 Task: Find connections with filter location Chã Grande with filter topic #homes with filter profile language English with filter current company Punjab National Bank with filter school Indian Institute of Management, Lucknow with filter industry Staffing and Recruiting with filter service category Trade Shows with filter keywords title Hospital Volunteer
Action: Mouse moved to (523, 94)
Screenshot: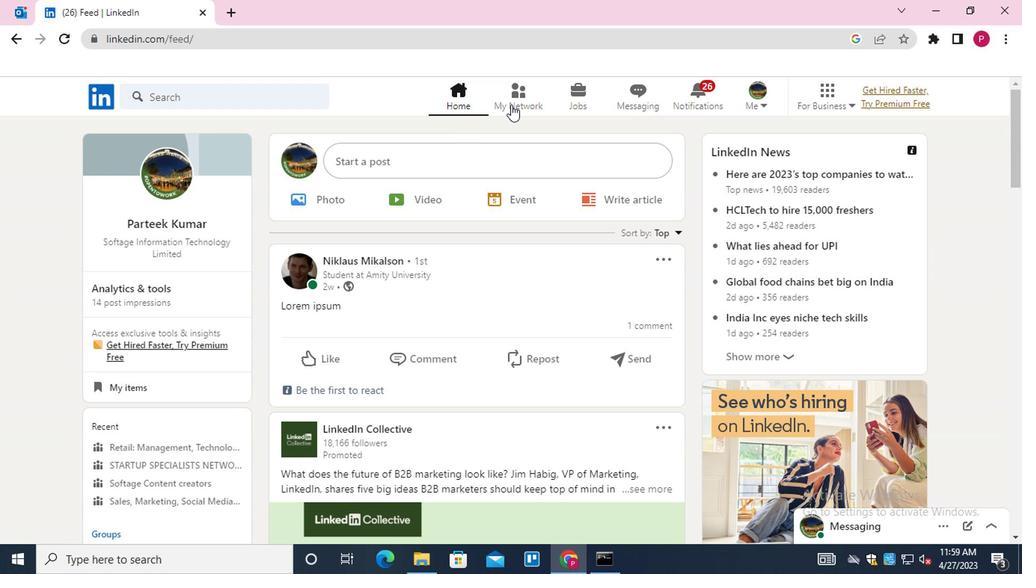 
Action: Mouse pressed left at (523, 94)
Screenshot: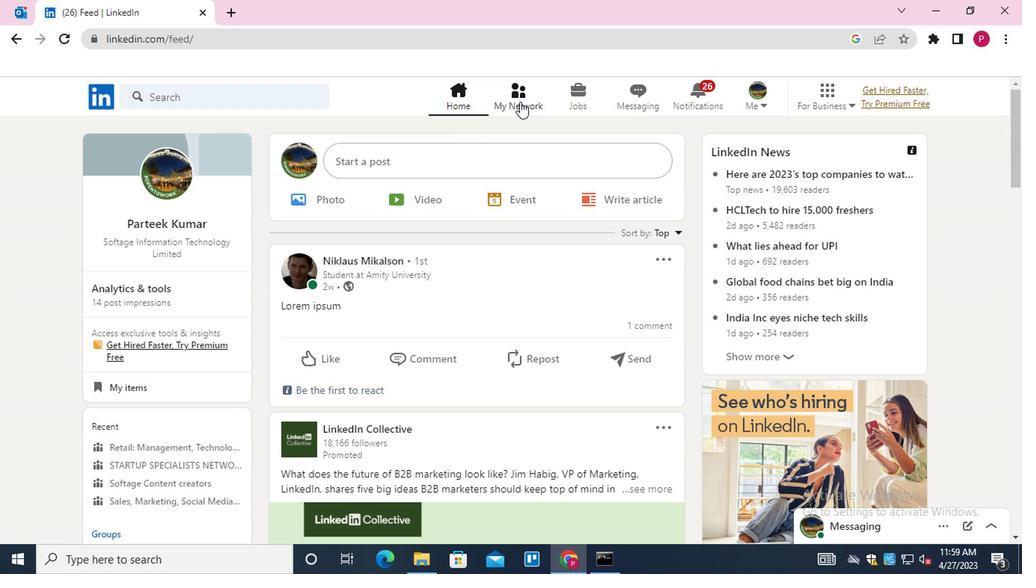 
Action: Mouse moved to (231, 173)
Screenshot: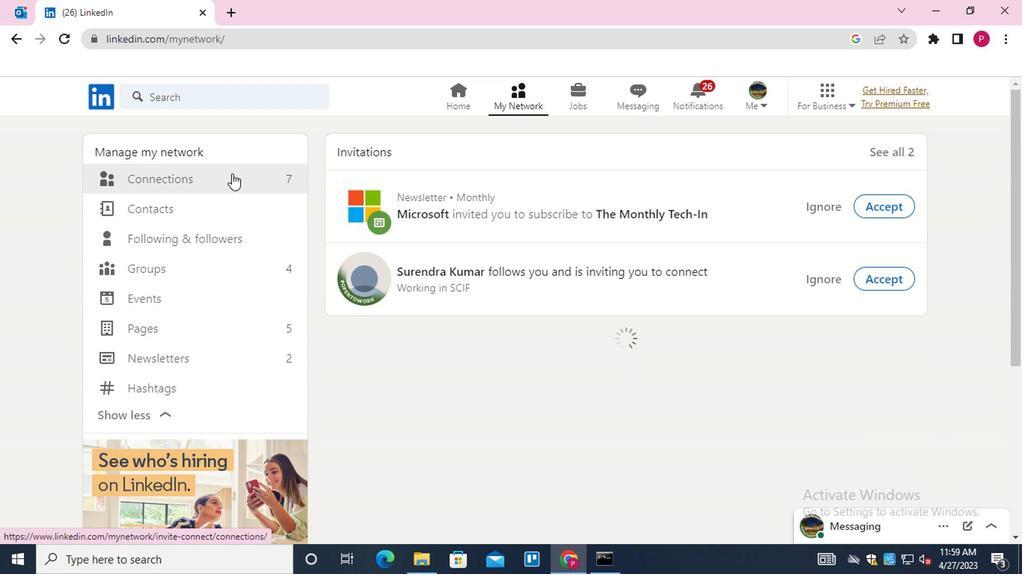 
Action: Mouse pressed left at (231, 173)
Screenshot: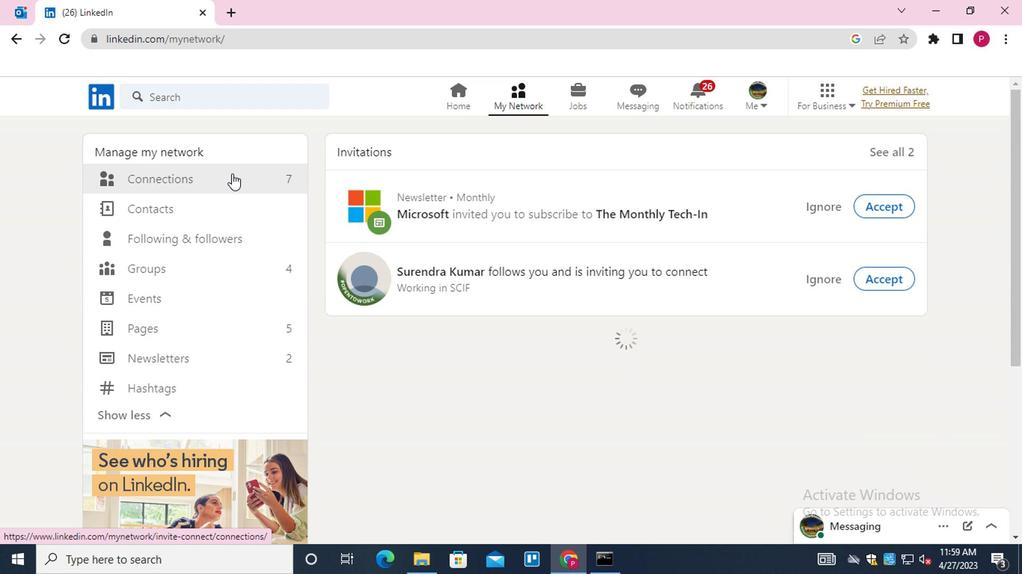 
Action: Mouse moved to (605, 182)
Screenshot: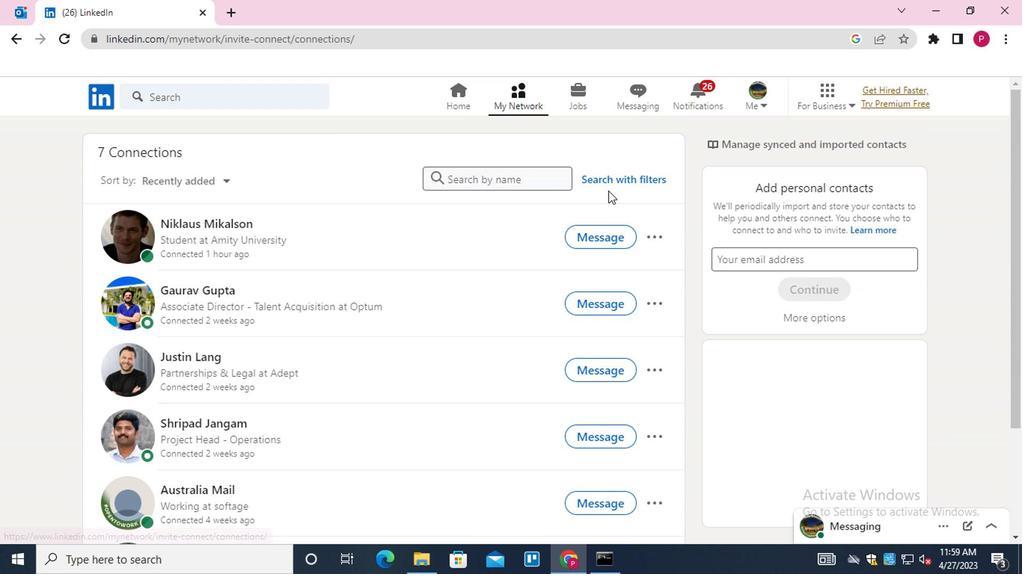 
Action: Mouse pressed left at (605, 182)
Screenshot: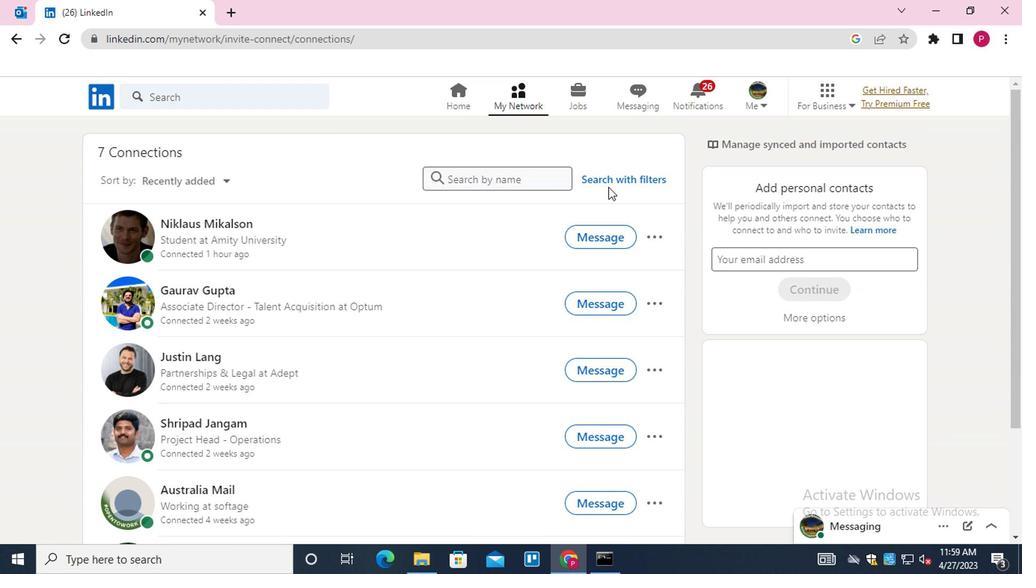 
Action: Mouse moved to (542, 139)
Screenshot: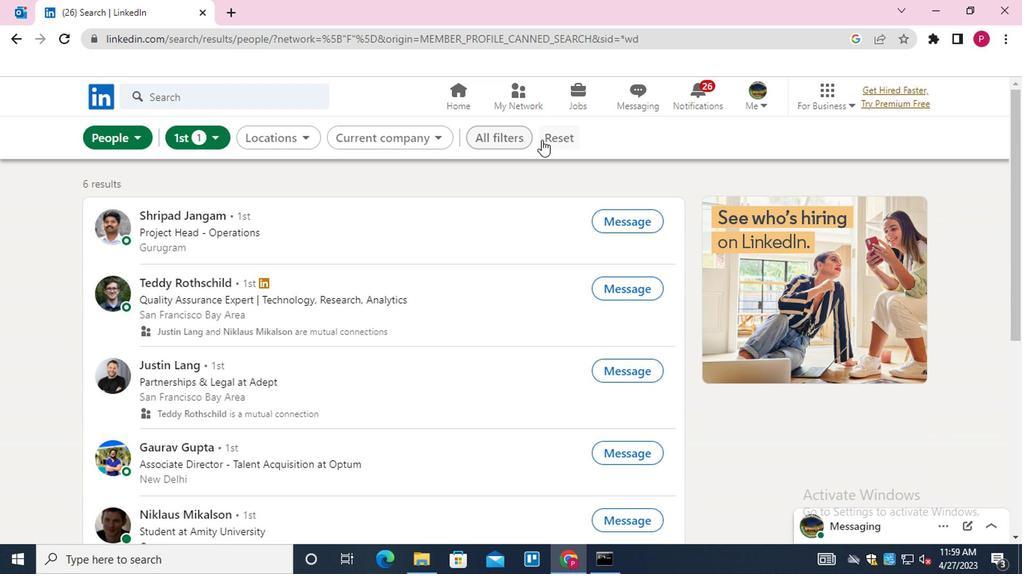 
Action: Mouse pressed left at (542, 139)
Screenshot: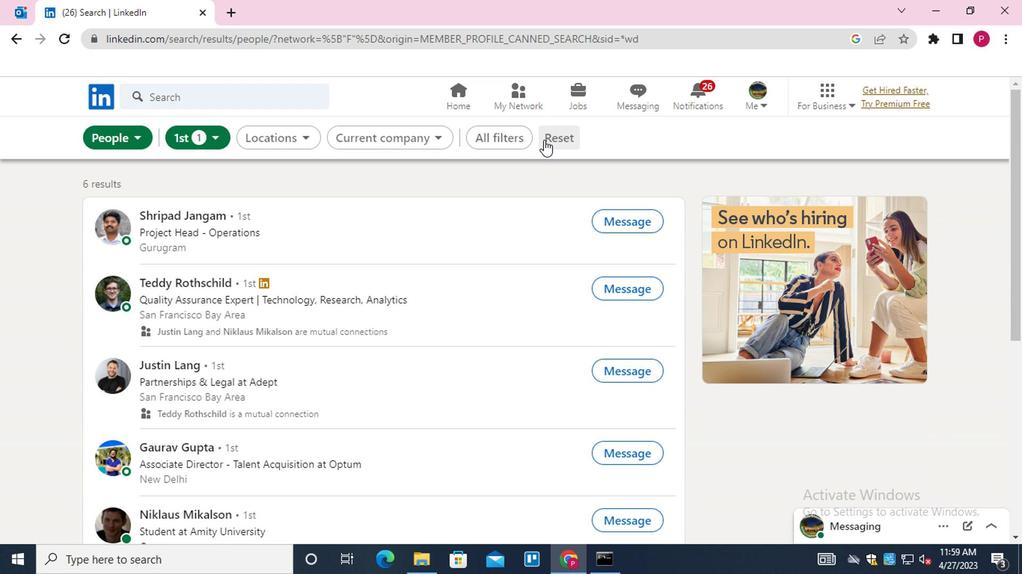 
Action: Mouse moved to (516, 137)
Screenshot: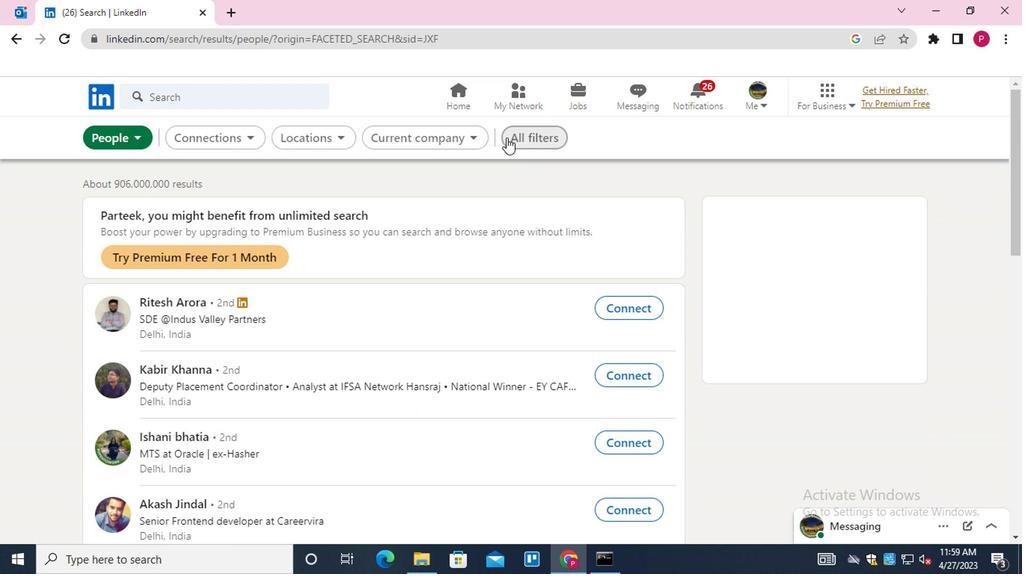 
Action: Mouse pressed left at (516, 137)
Screenshot: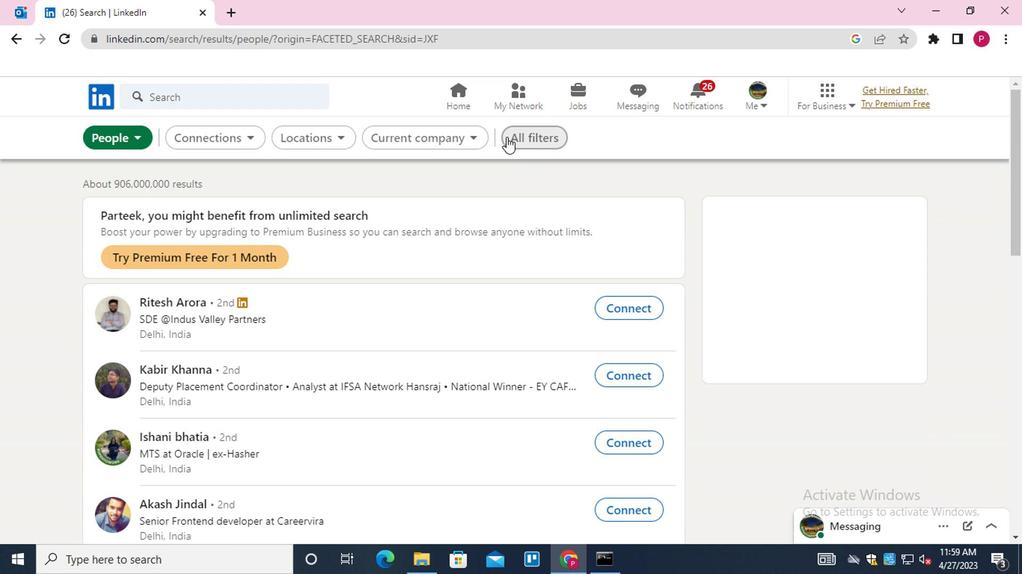 
Action: Mouse moved to (825, 371)
Screenshot: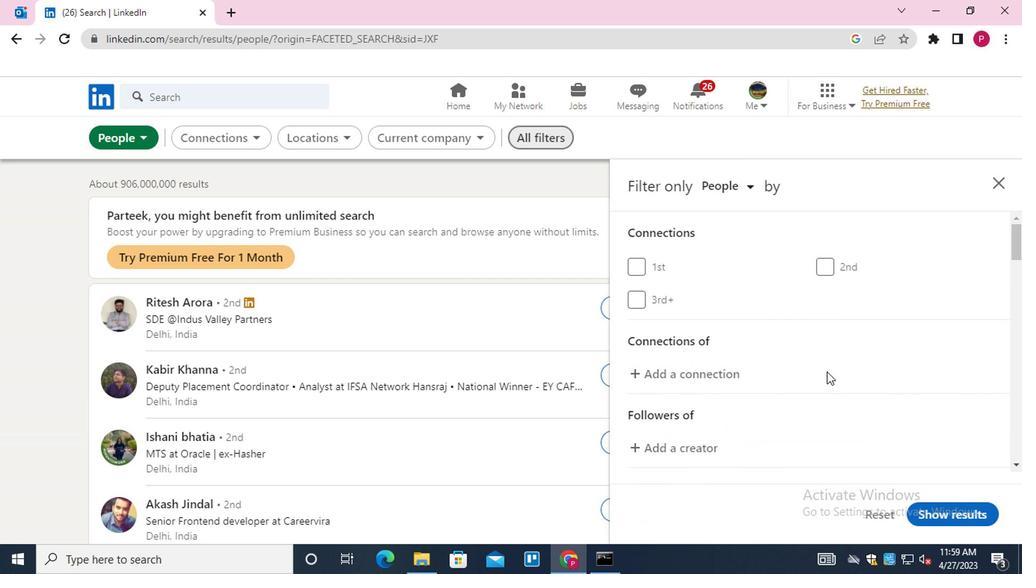 
Action: Mouse scrolled (825, 370) with delta (0, -1)
Screenshot: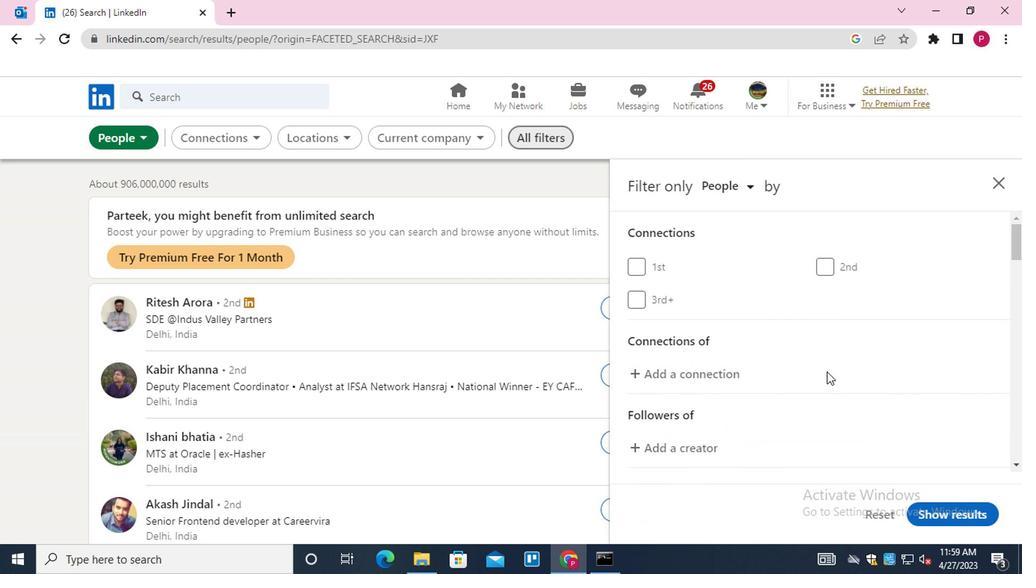 
Action: Mouse scrolled (825, 370) with delta (0, -1)
Screenshot: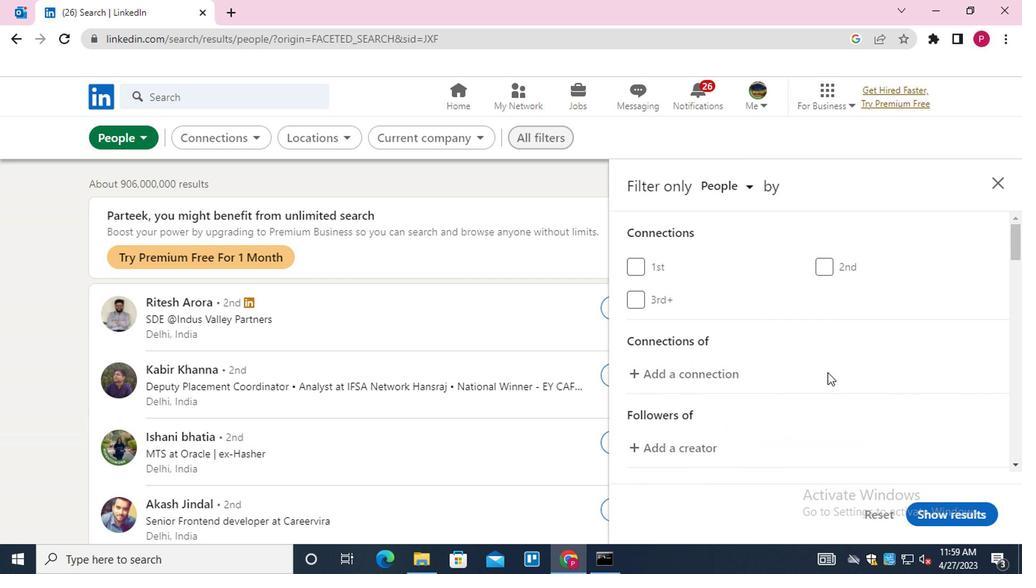 
Action: Mouse scrolled (825, 370) with delta (0, -1)
Screenshot: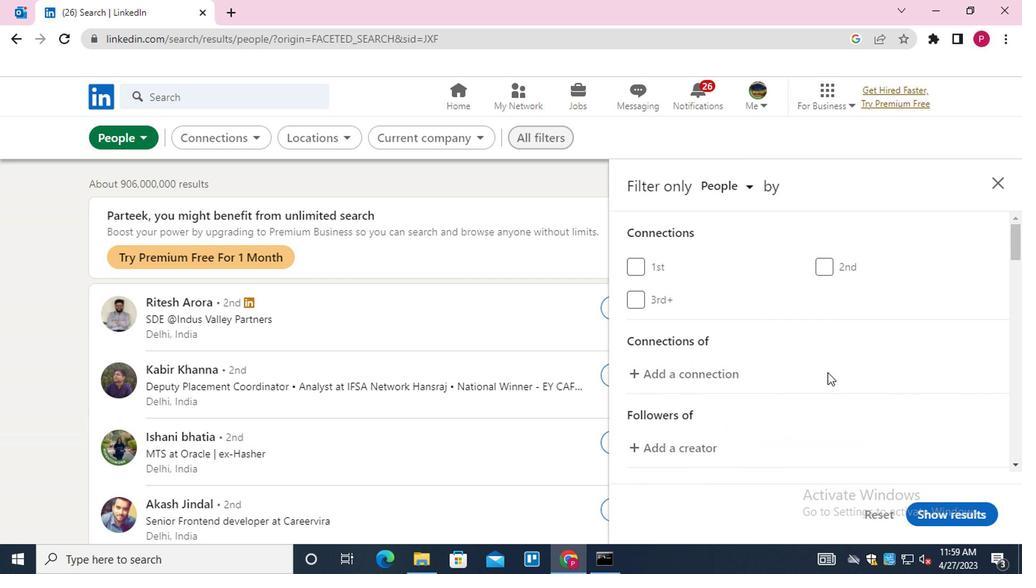 
Action: Mouse moved to (826, 374)
Screenshot: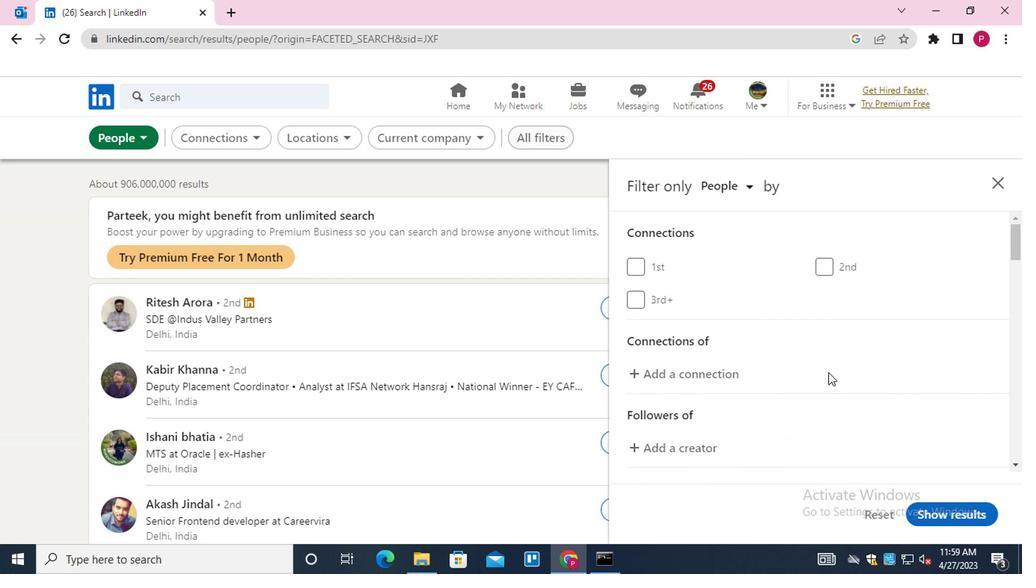 
Action: Mouse scrolled (826, 373) with delta (0, 0)
Screenshot: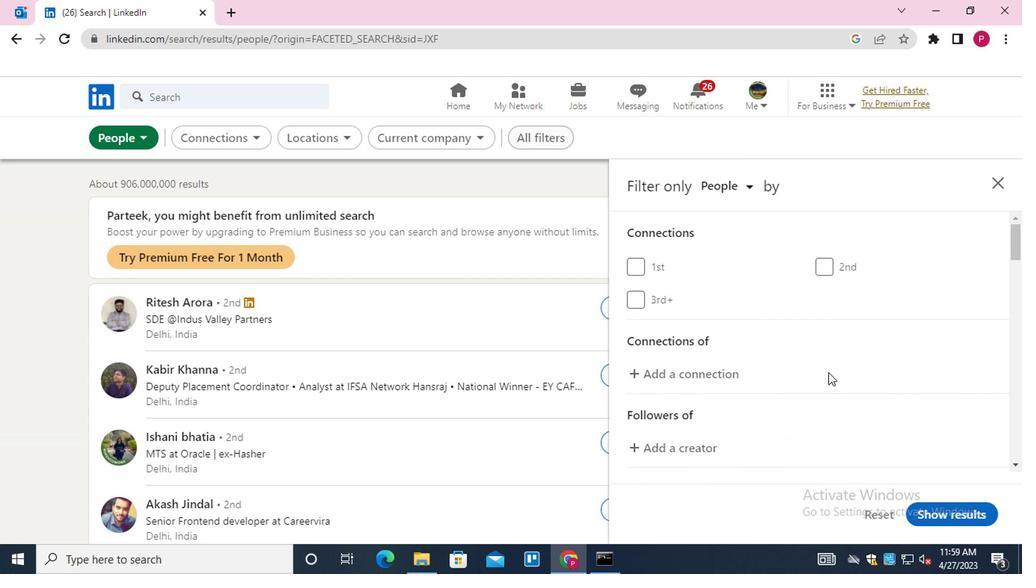 
Action: Mouse moved to (878, 286)
Screenshot: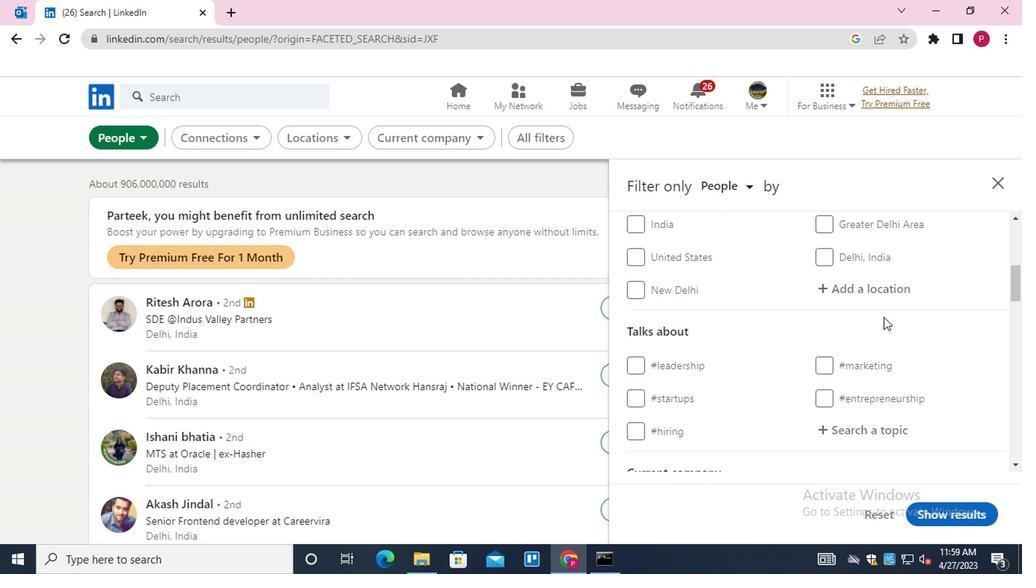 
Action: Mouse pressed left at (878, 286)
Screenshot: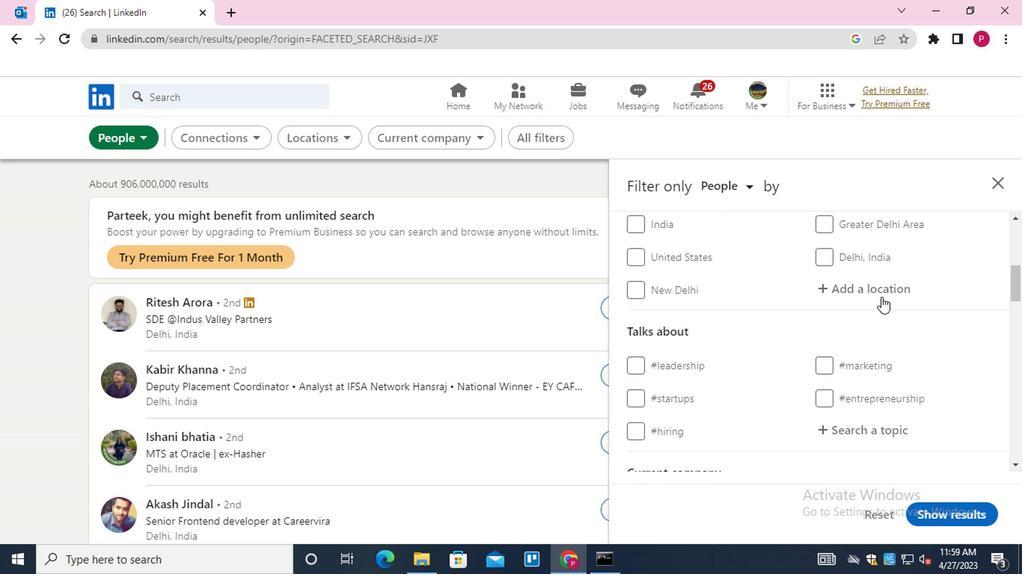 
Action: Mouse moved to (876, 285)
Screenshot: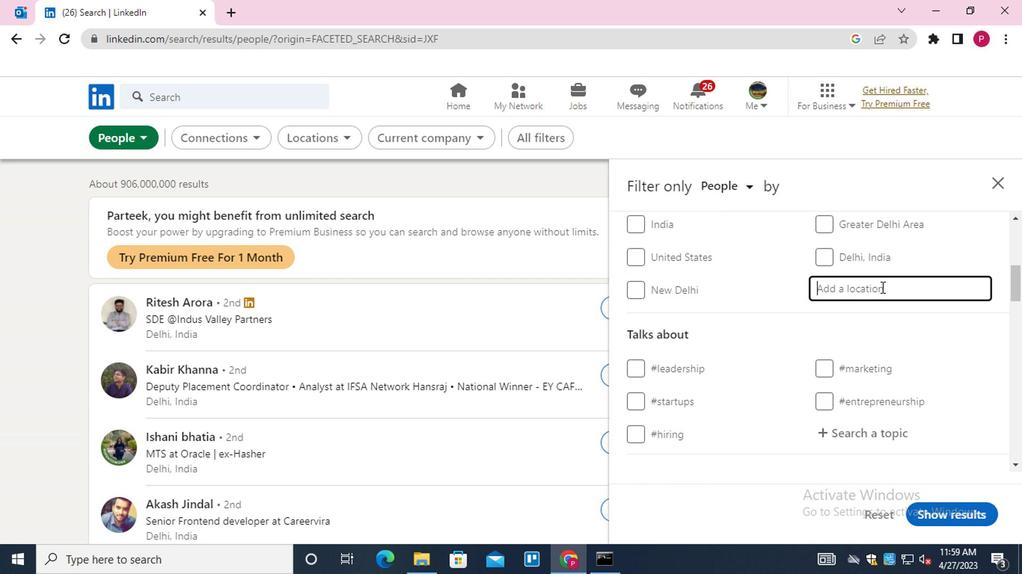 
Action: Key pressed <Key.shift><Key.shift><Key.shift><Key.shift><Key.shift>CHA<Key.space><Key.shift><Key.shift><Key.shift><Key.shift><Key.shift>GRANDE<Key.down><Key.enter>
Screenshot: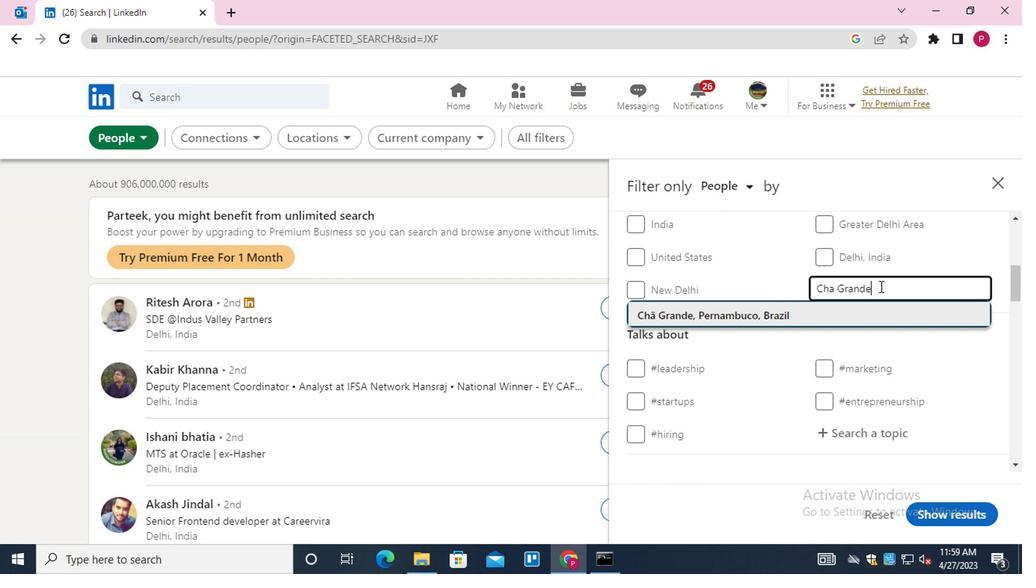 
Action: Mouse moved to (785, 315)
Screenshot: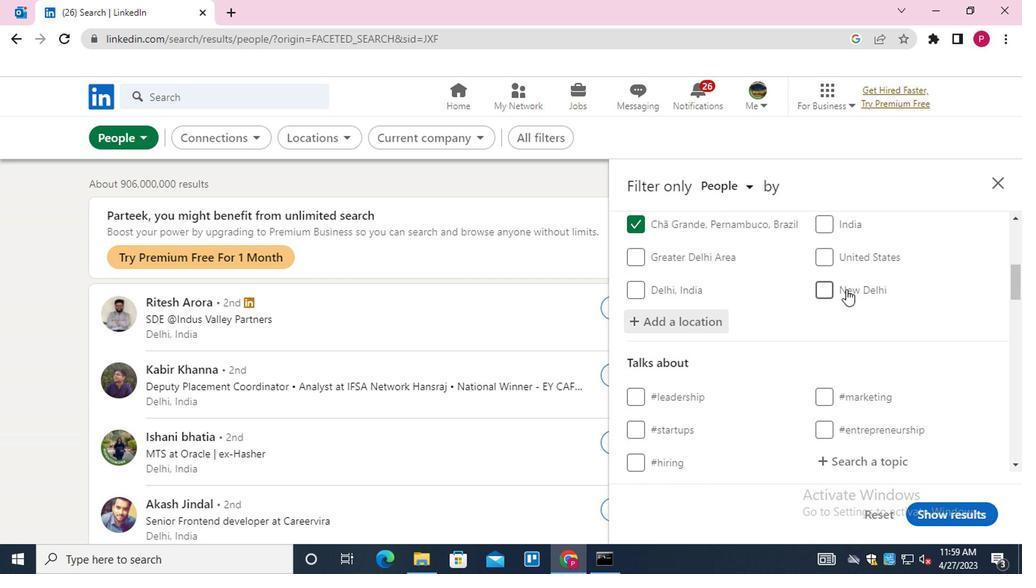 
Action: Mouse scrolled (785, 314) with delta (0, 0)
Screenshot: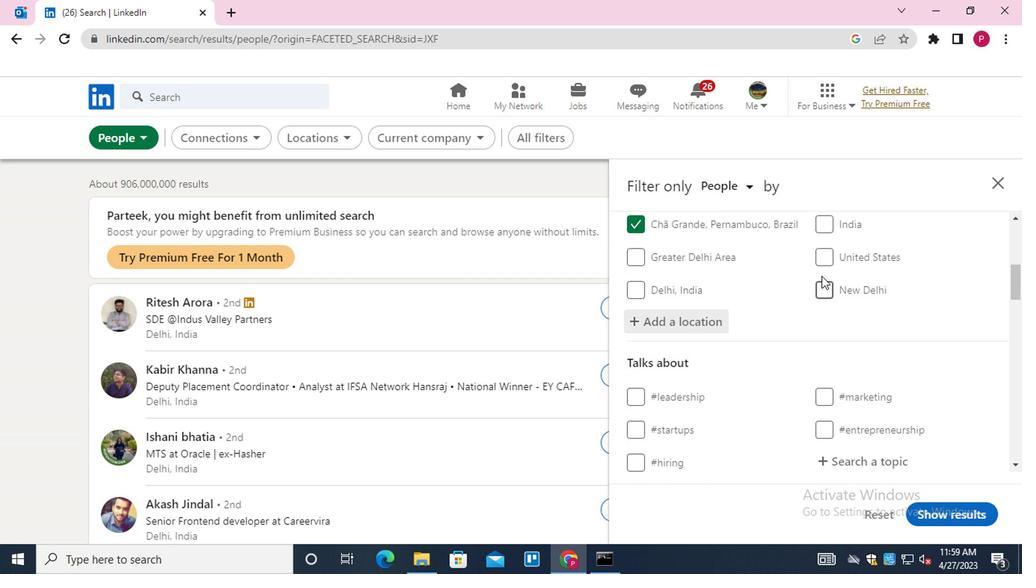 
Action: Mouse moved to (785, 318)
Screenshot: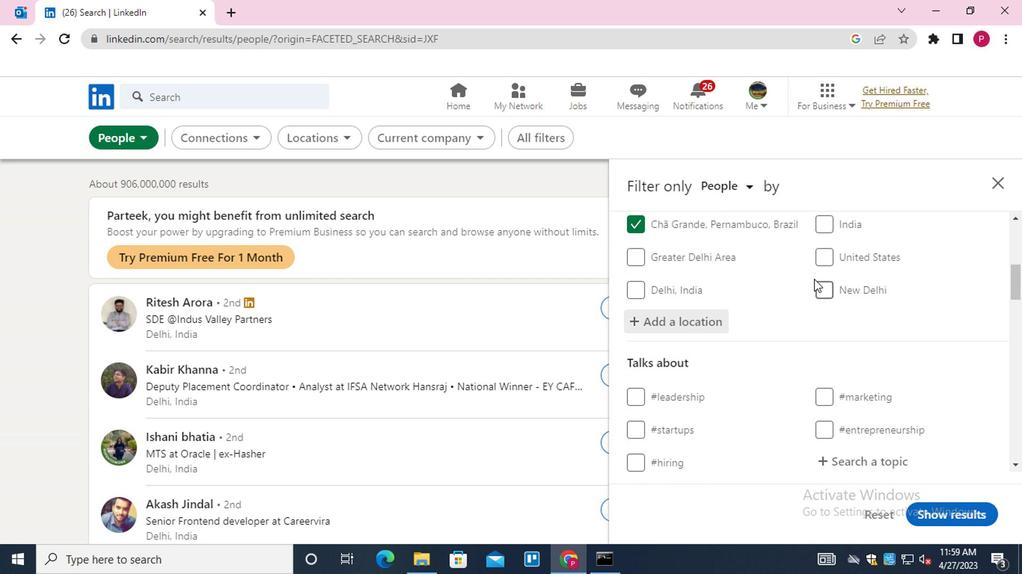 
Action: Mouse scrolled (785, 317) with delta (0, -1)
Screenshot: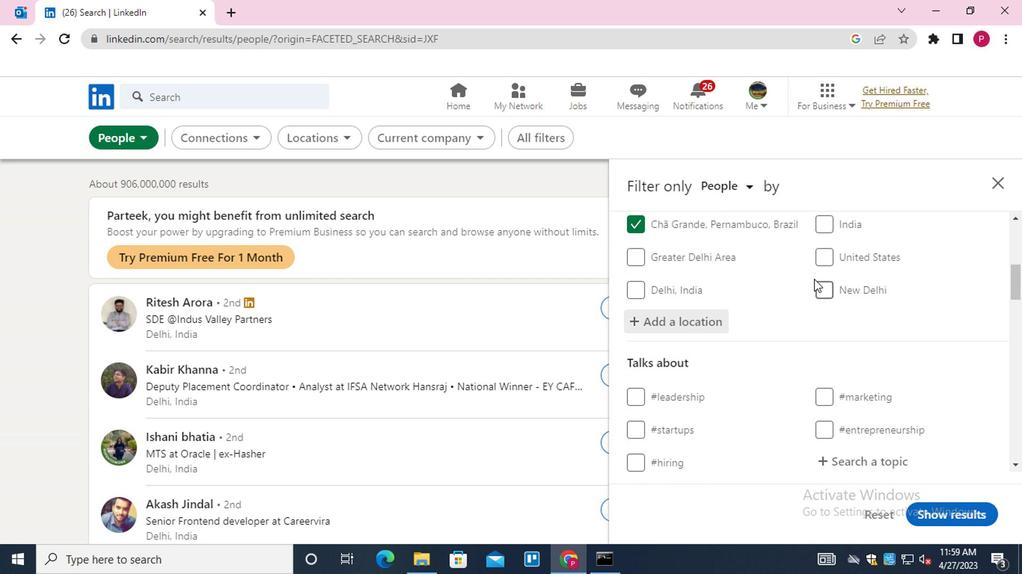 
Action: Mouse moved to (785, 320)
Screenshot: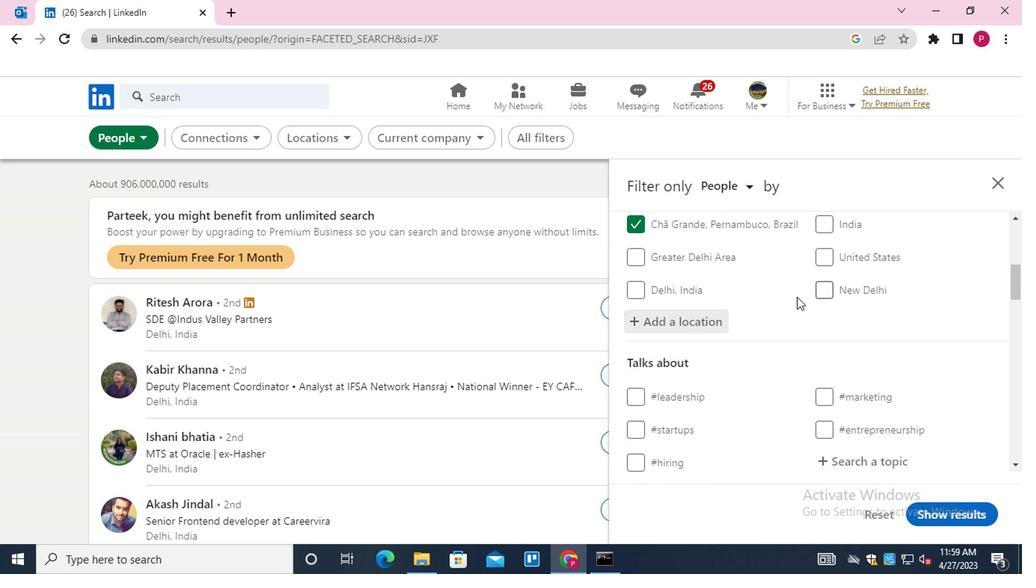 
Action: Mouse scrolled (785, 320) with delta (0, 0)
Screenshot: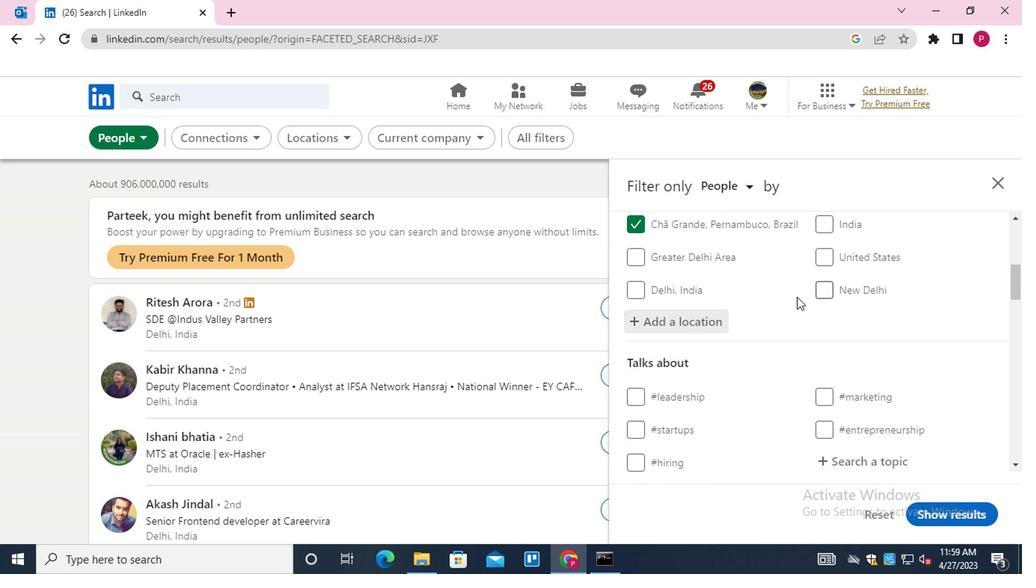 
Action: Mouse moved to (768, 338)
Screenshot: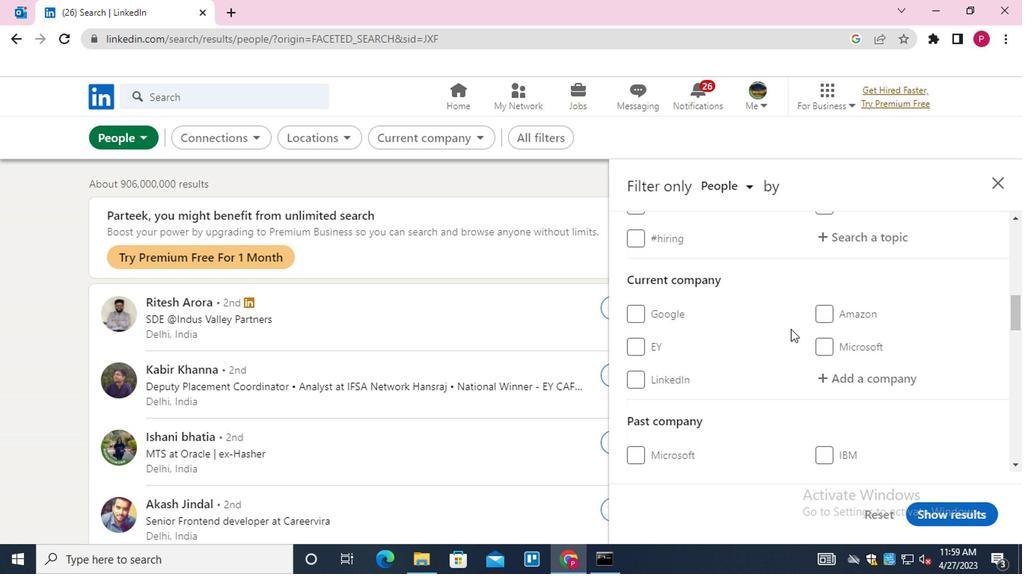 
Action: Mouse scrolled (768, 337) with delta (0, 0)
Screenshot: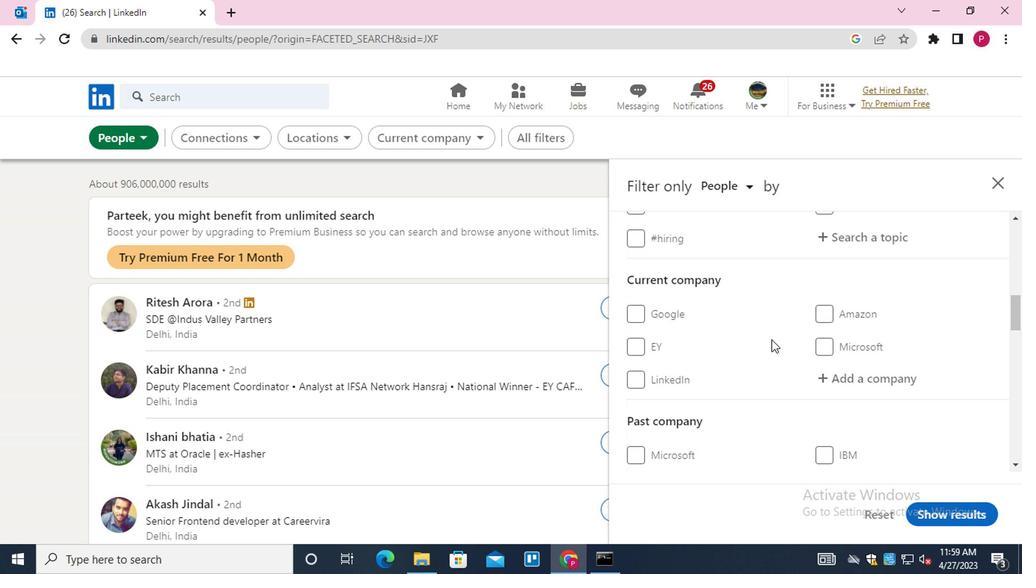 
Action: Mouse scrolled (768, 337) with delta (0, 0)
Screenshot: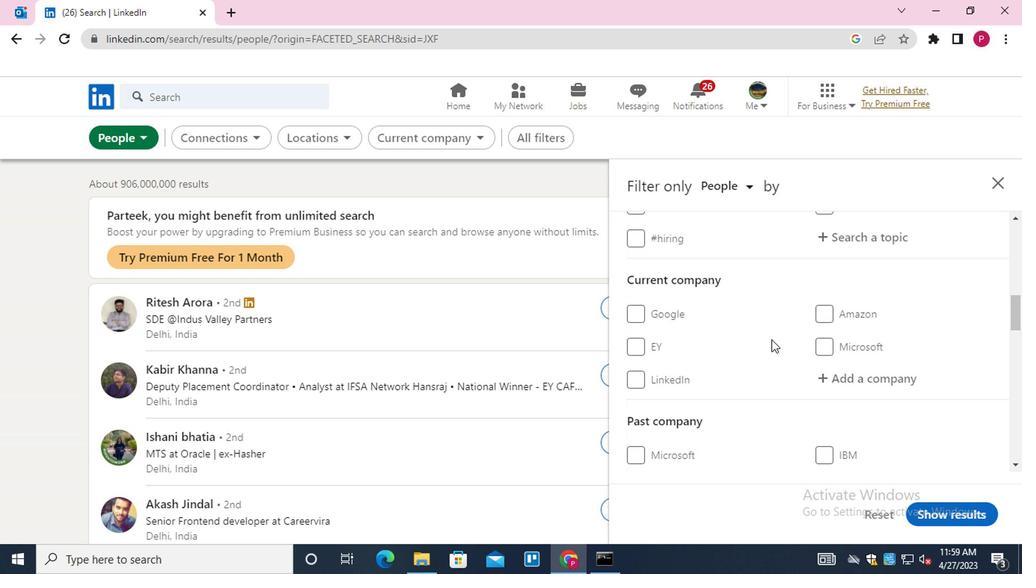 
Action: Mouse scrolled (768, 337) with delta (0, 0)
Screenshot: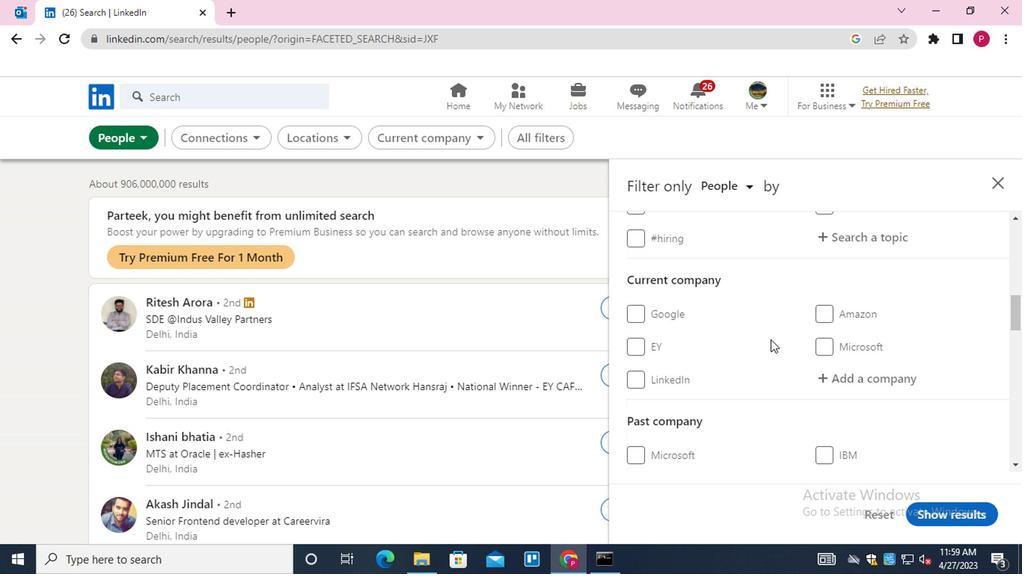 
Action: Mouse scrolled (768, 337) with delta (0, 0)
Screenshot: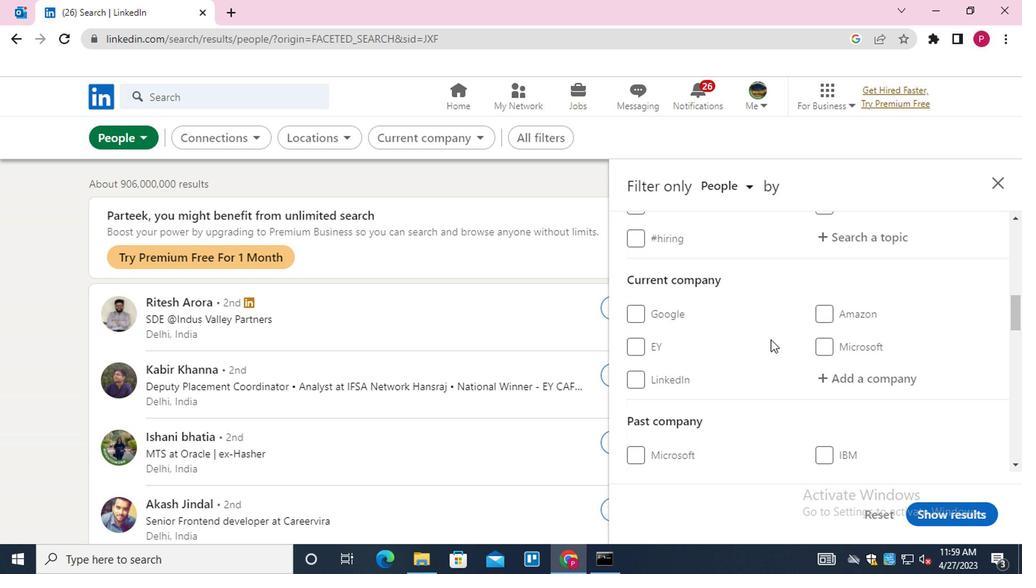 
Action: Mouse scrolled (768, 338) with delta (0, 0)
Screenshot: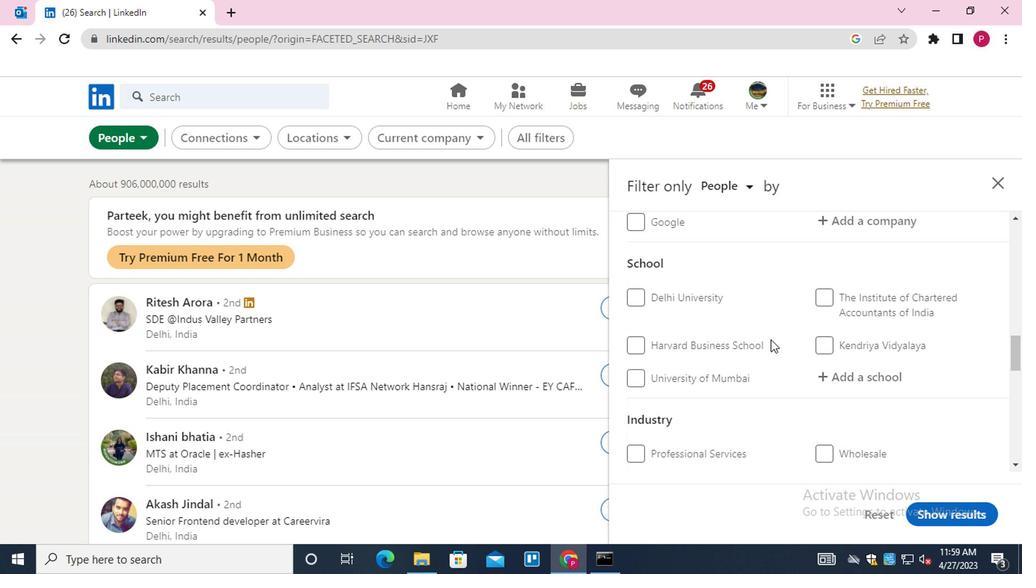 
Action: Mouse scrolled (768, 338) with delta (0, 0)
Screenshot: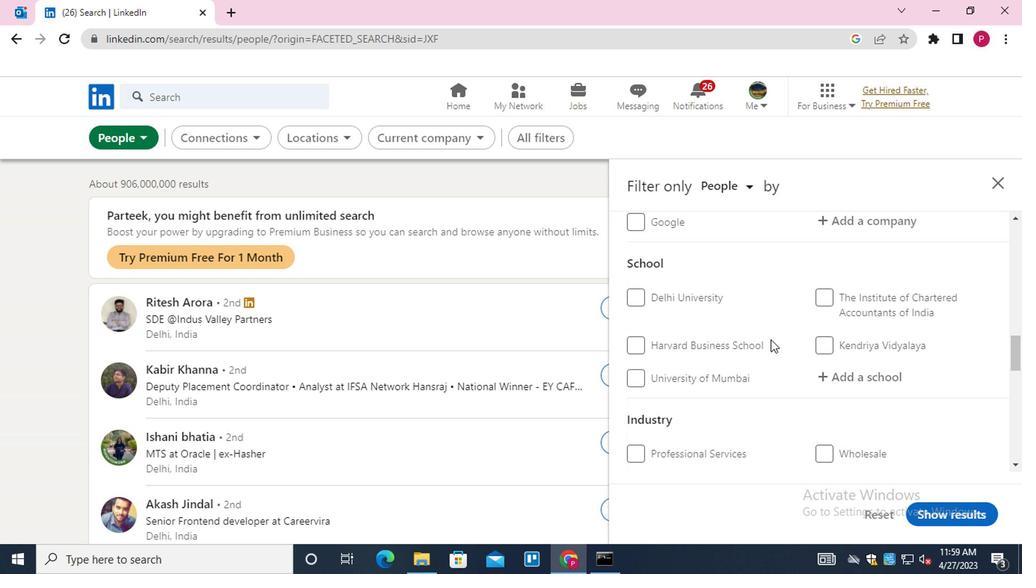 
Action: Mouse scrolled (768, 338) with delta (0, 0)
Screenshot: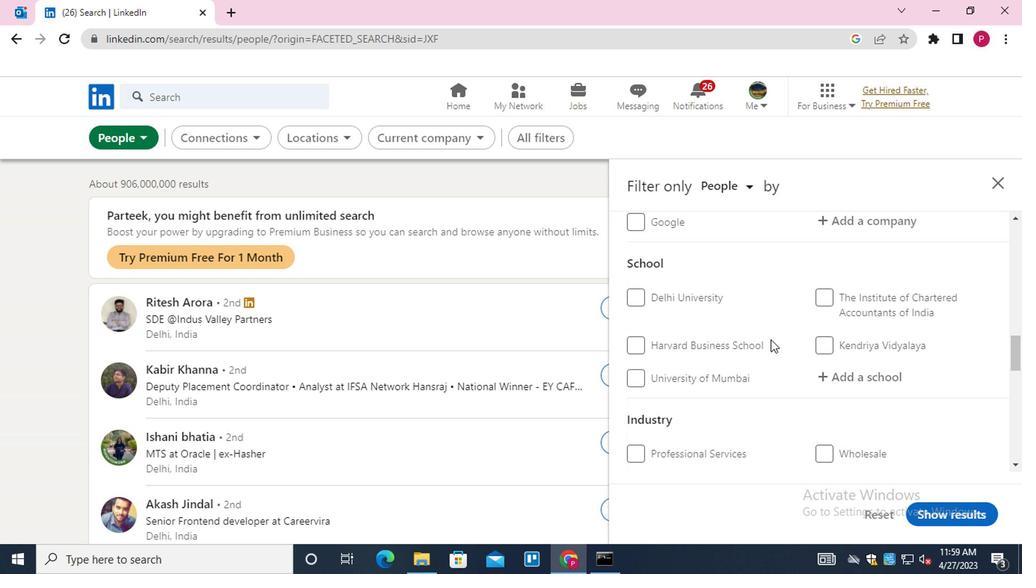 
Action: Mouse scrolled (768, 338) with delta (0, 0)
Screenshot: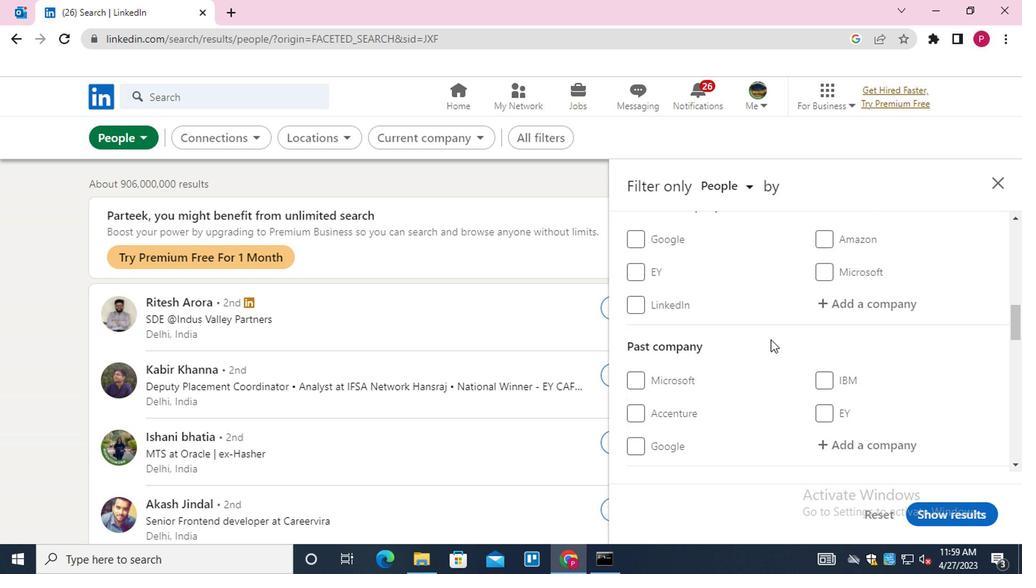 
Action: Mouse scrolled (768, 338) with delta (0, 0)
Screenshot: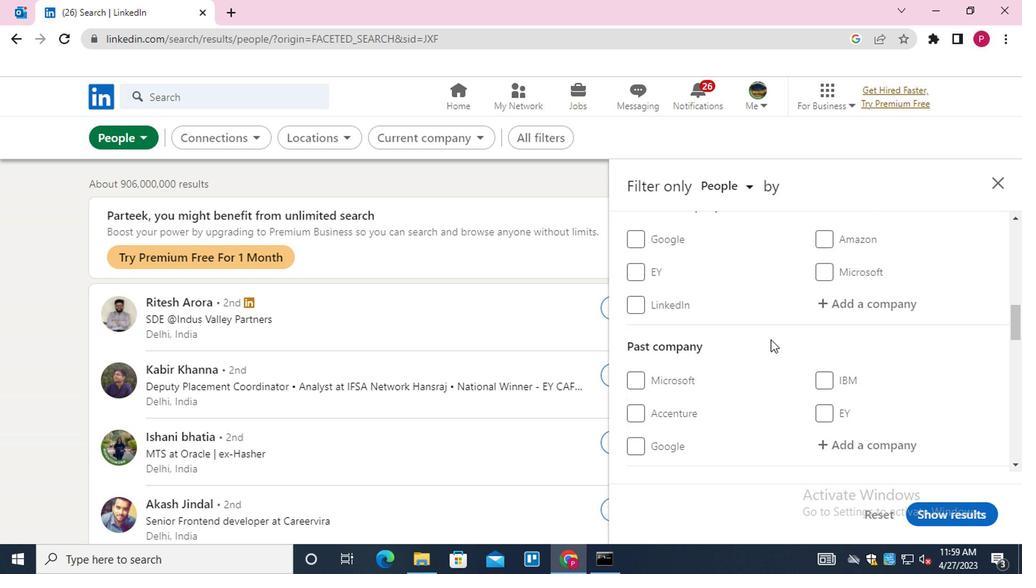 
Action: Mouse moved to (885, 309)
Screenshot: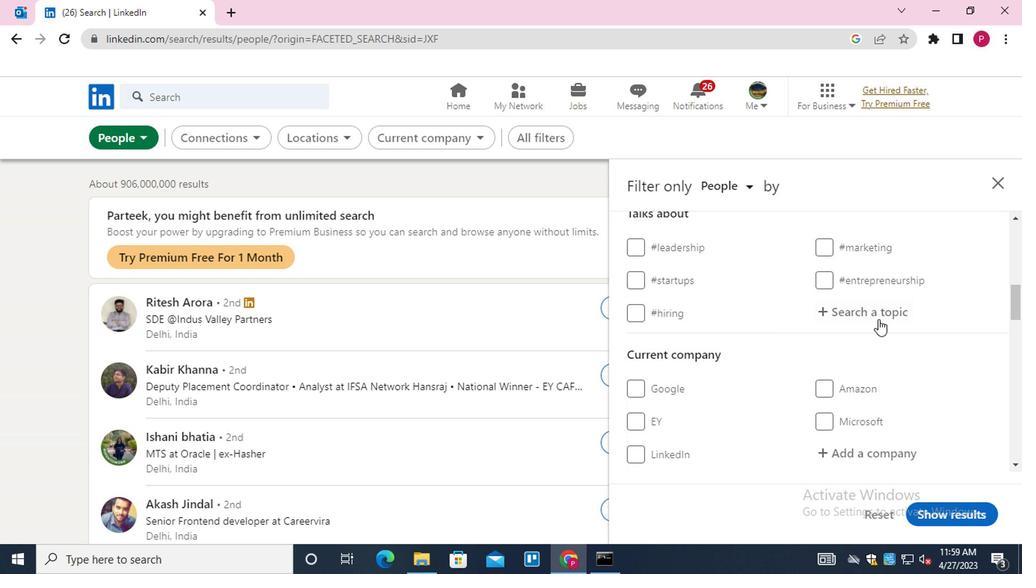 
Action: Mouse pressed left at (885, 309)
Screenshot: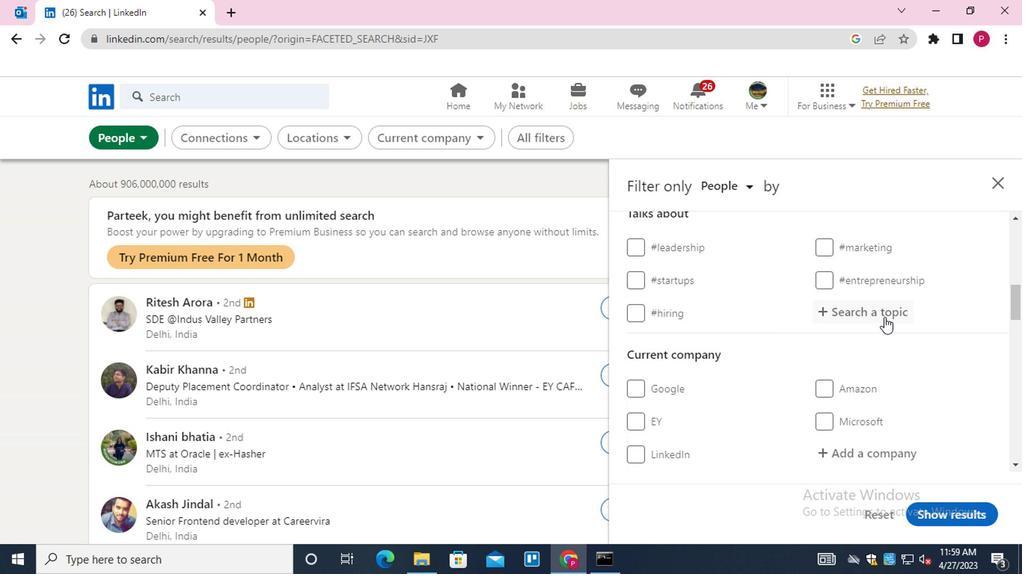 
Action: Key pressed HOMES<Key.down><Key.down><Key.down><Key.down><Key.down><Key.enter>
Screenshot: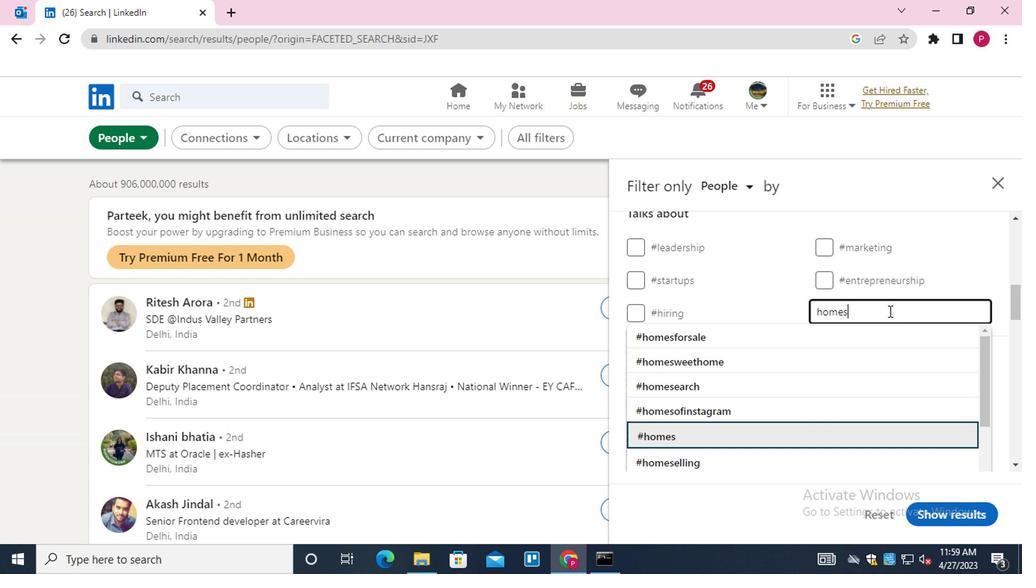 
Action: Mouse moved to (806, 206)
Screenshot: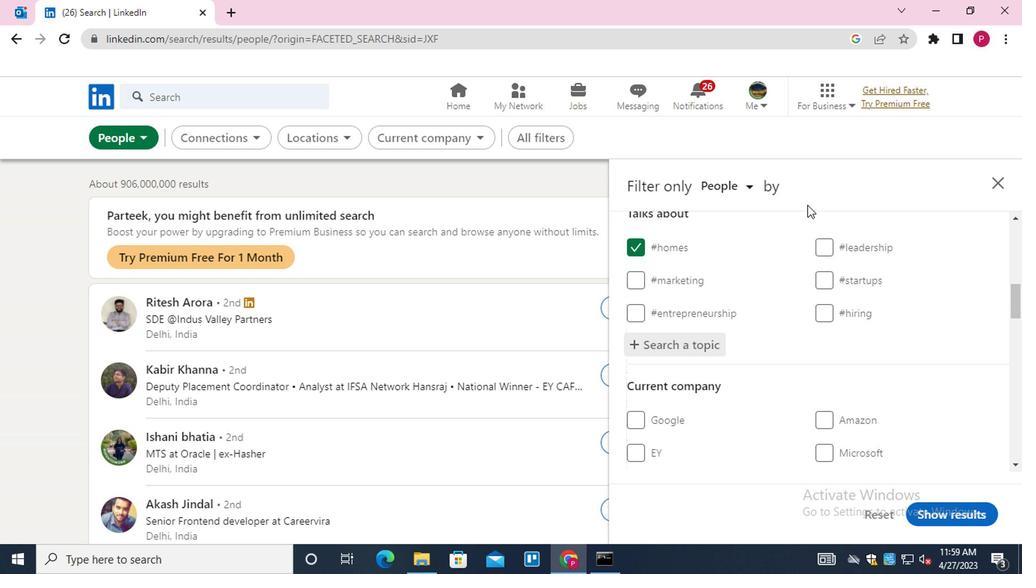 
Action: Mouse scrolled (806, 205) with delta (0, 0)
Screenshot: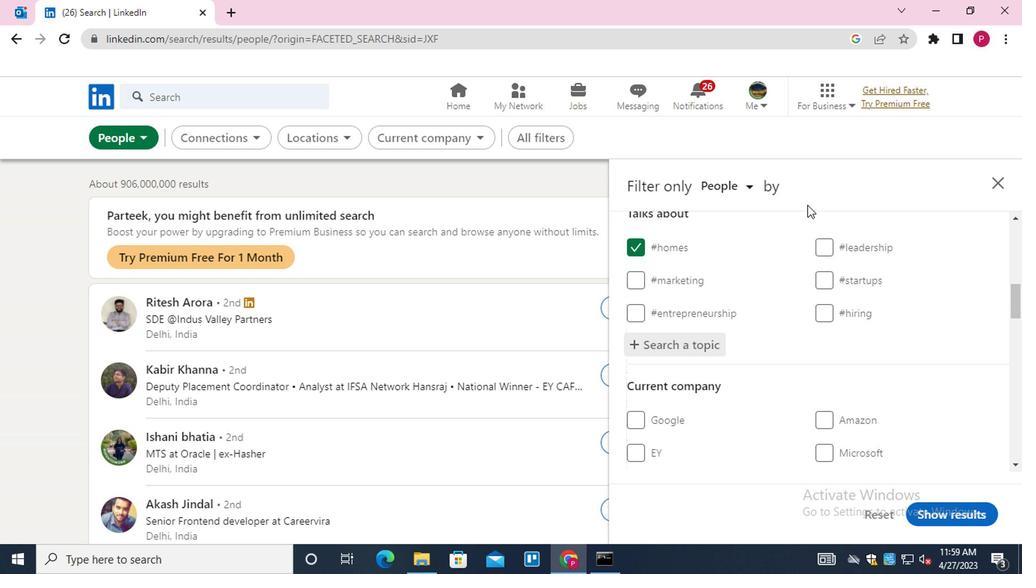 
Action: Mouse moved to (811, 218)
Screenshot: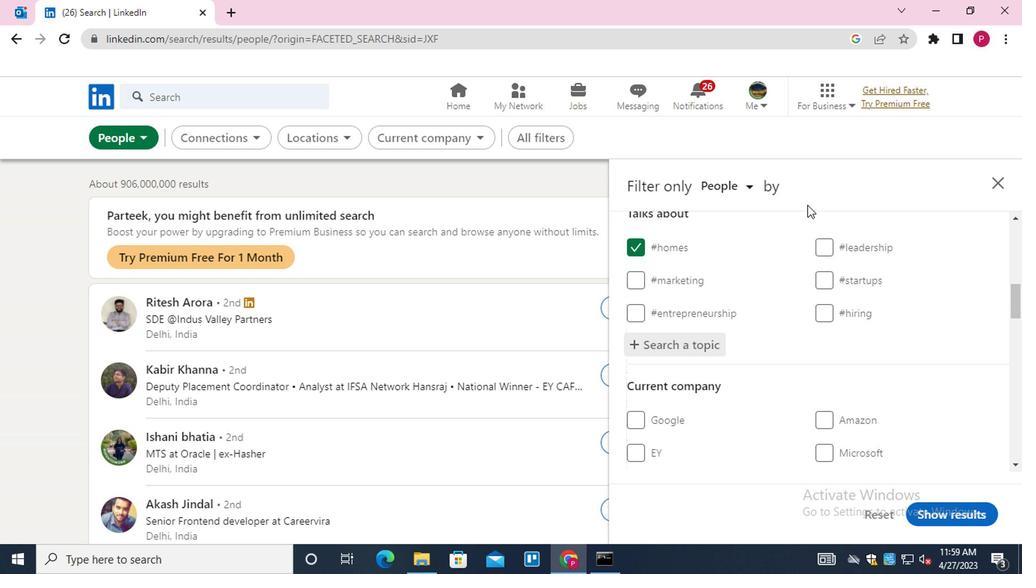 
Action: Mouse scrolled (811, 217) with delta (0, -1)
Screenshot: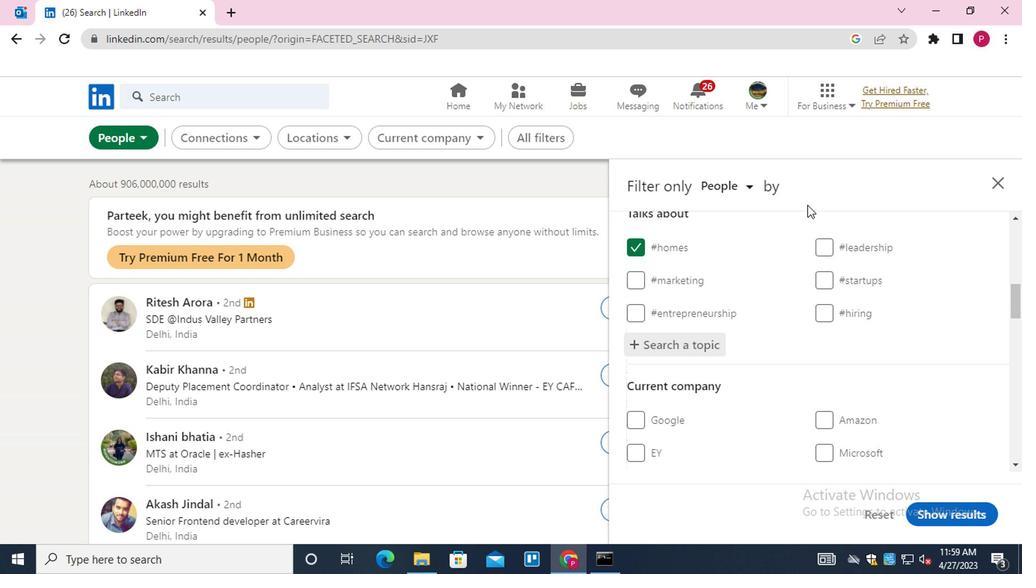 
Action: Mouse moved to (813, 222)
Screenshot: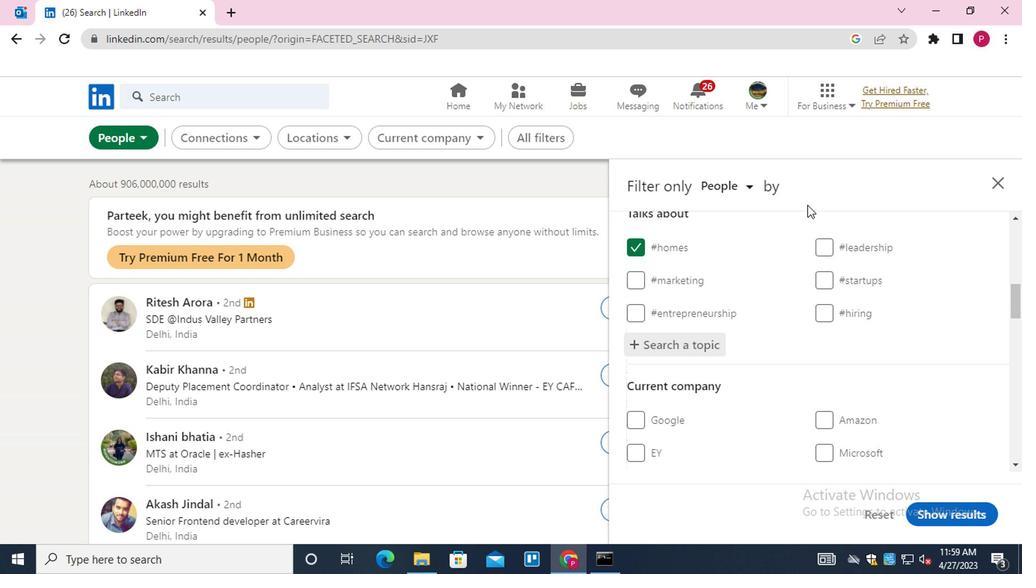 
Action: Mouse scrolled (813, 221) with delta (0, 0)
Screenshot: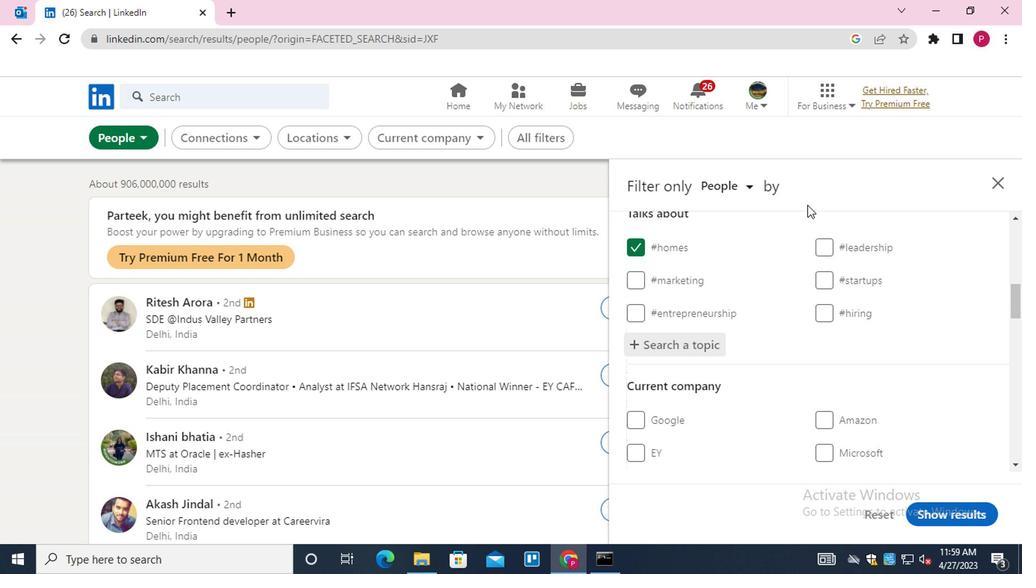 
Action: Mouse moved to (813, 222)
Screenshot: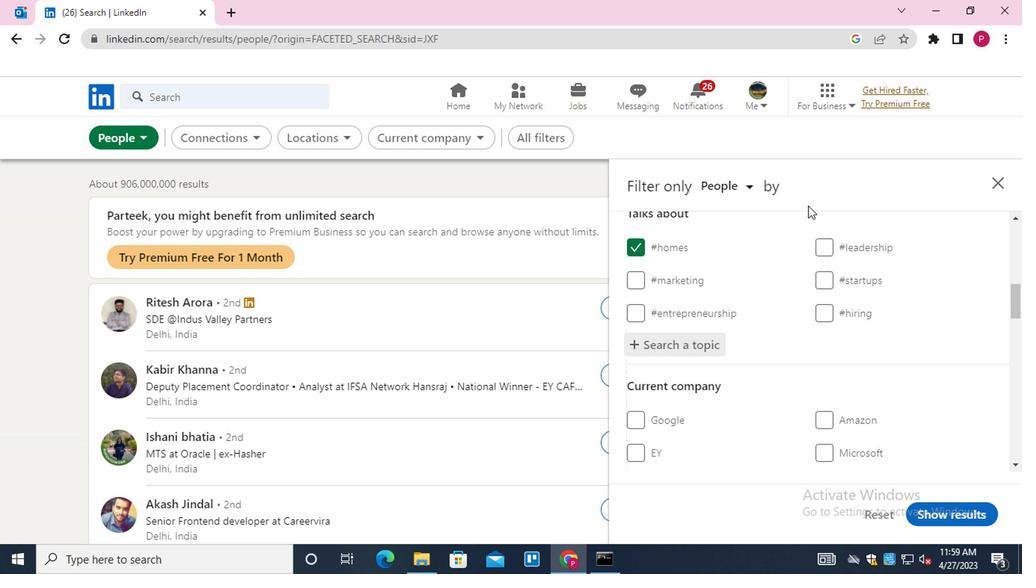 
Action: Mouse scrolled (813, 221) with delta (0, 0)
Screenshot: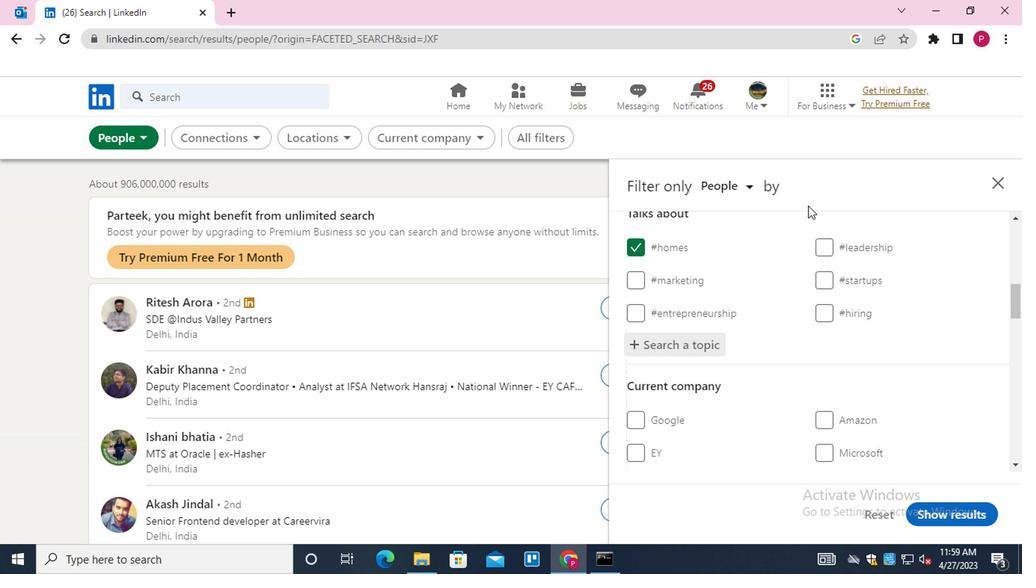
Action: Mouse scrolled (813, 221) with delta (0, 0)
Screenshot: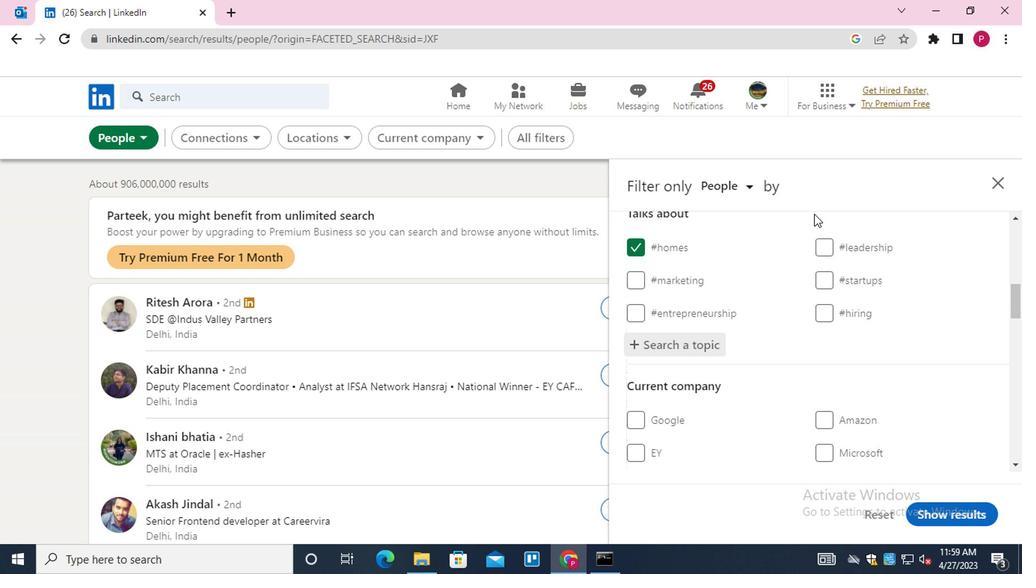 
Action: Mouse scrolled (813, 221) with delta (0, 0)
Screenshot: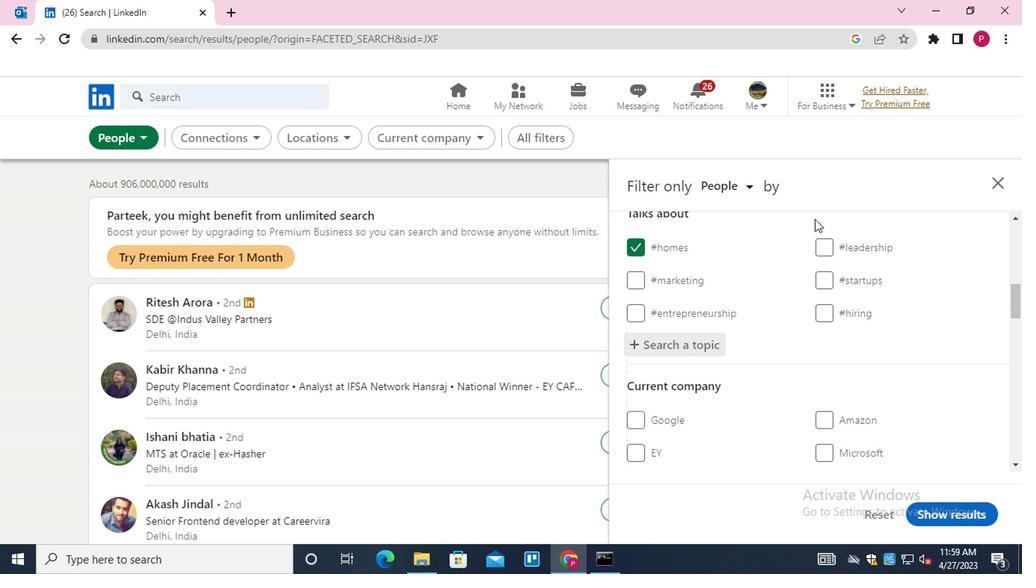 
Action: Mouse moved to (790, 309)
Screenshot: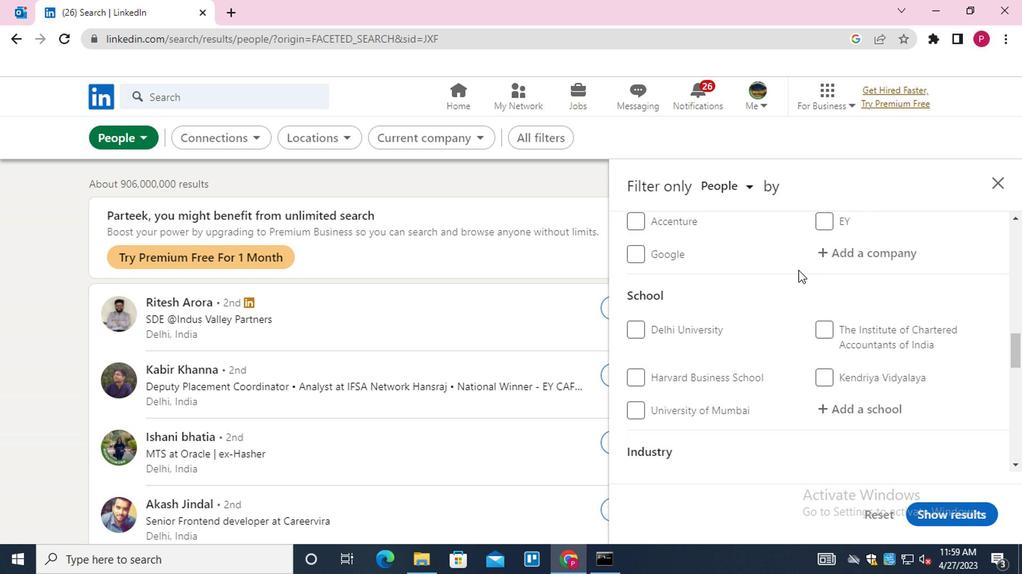 
Action: Mouse scrolled (790, 308) with delta (0, -1)
Screenshot: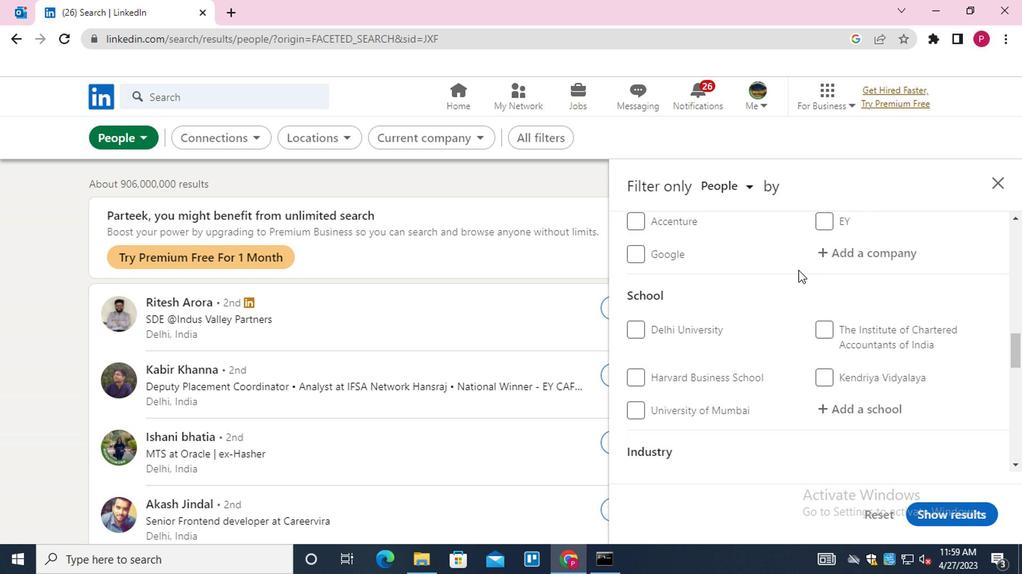 
Action: Mouse moved to (790, 311)
Screenshot: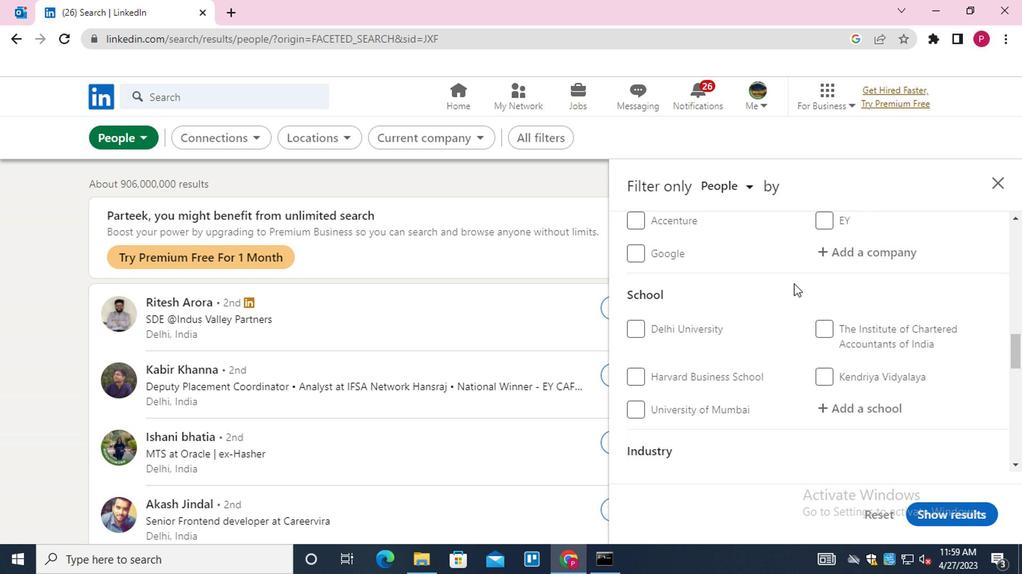 
Action: Mouse scrolled (790, 310) with delta (0, 0)
Screenshot: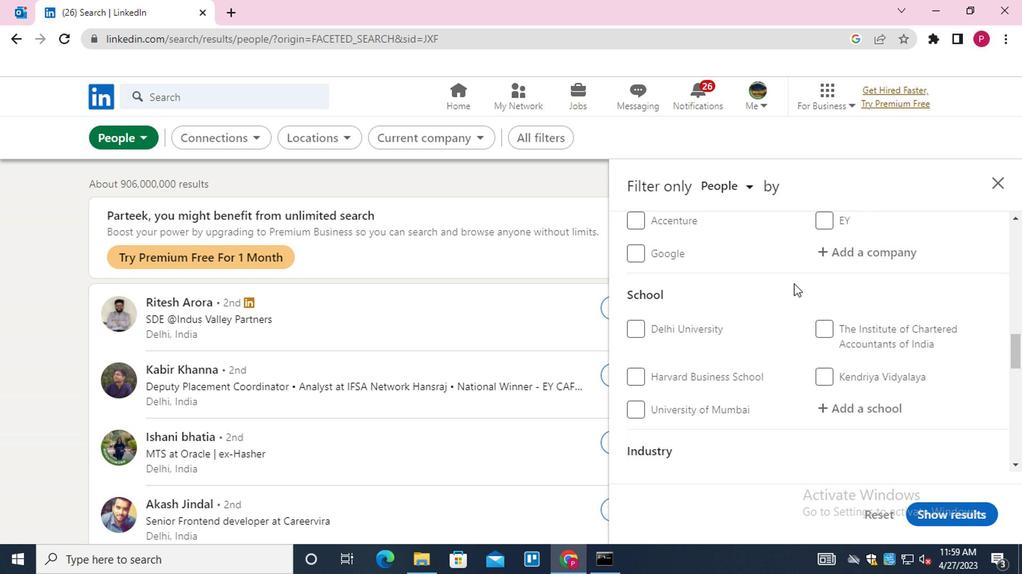 
Action: Mouse moved to (781, 317)
Screenshot: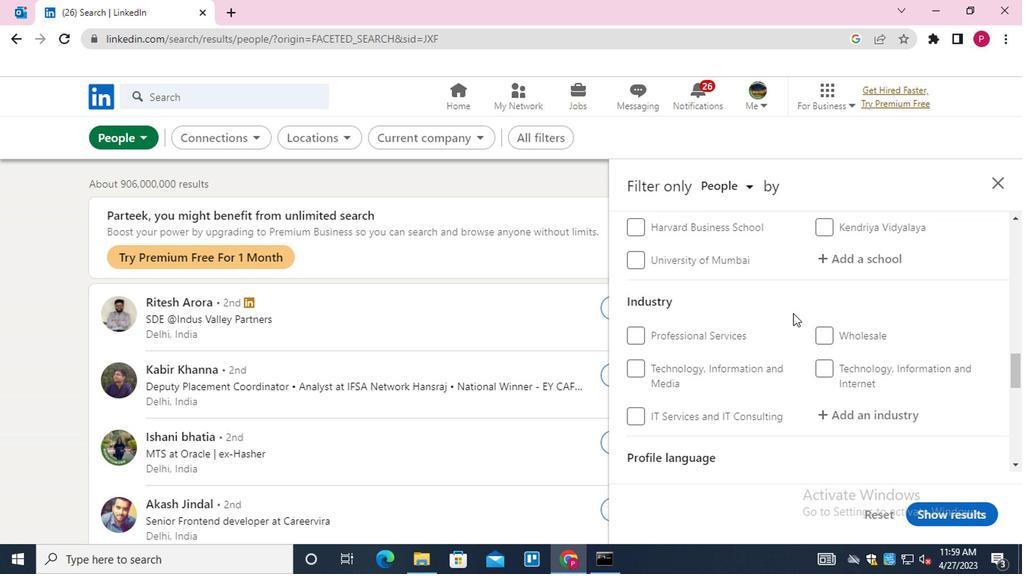
Action: Mouse scrolled (781, 316) with delta (0, 0)
Screenshot: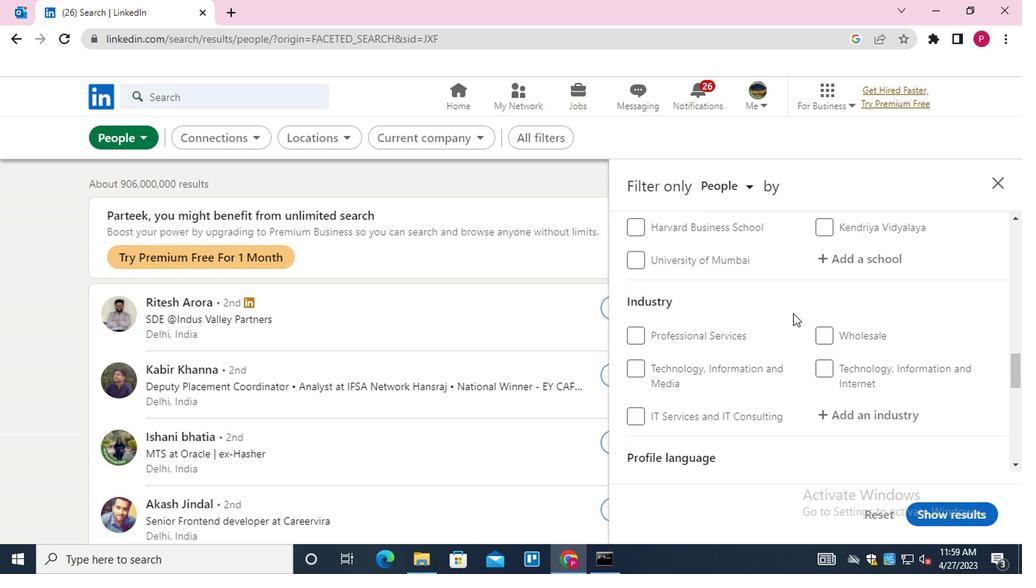 
Action: Mouse moved to (781, 317)
Screenshot: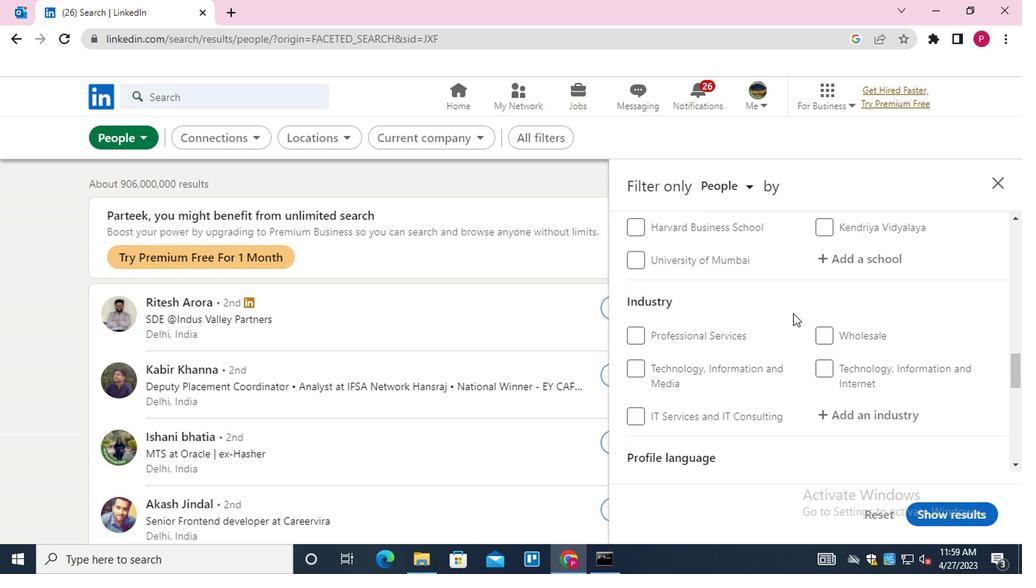 
Action: Mouse scrolled (781, 317) with delta (0, 0)
Screenshot: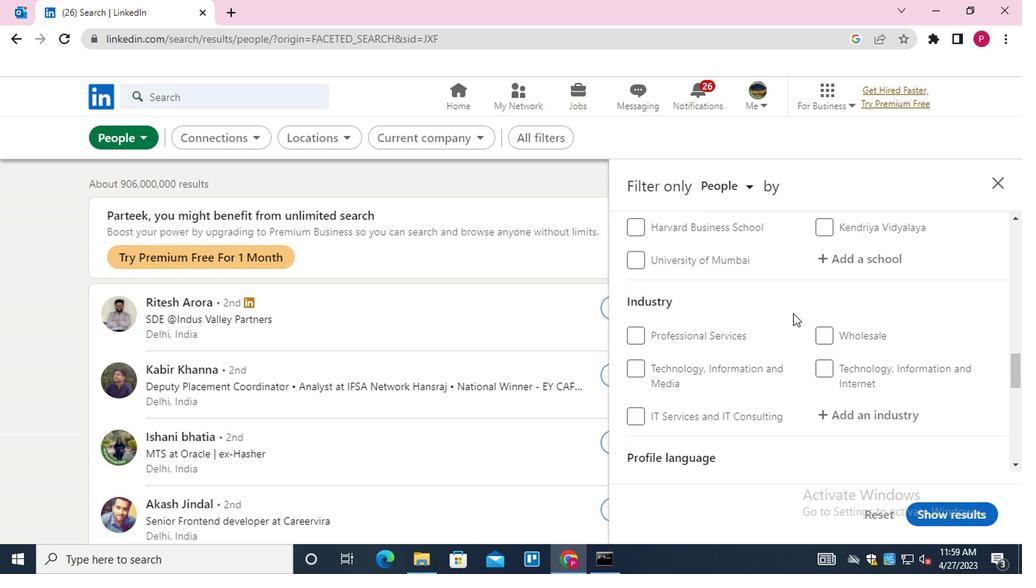 
Action: Mouse scrolled (781, 317) with delta (0, 0)
Screenshot: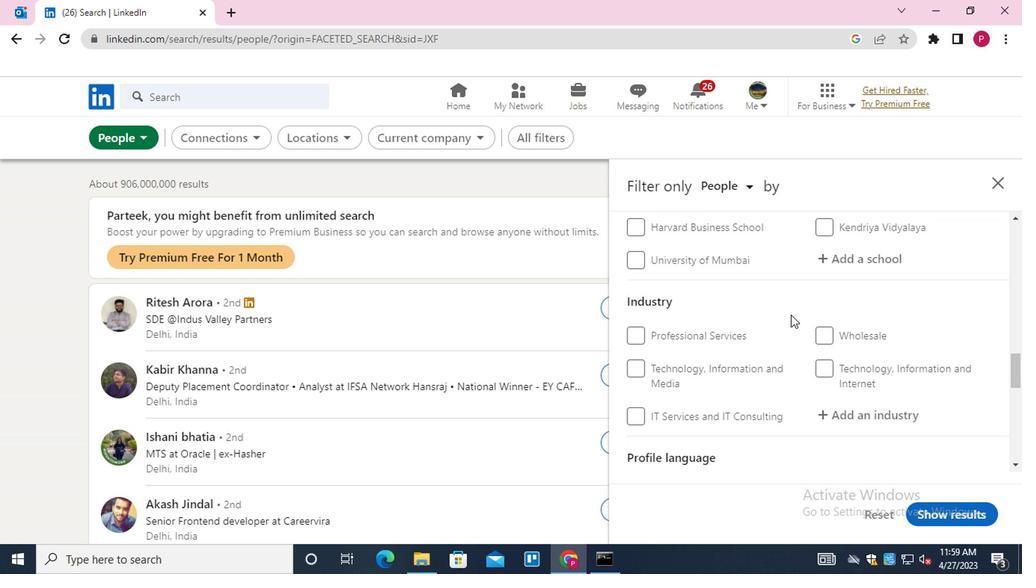 
Action: Mouse moved to (651, 274)
Screenshot: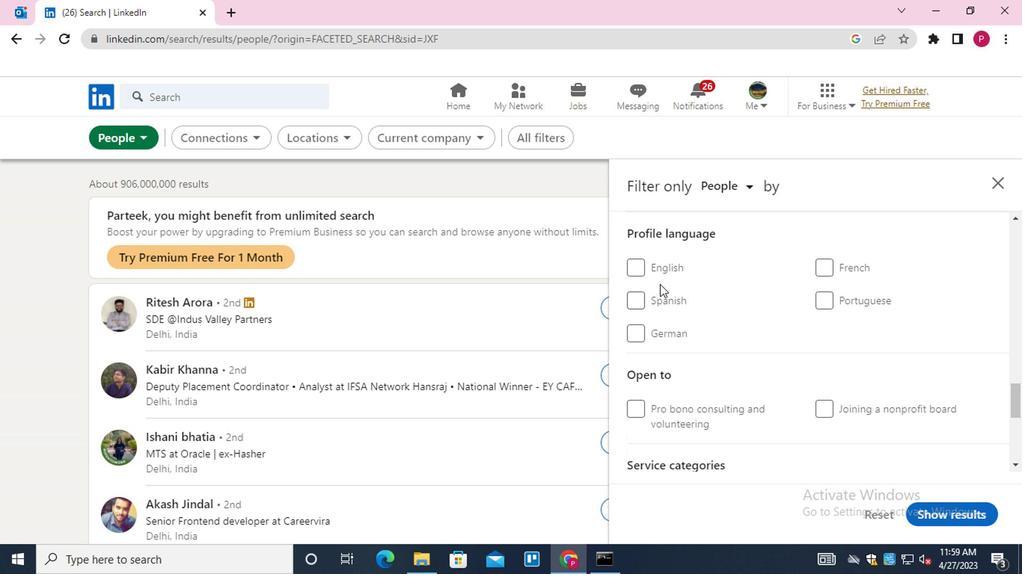 
Action: Mouse pressed left at (651, 274)
Screenshot: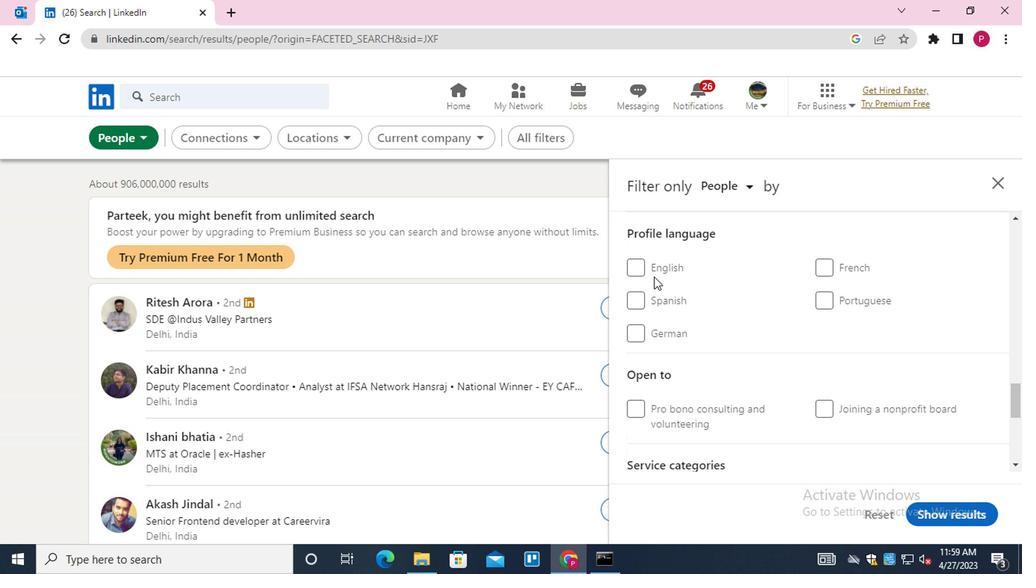 
Action: Mouse moved to (647, 264)
Screenshot: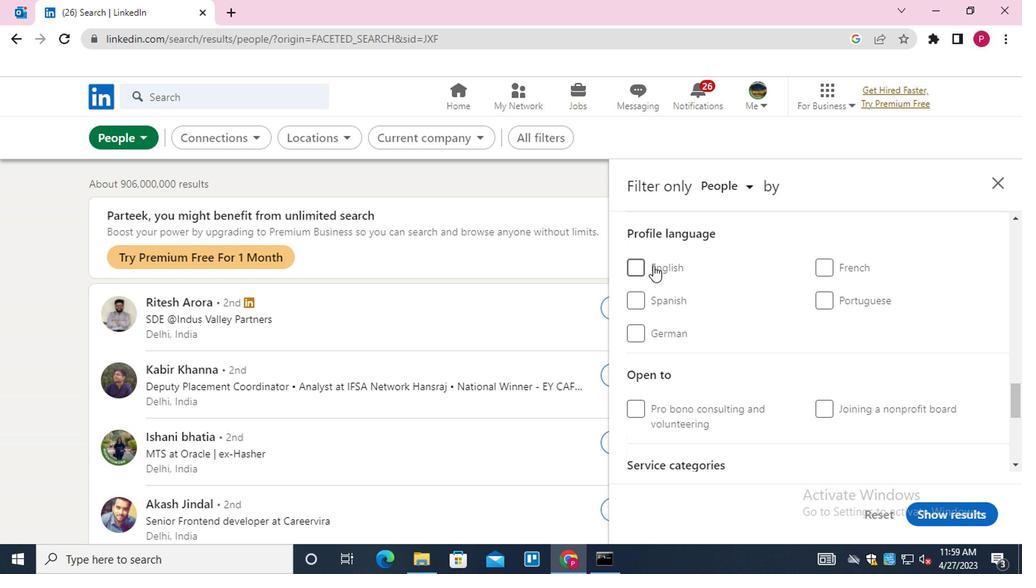 
Action: Mouse pressed left at (647, 264)
Screenshot: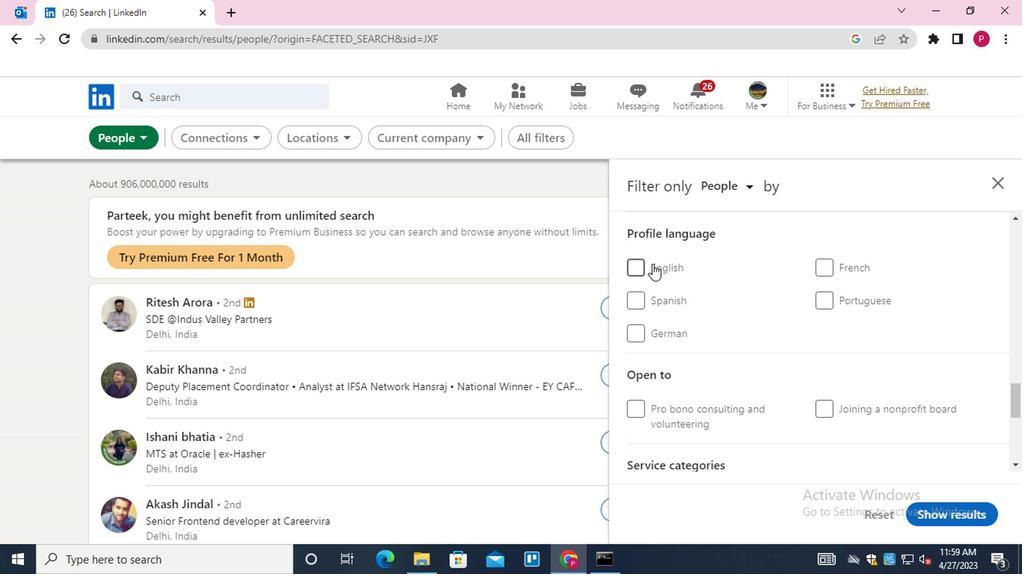 
Action: Mouse moved to (704, 281)
Screenshot: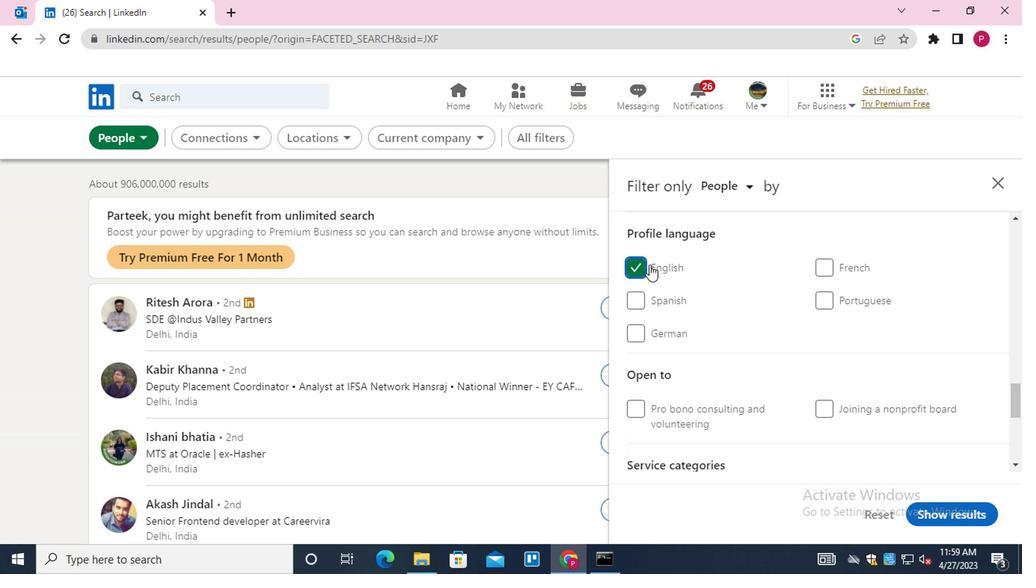 
Action: Mouse scrolled (704, 281) with delta (0, 0)
Screenshot: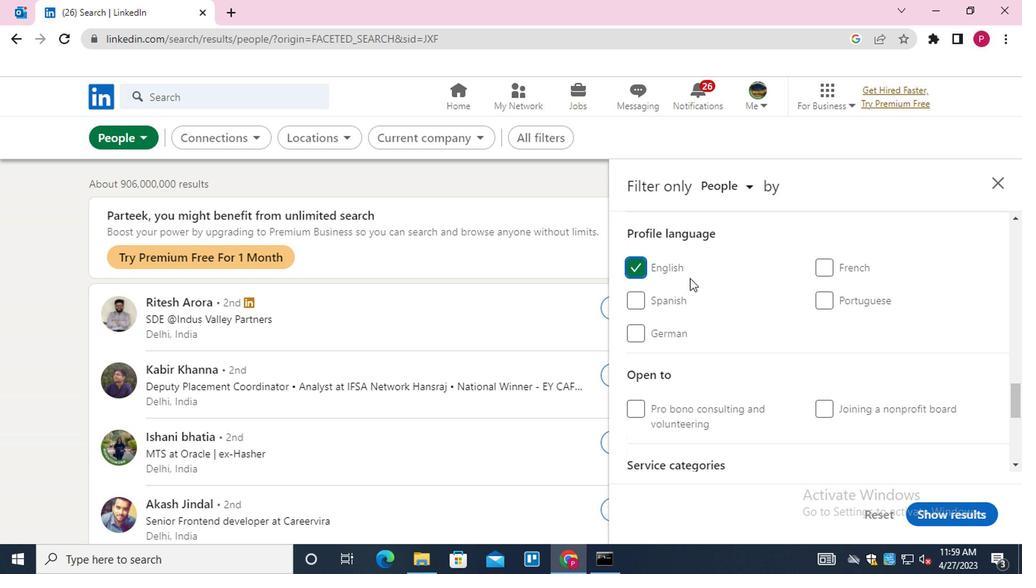 
Action: Mouse scrolled (704, 281) with delta (0, 0)
Screenshot: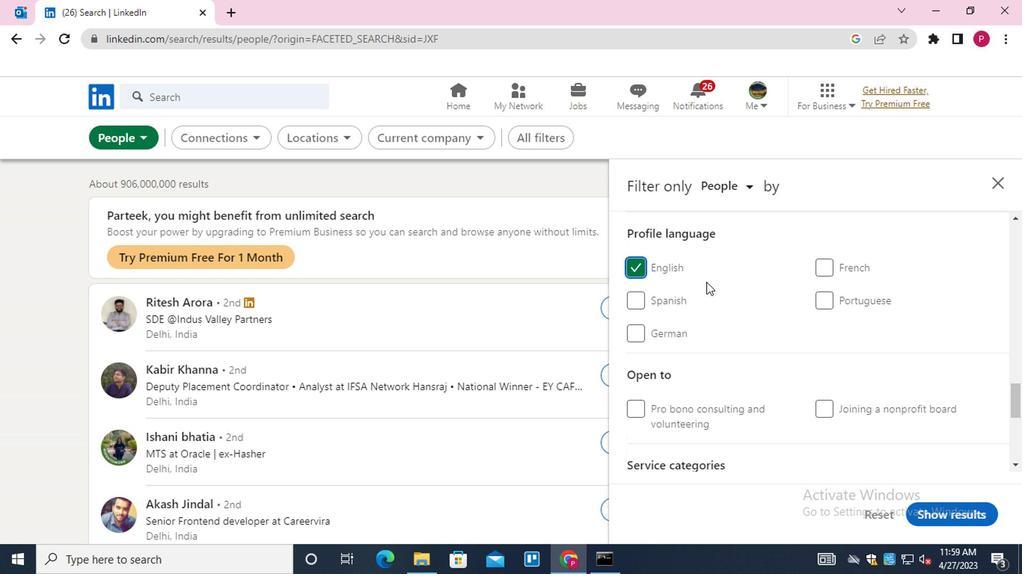 
Action: Mouse scrolled (704, 281) with delta (0, 0)
Screenshot: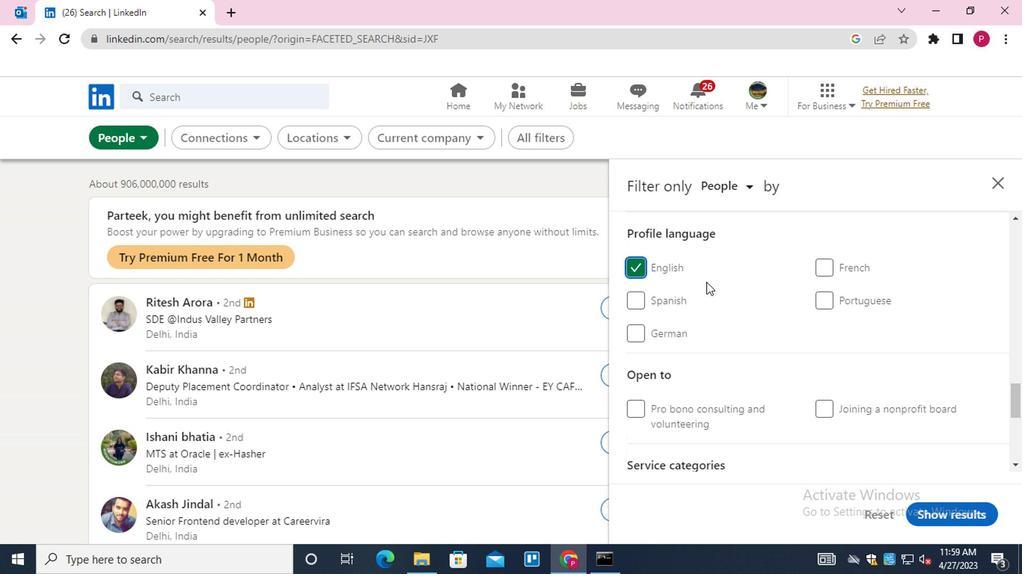 
Action: Mouse scrolled (704, 281) with delta (0, 0)
Screenshot: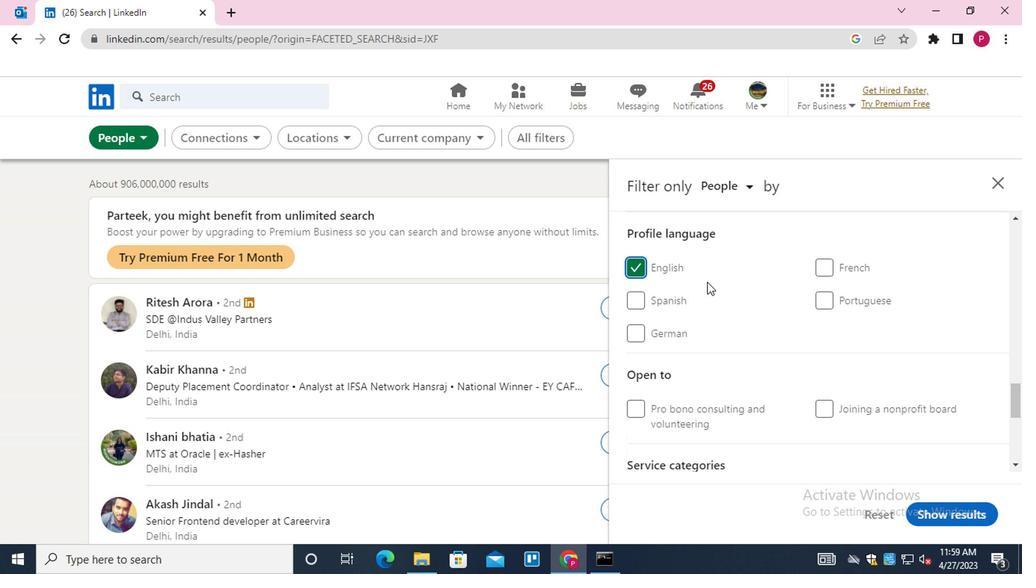 
Action: Mouse moved to (705, 282)
Screenshot: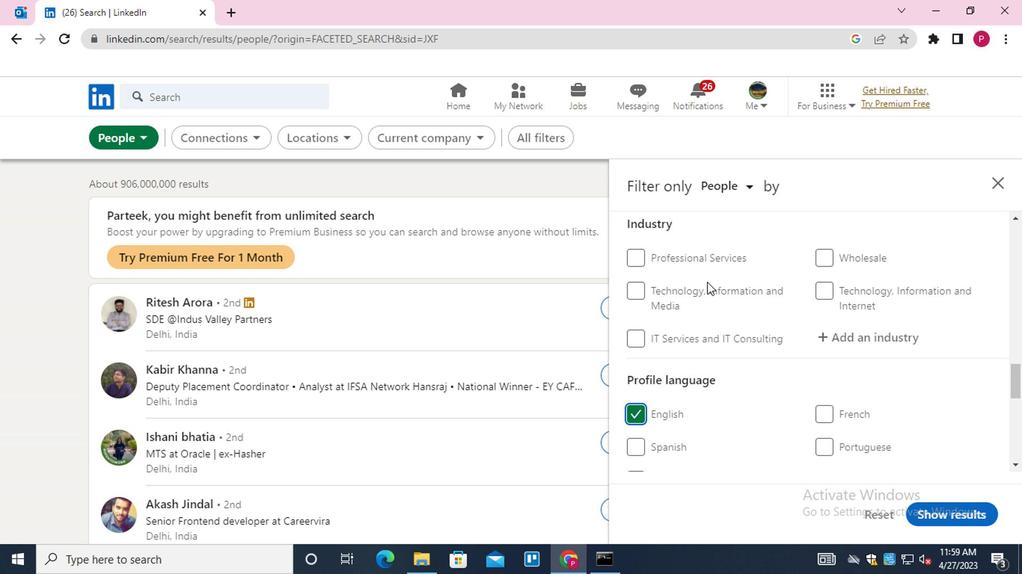 
Action: Mouse scrolled (705, 283) with delta (0, 0)
Screenshot: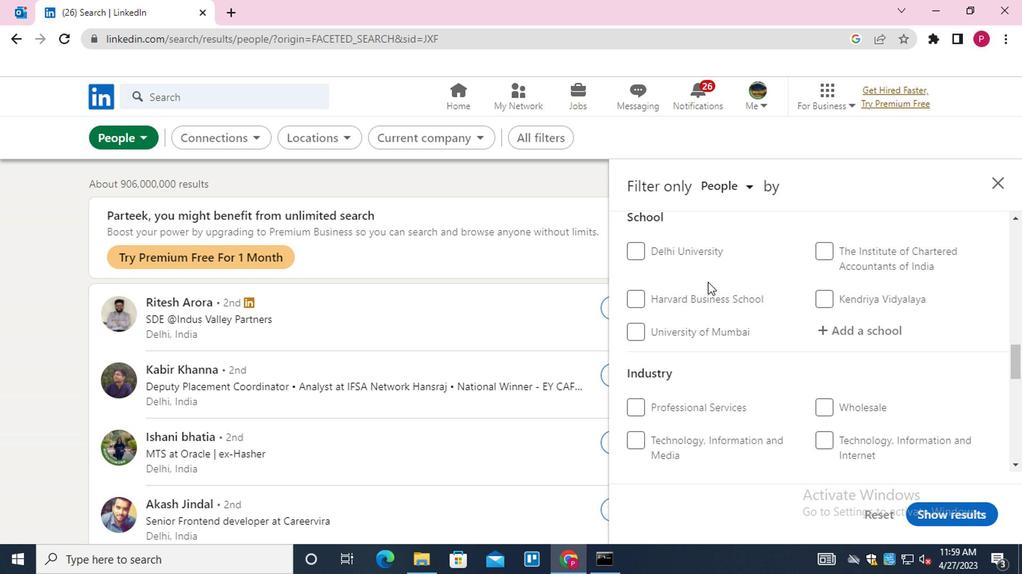 
Action: Mouse scrolled (705, 283) with delta (0, 0)
Screenshot: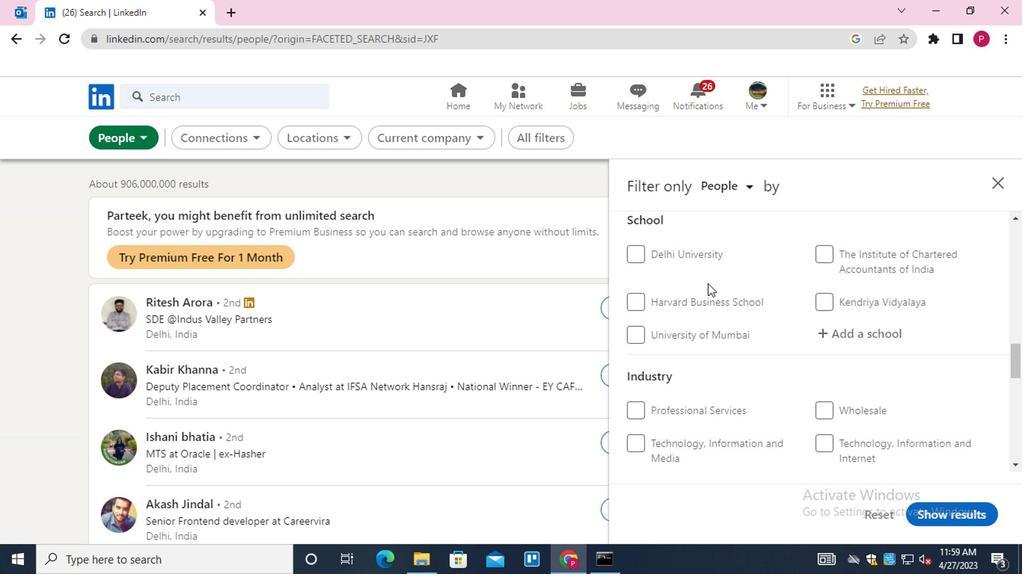 
Action: Mouse scrolled (705, 283) with delta (0, 0)
Screenshot: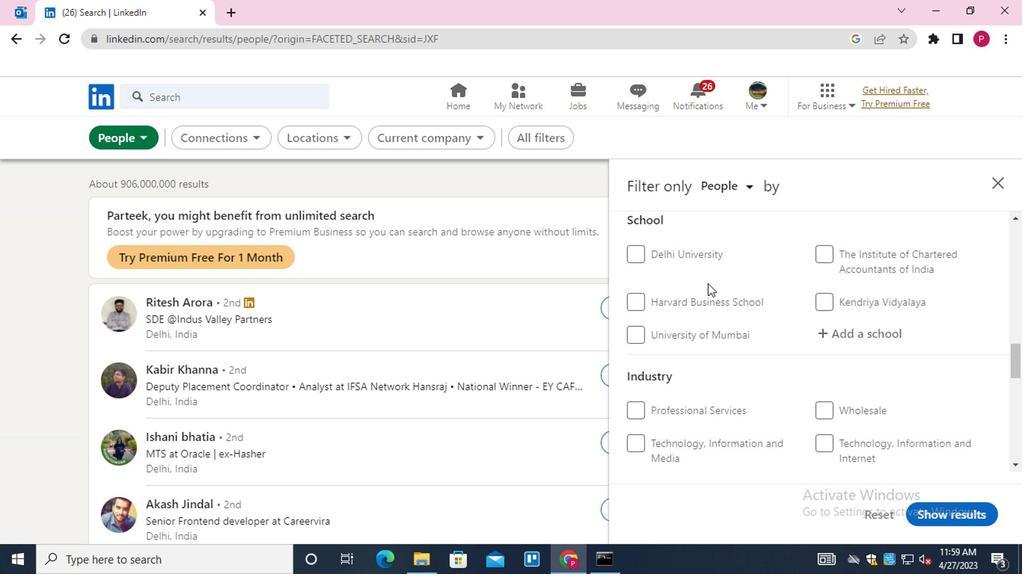 
Action: Mouse scrolled (705, 283) with delta (0, 0)
Screenshot: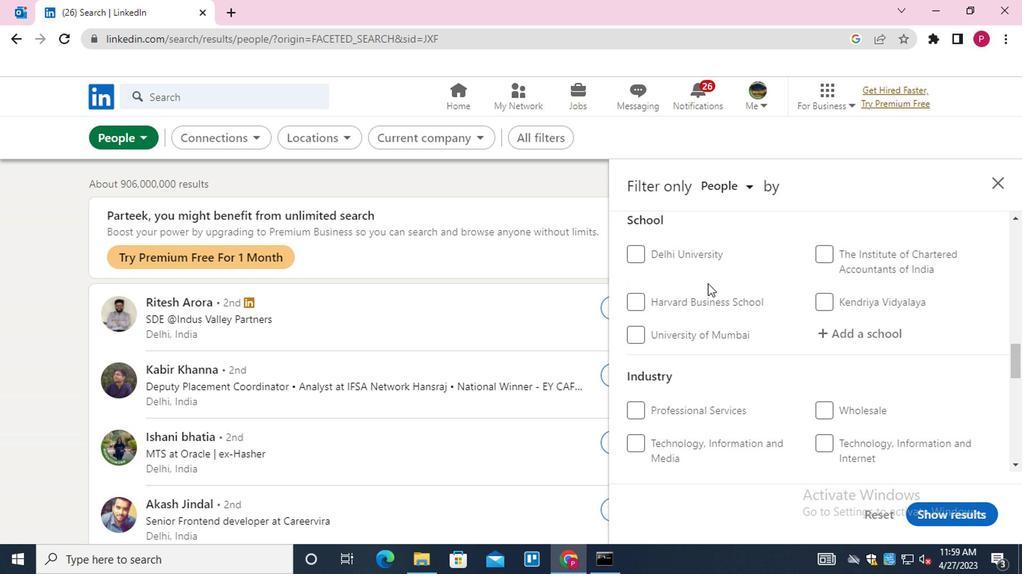 
Action: Mouse scrolled (705, 283) with delta (0, 0)
Screenshot: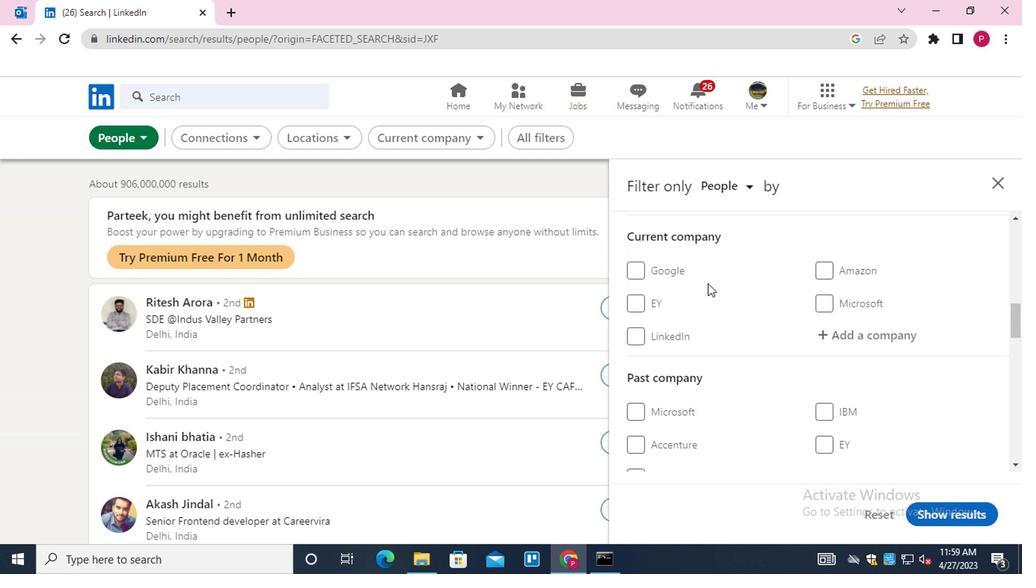 
Action: Mouse scrolled (705, 283) with delta (0, 0)
Screenshot: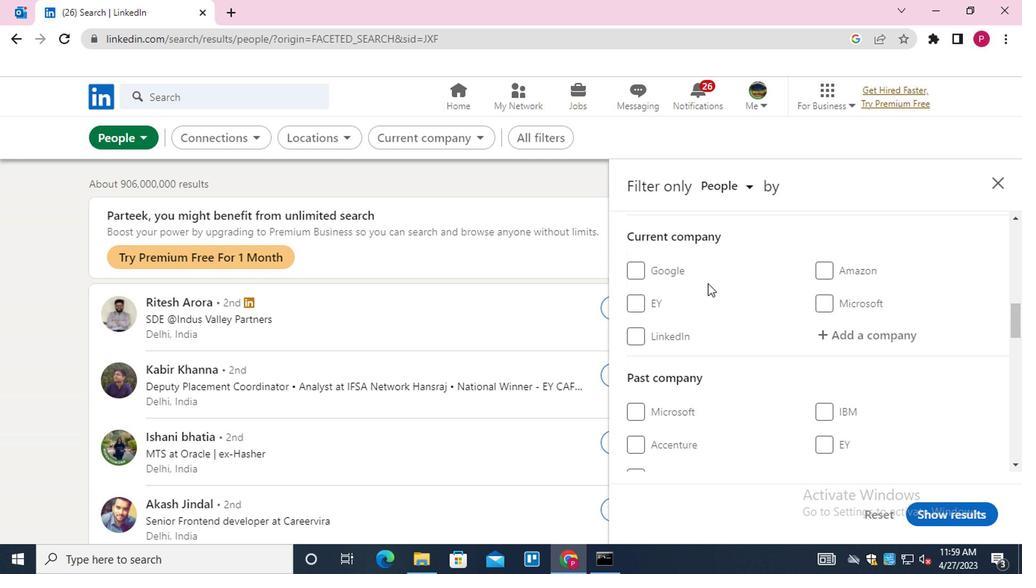 
Action: Mouse moved to (705, 288)
Screenshot: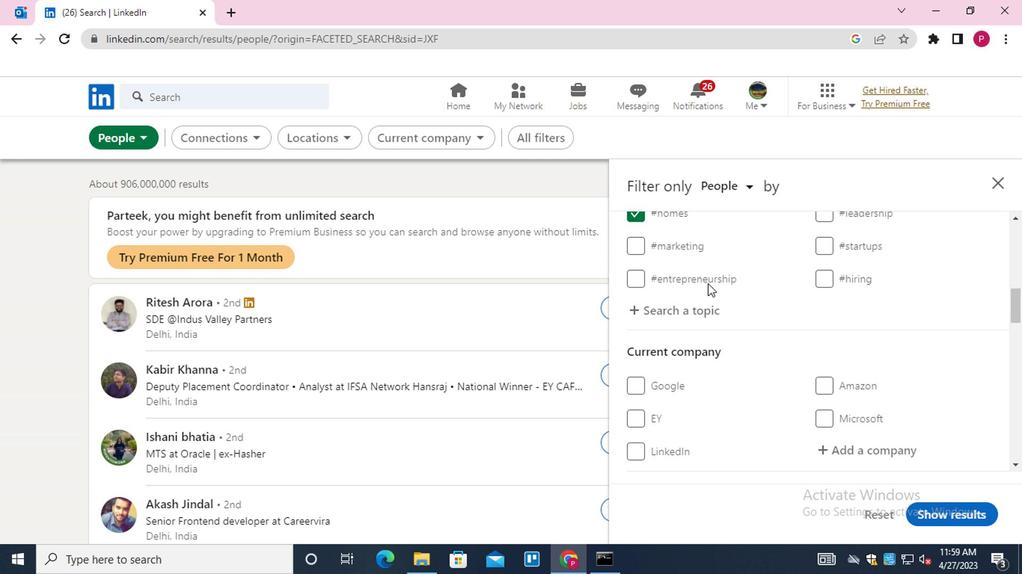 
Action: Mouse scrolled (705, 287) with delta (0, -1)
Screenshot: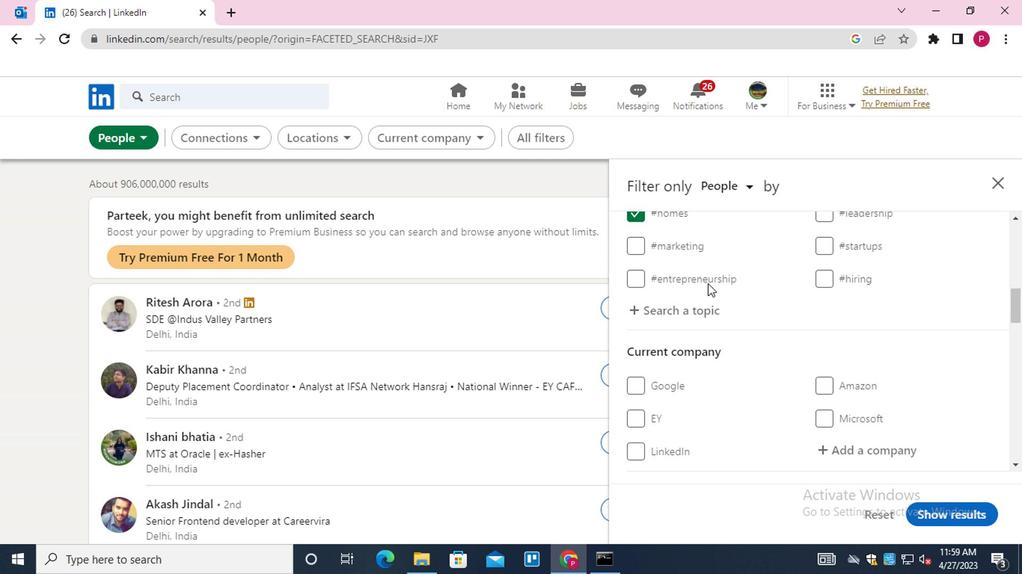 
Action: Mouse moved to (705, 290)
Screenshot: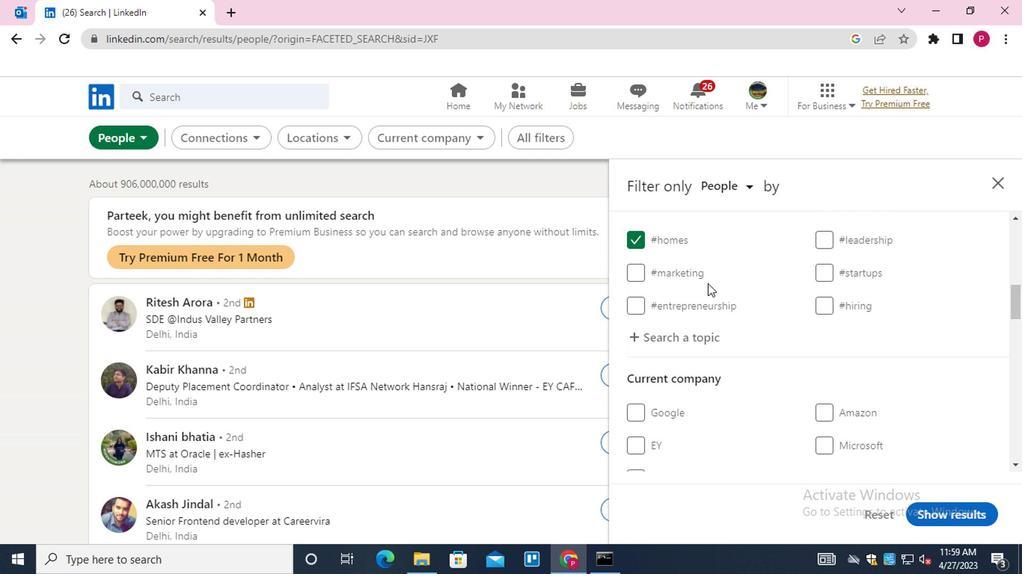 
Action: Mouse scrolled (705, 290) with delta (0, 0)
Screenshot: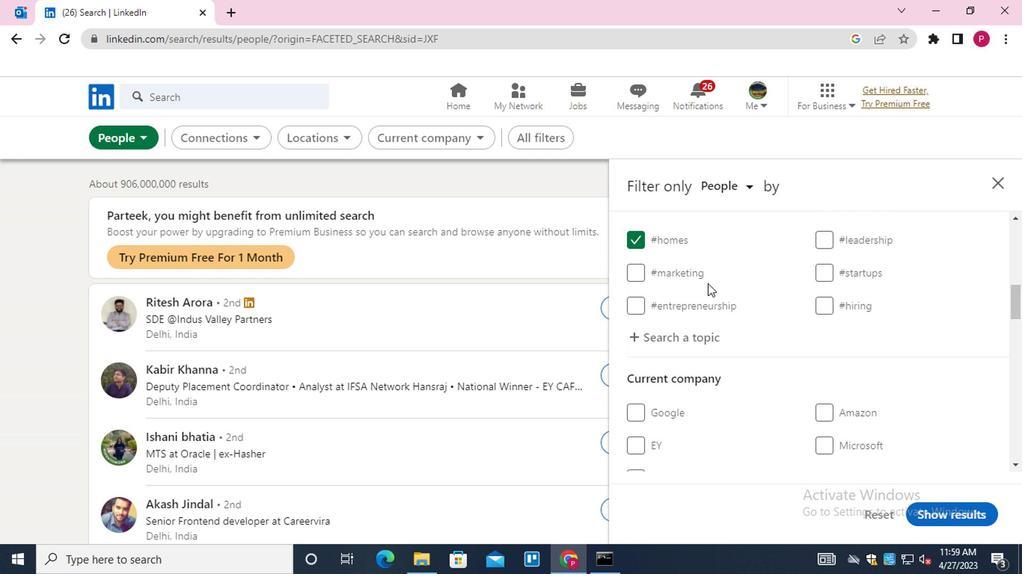 
Action: Mouse moved to (852, 338)
Screenshot: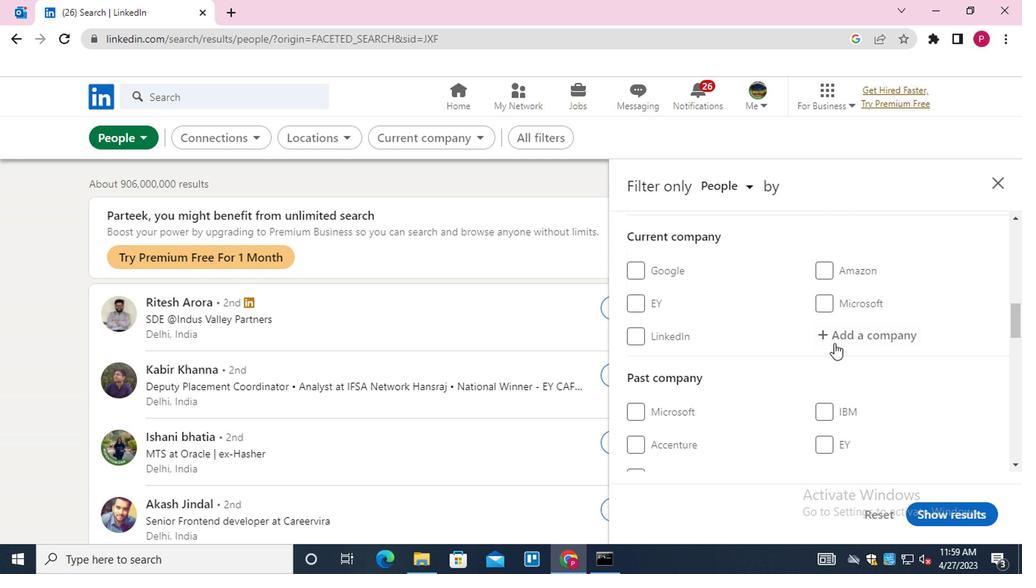 
Action: Mouse pressed left at (852, 338)
Screenshot: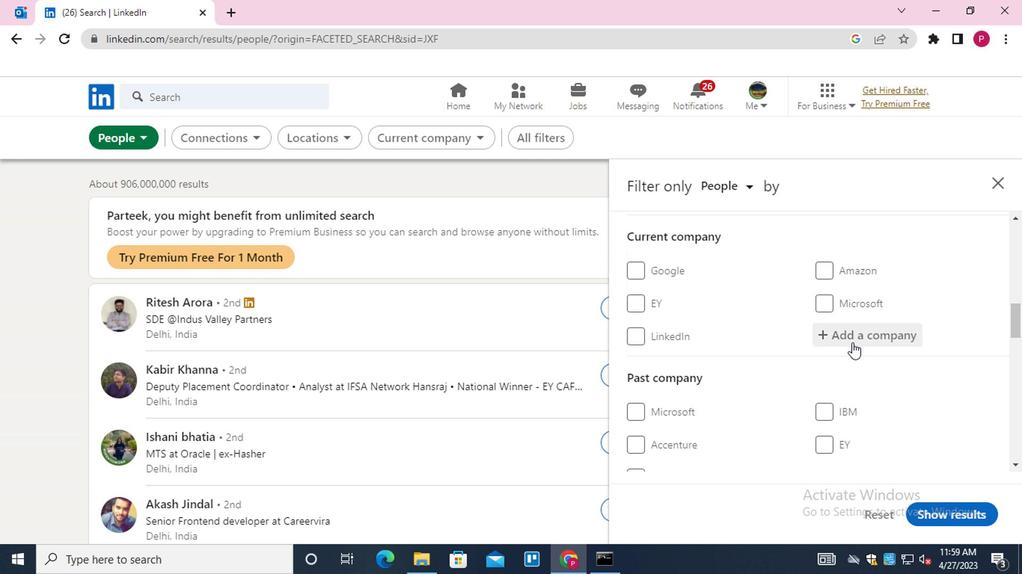 
Action: Mouse moved to (852, 337)
Screenshot: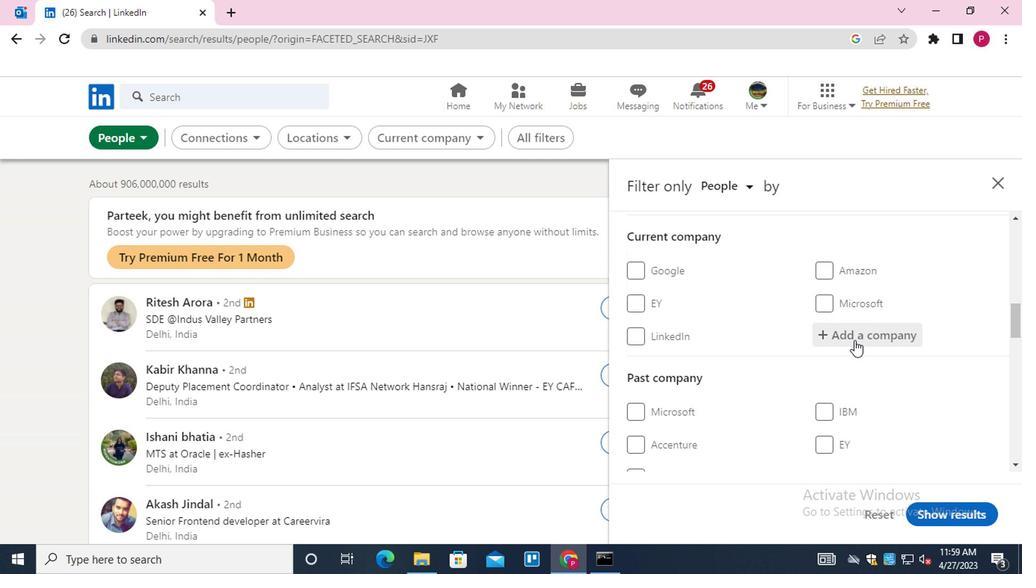 
Action: Key pressed <Key.shift>PUNJAB<Key.down><Key.down><Key.enter>
Screenshot: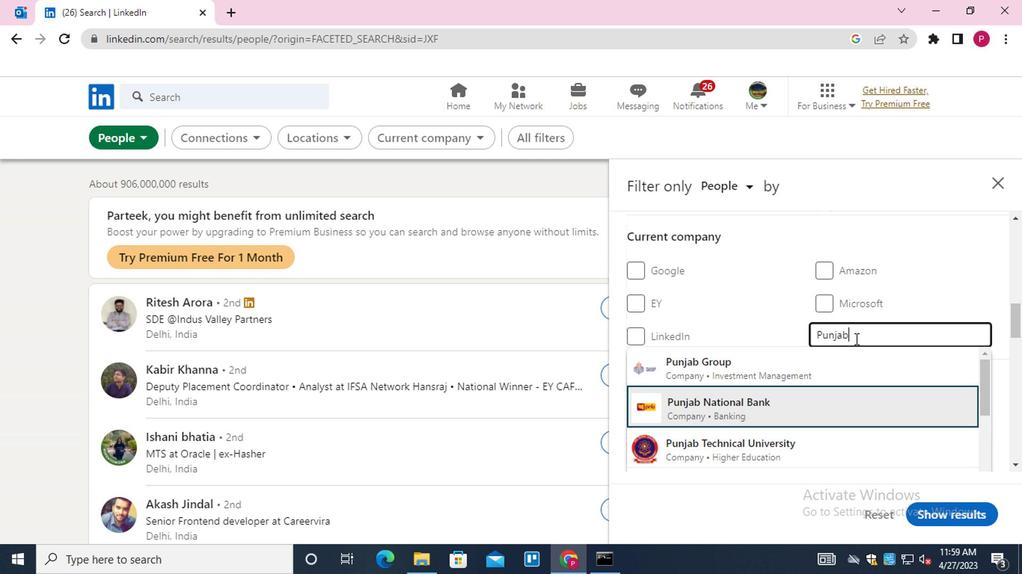 
Action: Mouse moved to (716, 337)
Screenshot: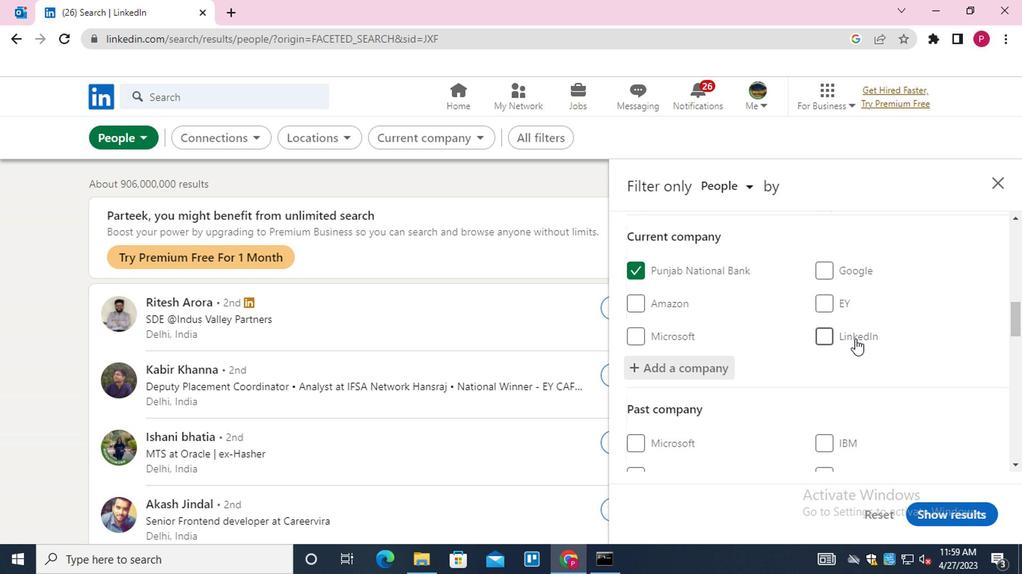 
Action: Mouse scrolled (716, 336) with delta (0, -1)
Screenshot: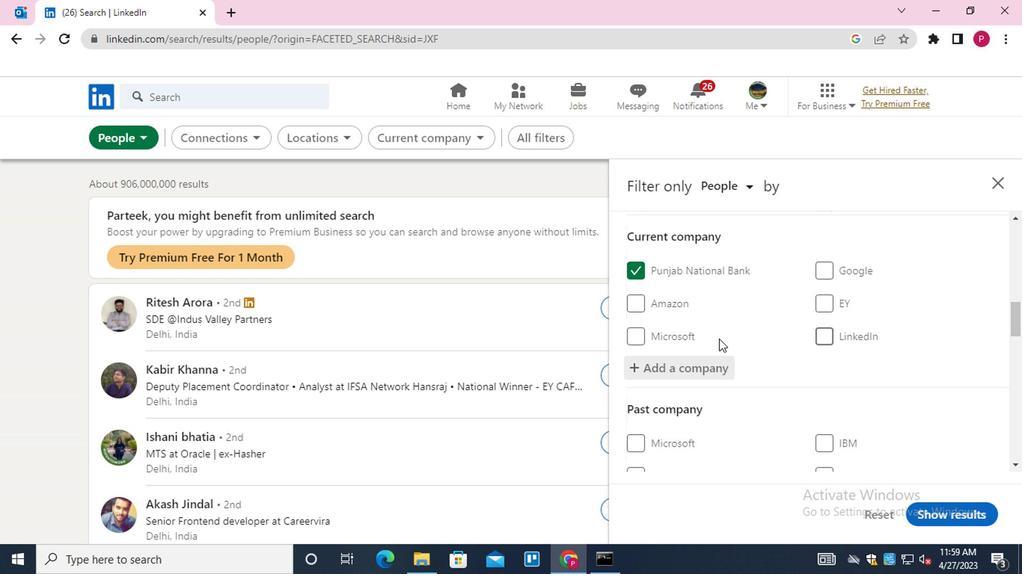 
Action: Mouse moved to (722, 337)
Screenshot: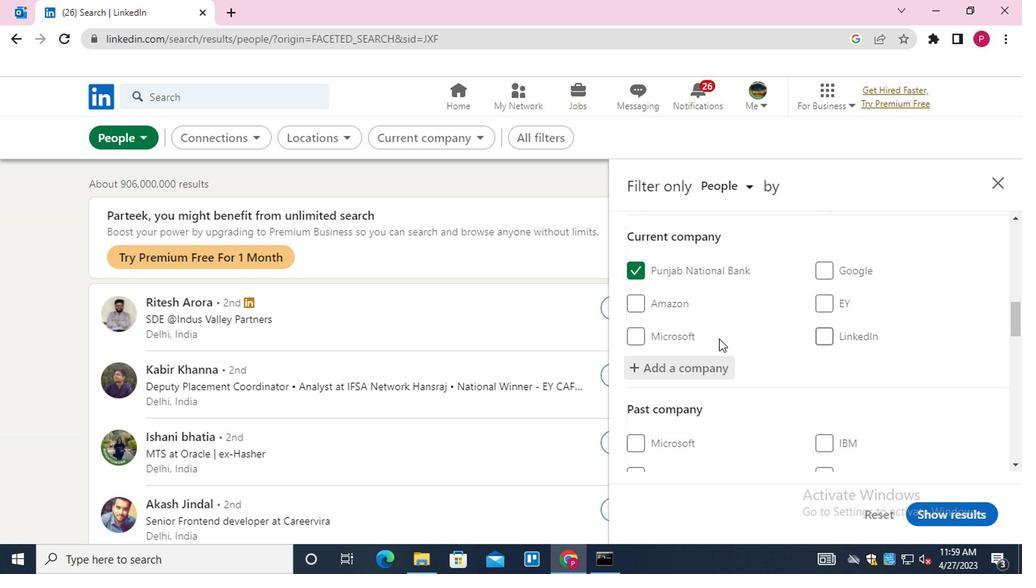 
Action: Mouse scrolled (722, 336) with delta (0, -1)
Screenshot: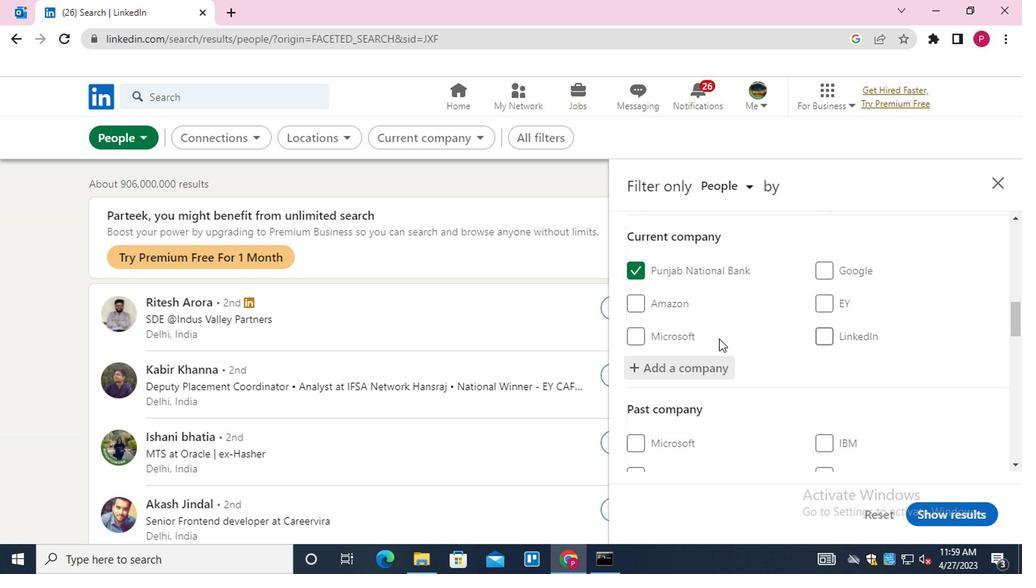 
Action: Mouse moved to (730, 338)
Screenshot: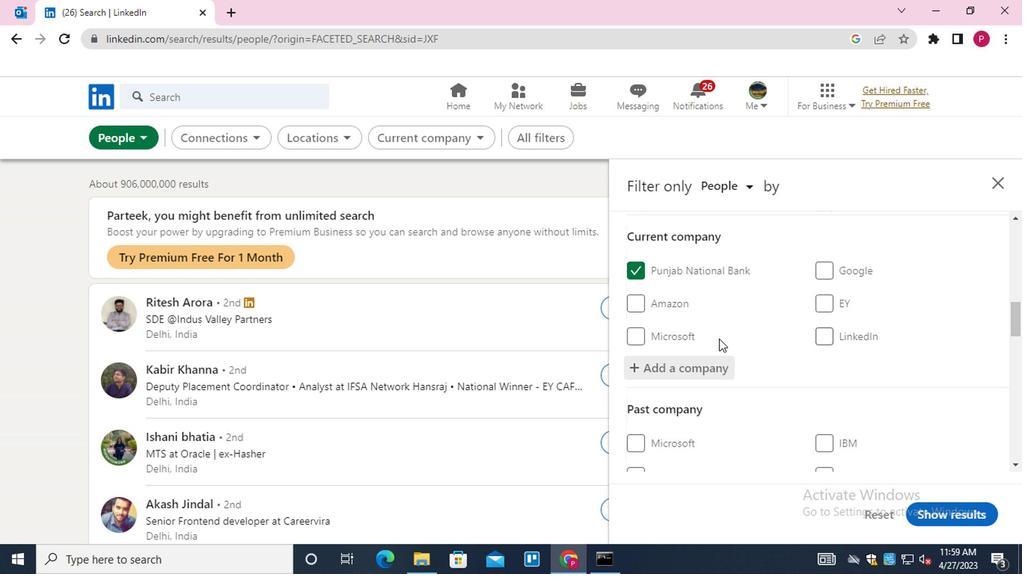 
Action: Mouse scrolled (730, 337) with delta (0, 0)
Screenshot: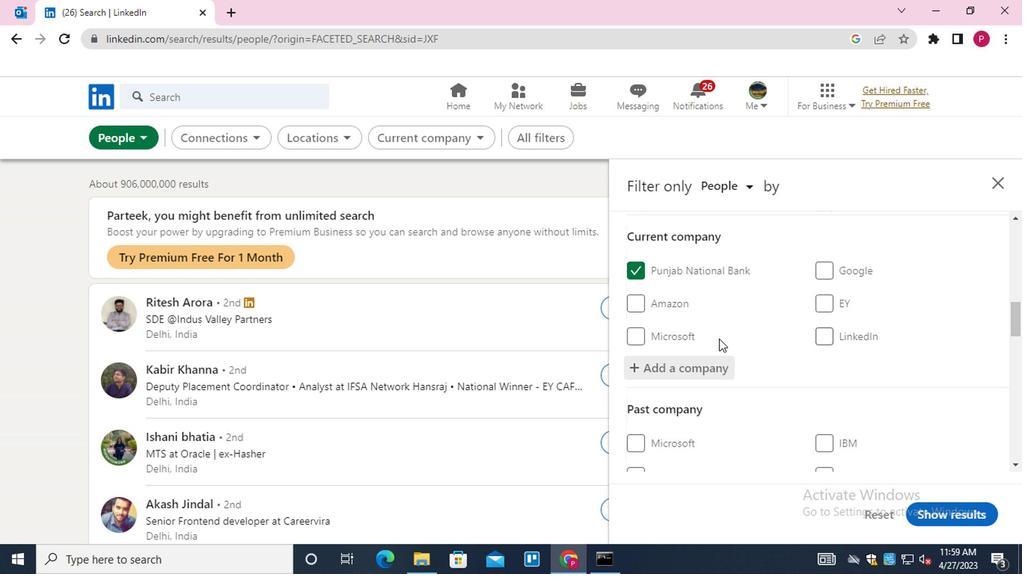 
Action: Mouse moved to (731, 338)
Screenshot: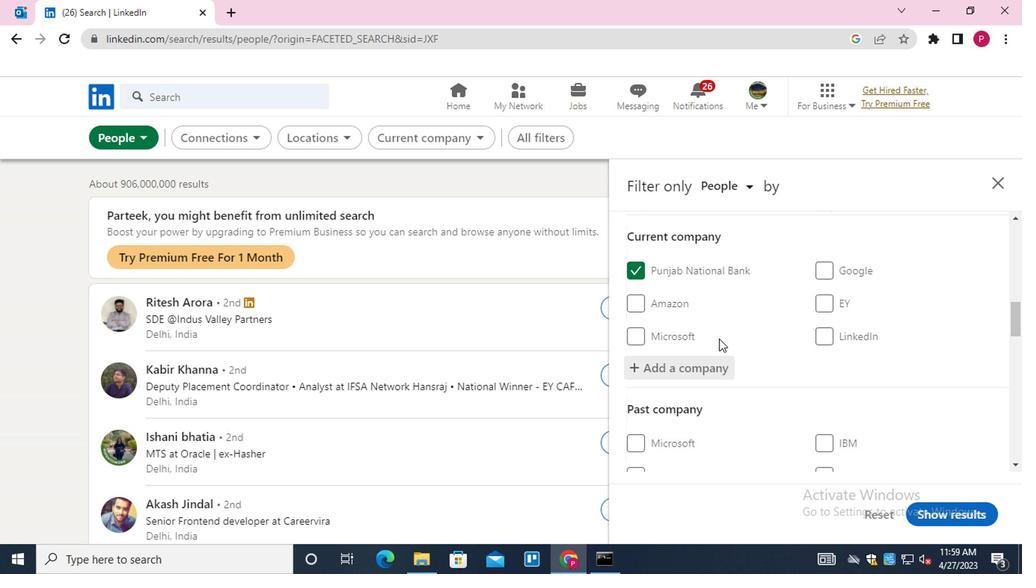 
Action: Mouse scrolled (731, 337) with delta (0, 0)
Screenshot: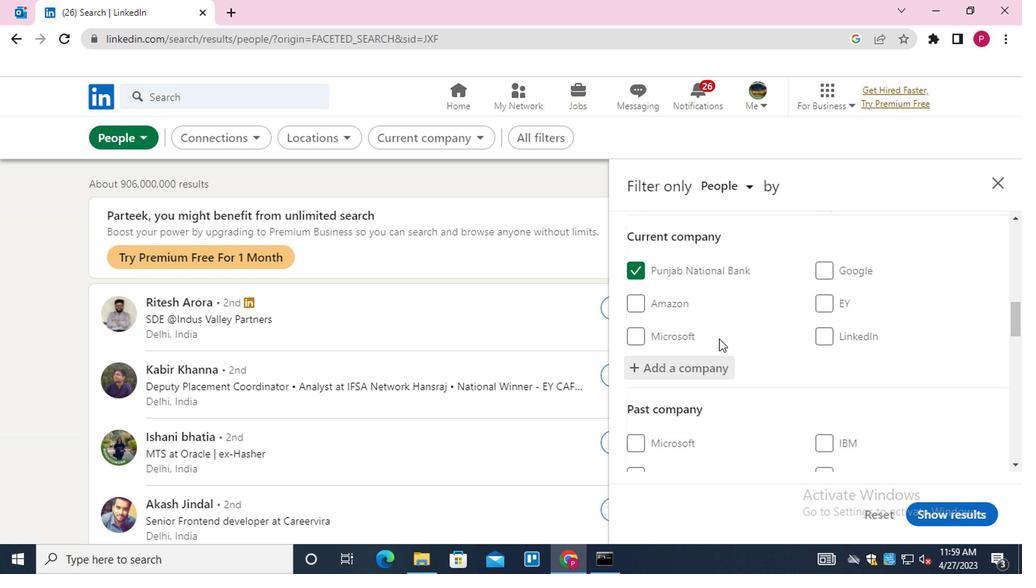 
Action: Mouse moved to (851, 362)
Screenshot: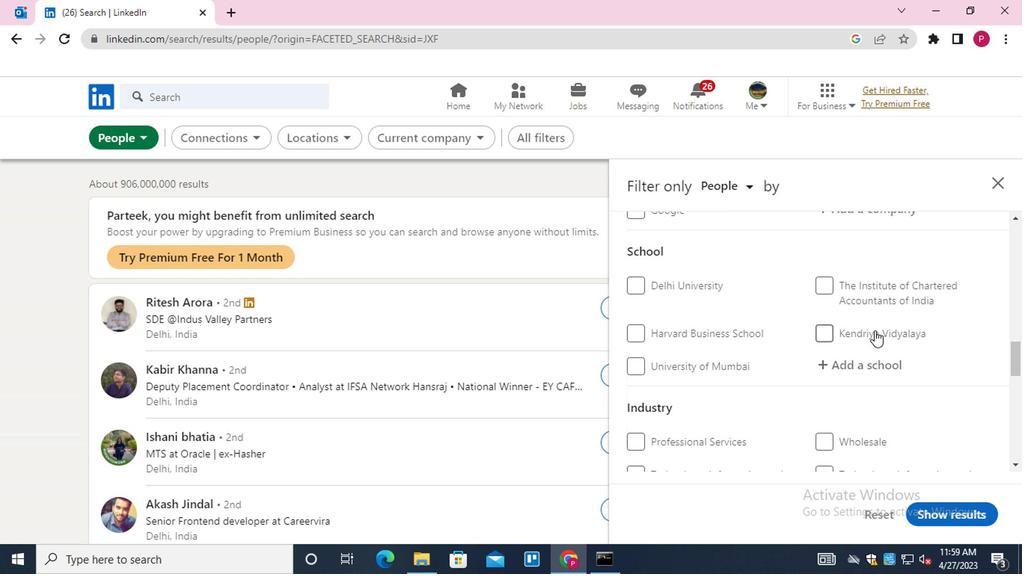 
Action: Mouse pressed left at (851, 362)
Screenshot: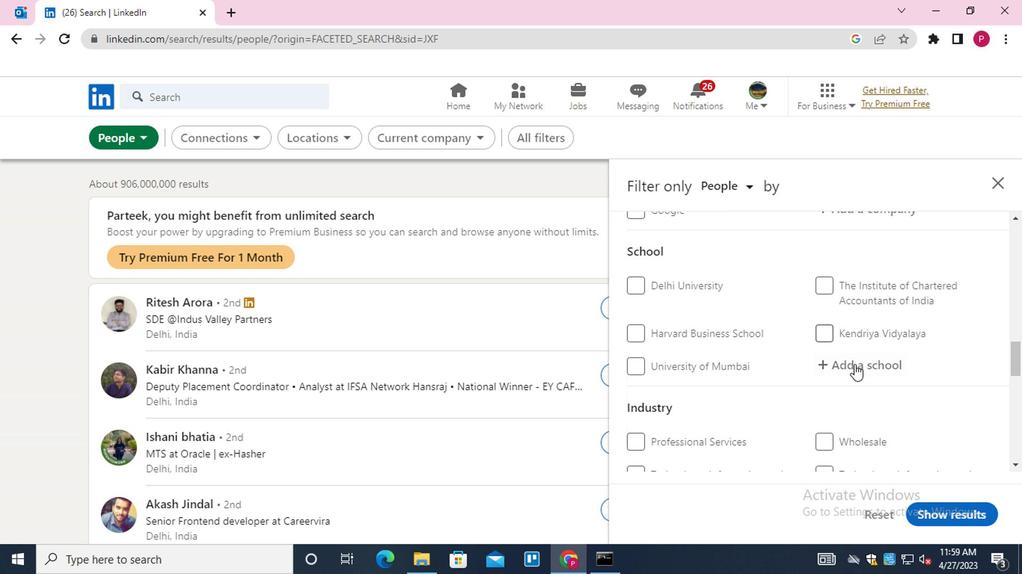 
Action: Mouse moved to (794, 344)
Screenshot: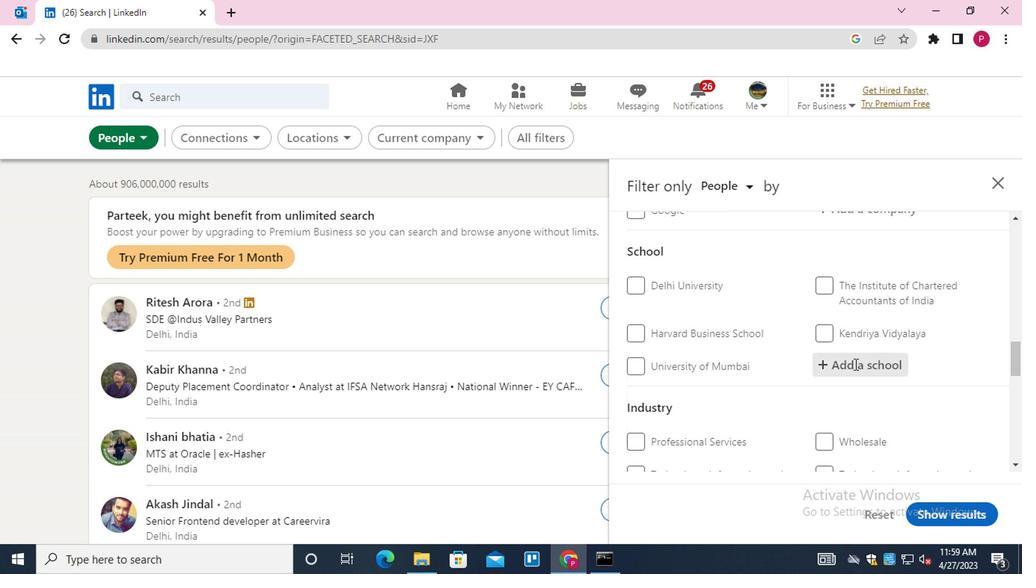 
Action: Mouse scrolled (794, 343) with delta (0, -1)
Screenshot: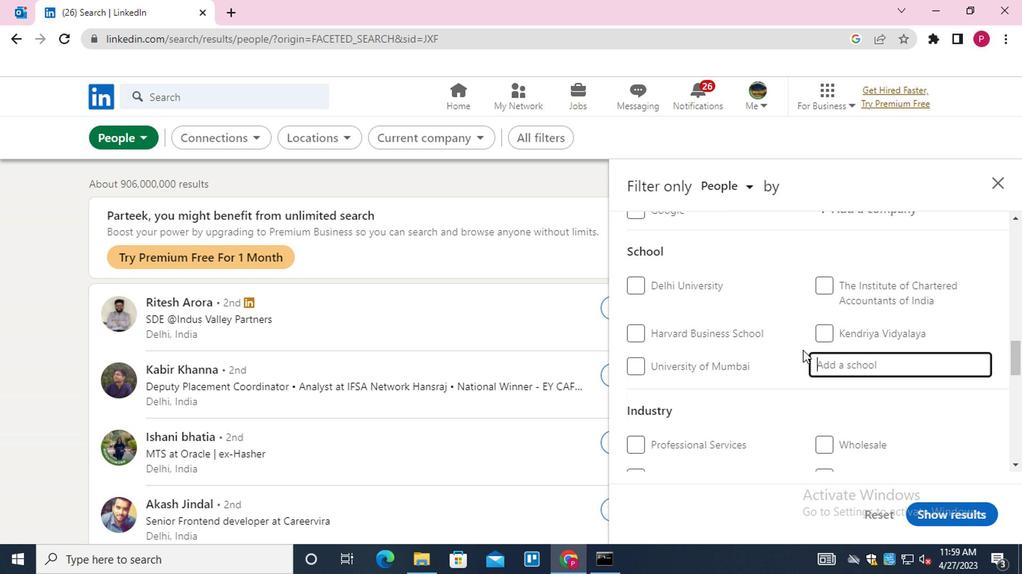 
Action: Mouse moved to (793, 343)
Screenshot: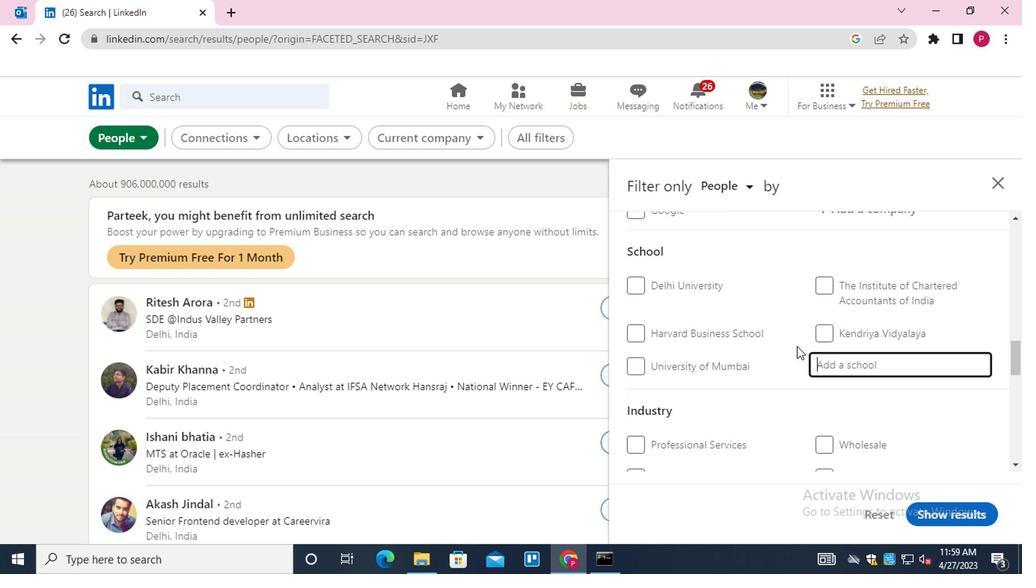 
Action: Key pressed <Key.shift>INDIAN<Key.space><Key.shift>INSTITUTE<Key.down><Key.down><Key.down><Key.down><Key.down><Key.down><Key.down><Key.down><Key.down><Key.down><Key.down><Key.down><Key.down><Key.down><Key.up><Key.enter>
Screenshot: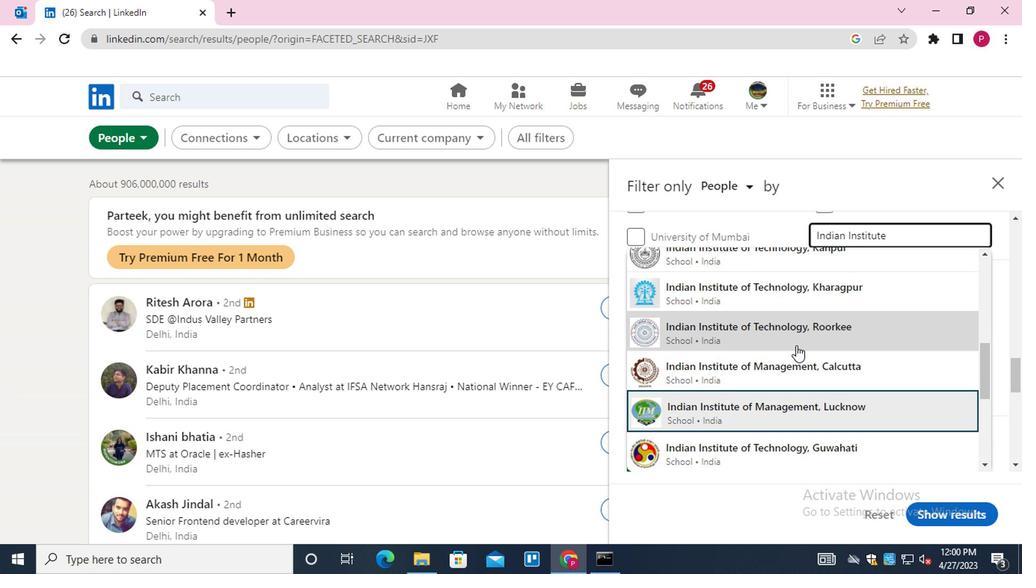
Action: Mouse moved to (779, 327)
Screenshot: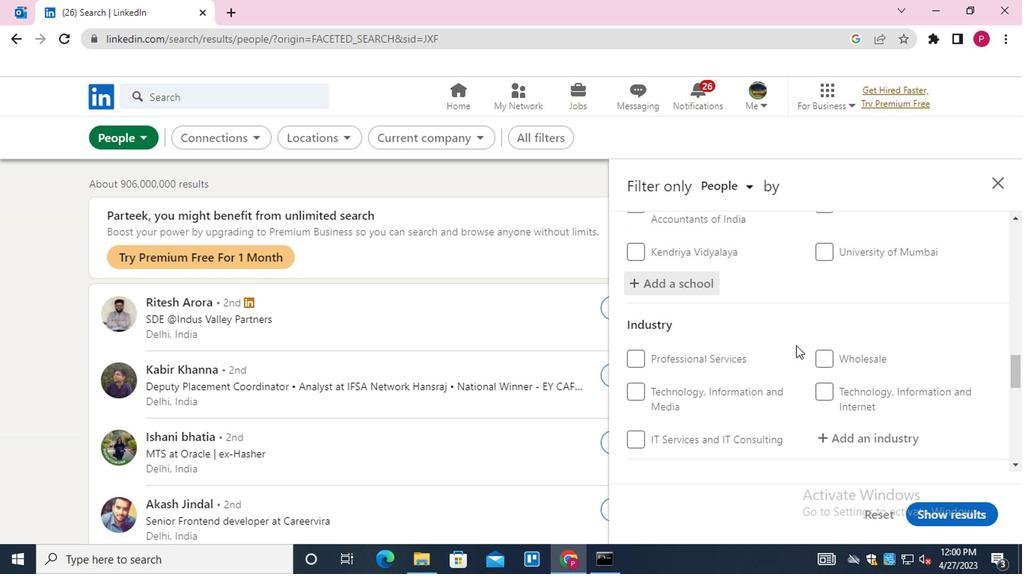 
Action: Mouse scrolled (779, 326) with delta (0, -1)
Screenshot: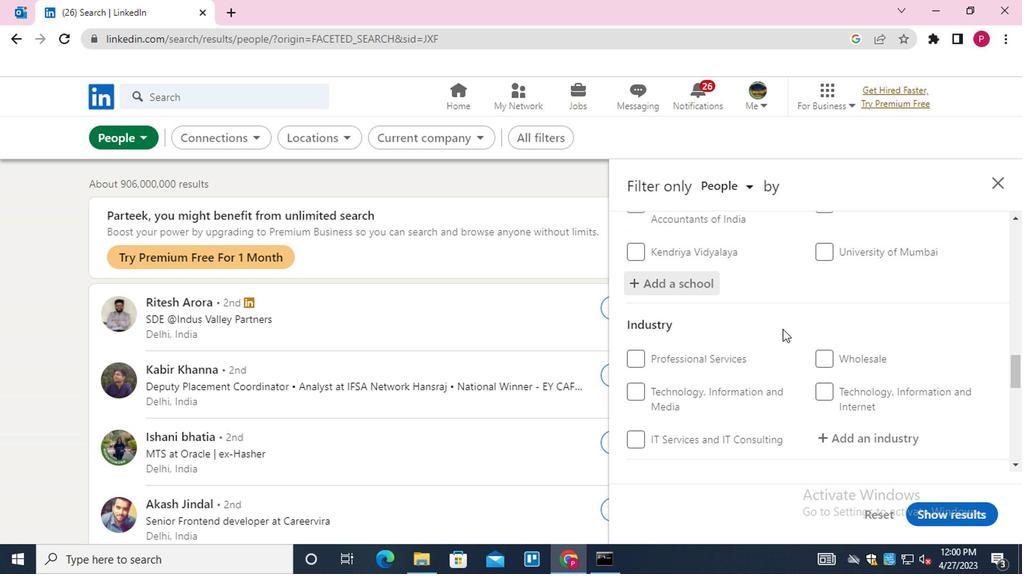 
Action: Mouse scrolled (779, 326) with delta (0, -1)
Screenshot: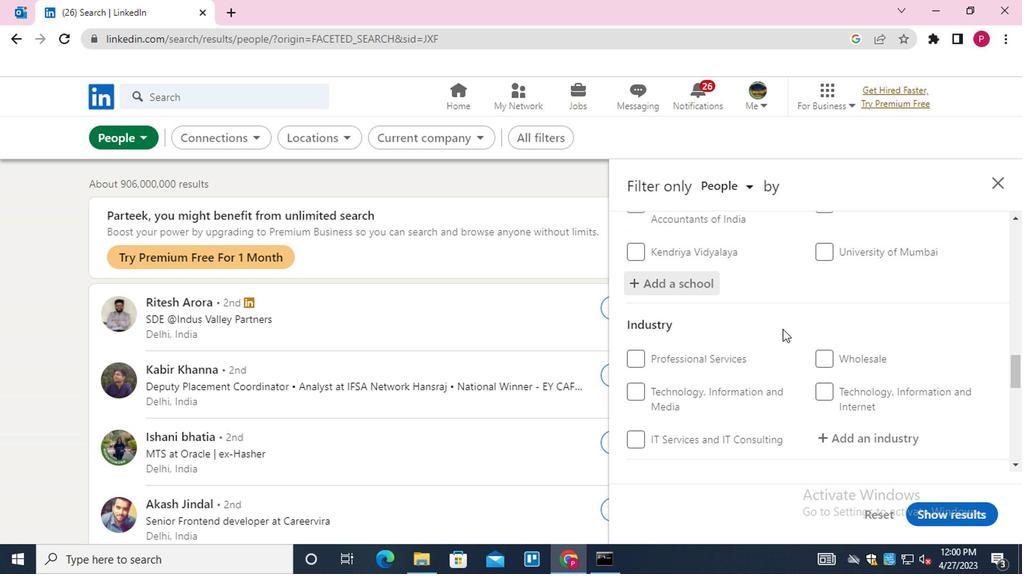 
Action: Mouse scrolled (779, 326) with delta (0, -1)
Screenshot: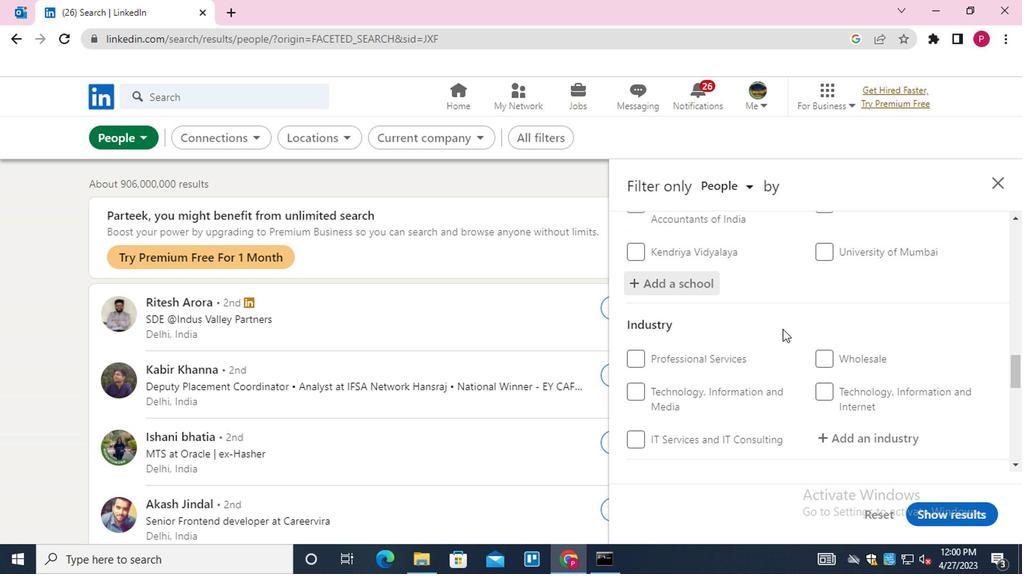 
Action: Mouse scrolled (779, 326) with delta (0, -1)
Screenshot: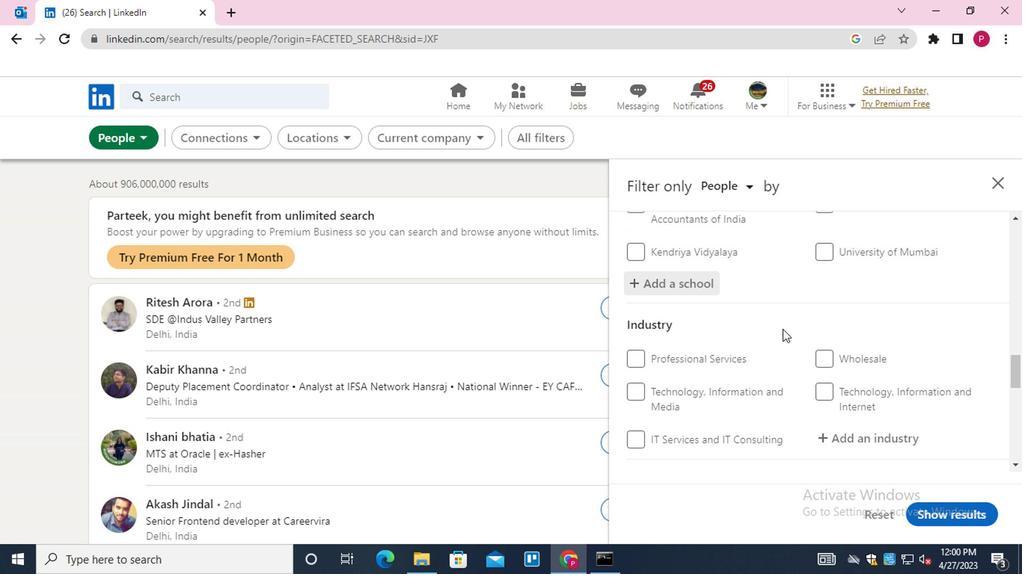 
Action: Mouse moved to (791, 349)
Screenshot: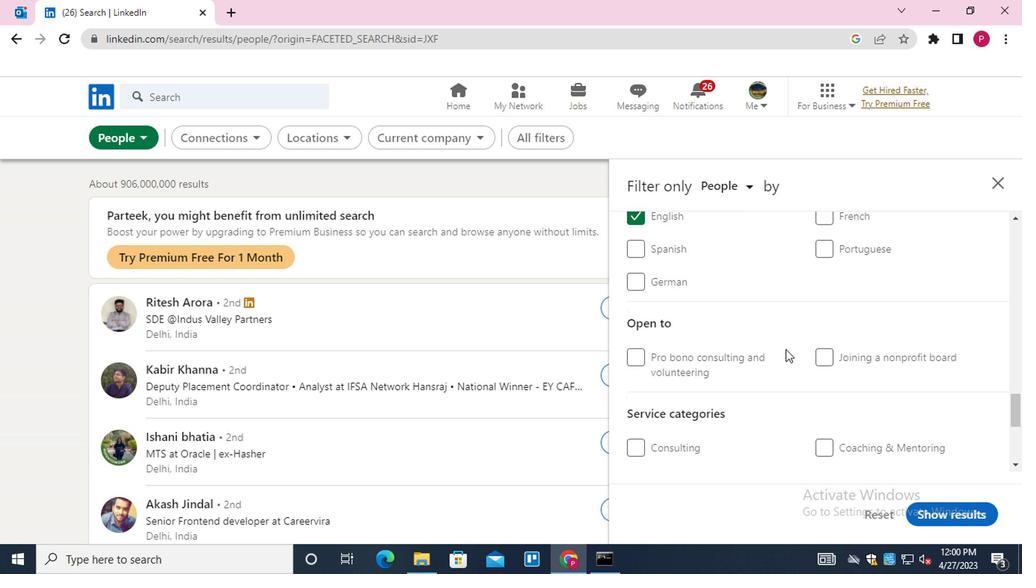 
Action: Mouse scrolled (791, 348) with delta (0, 0)
Screenshot: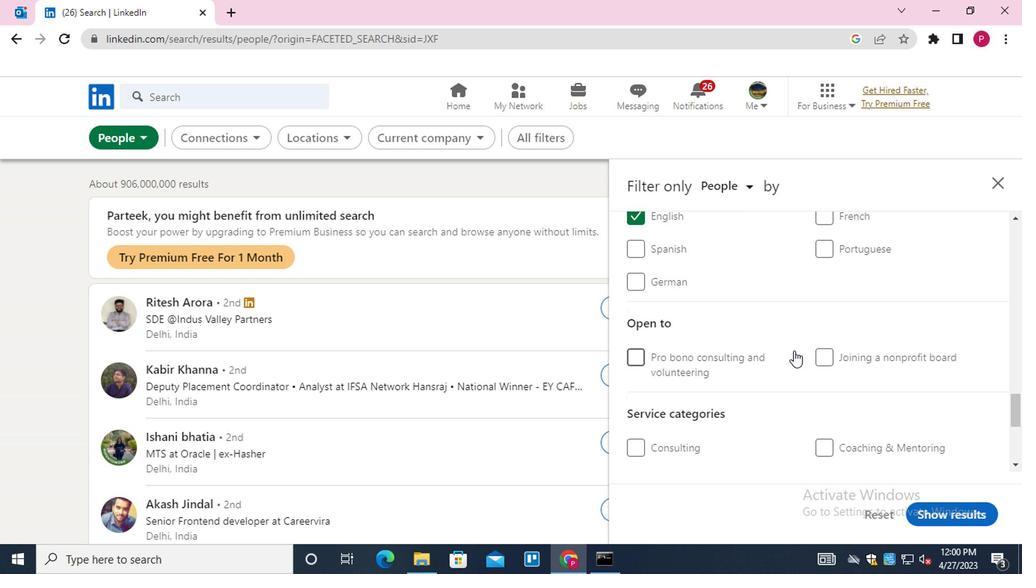 
Action: Mouse scrolled (791, 348) with delta (0, 0)
Screenshot: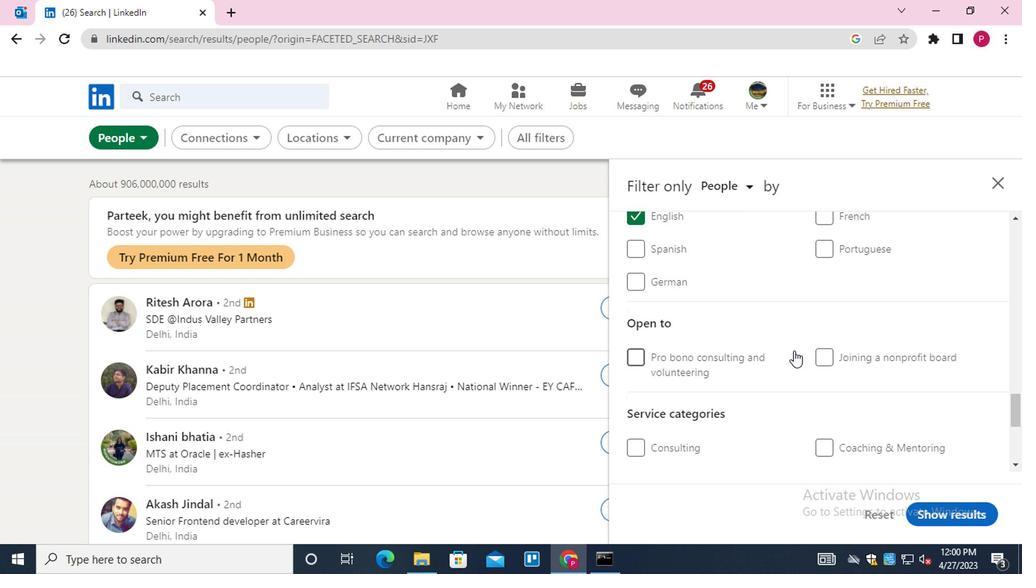 
Action: Mouse scrolled (791, 348) with delta (0, 0)
Screenshot: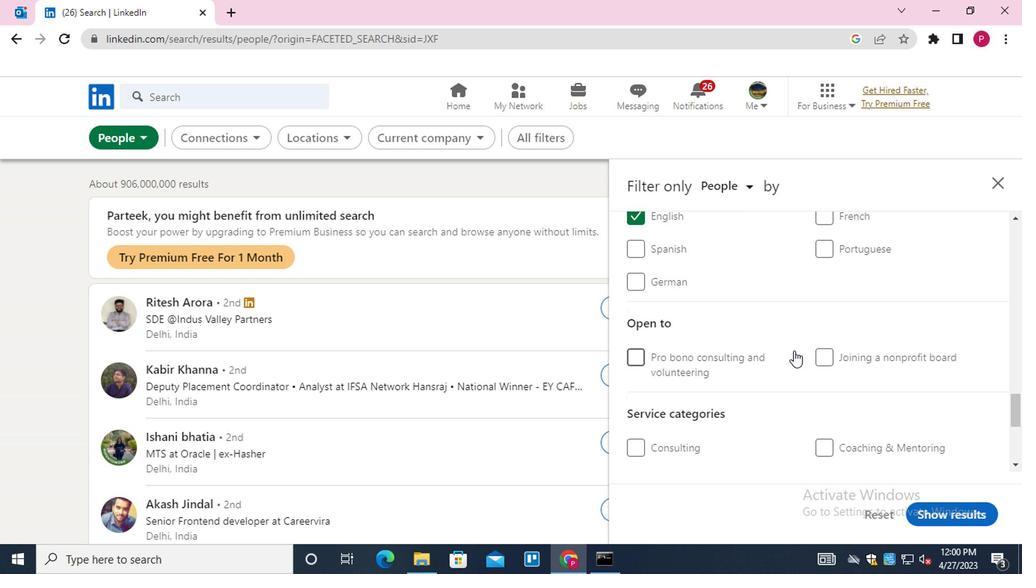 
Action: Mouse moved to (836, 297)
Screenshot: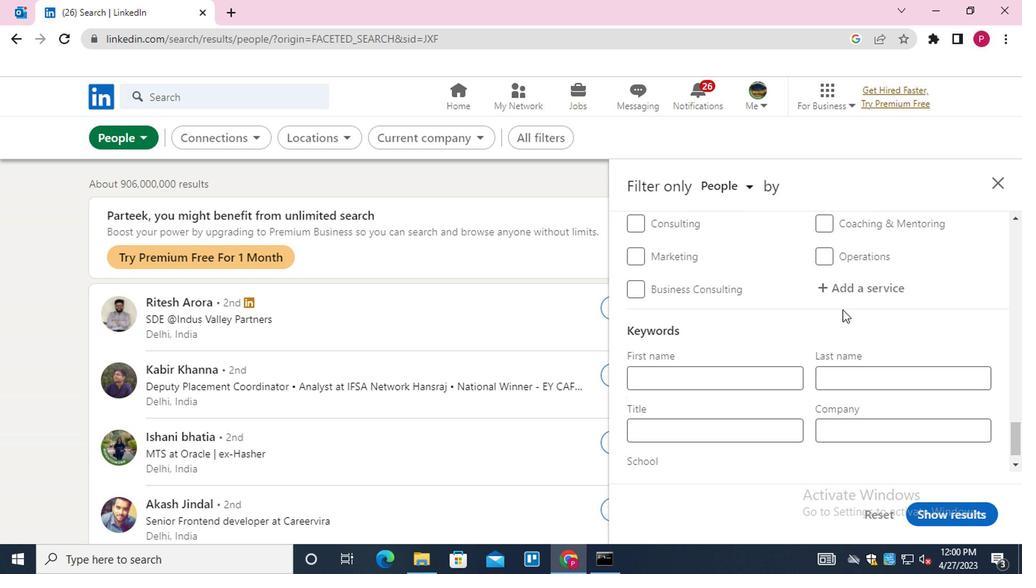 
Action: Mouse scrolled (836, 298) with delta (0, 1)
Screenshot: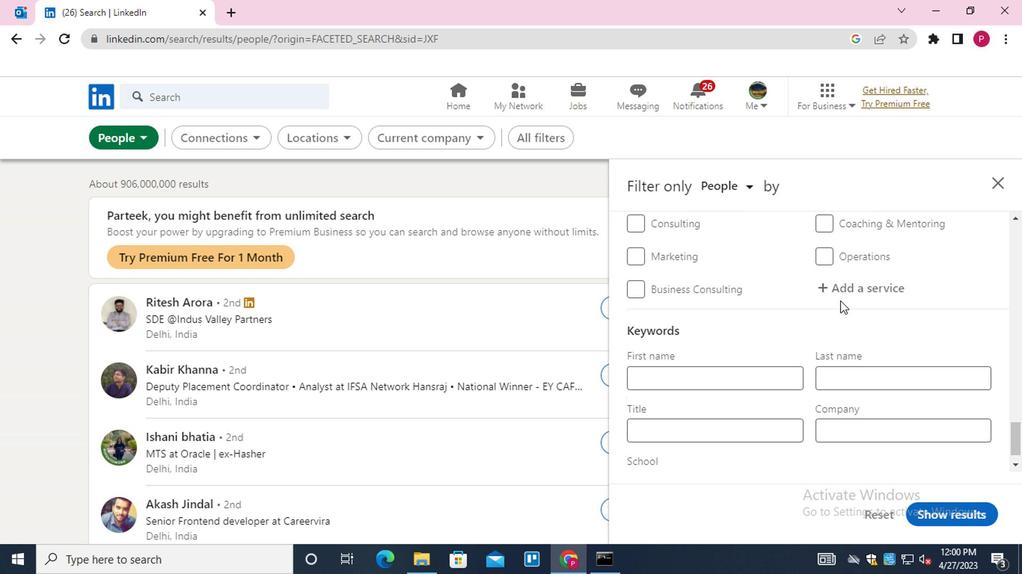 
Action: Mouse scrolled (836, 298) with delta (0, 1)
Screenshot: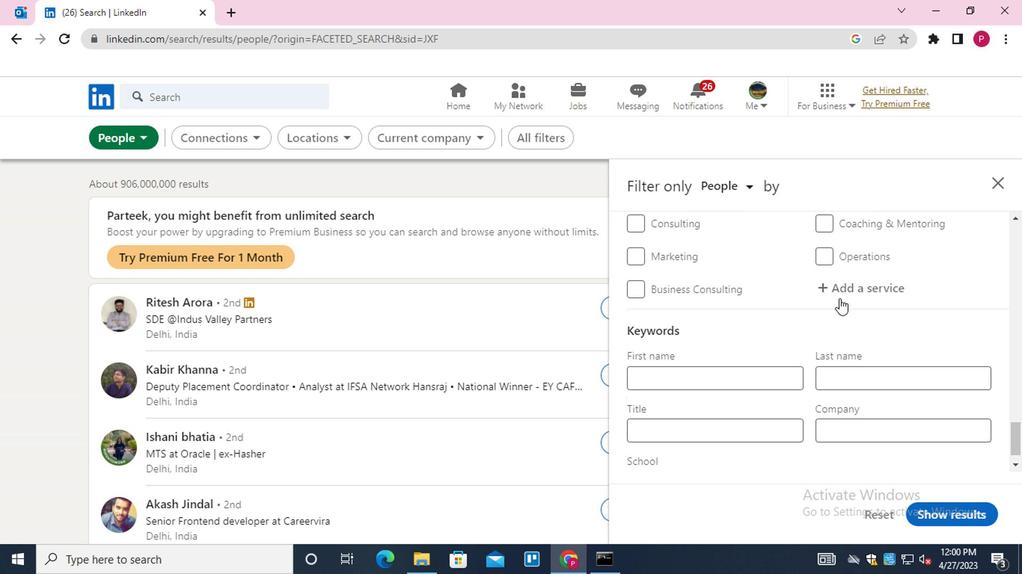 
Action: Mouse moved to (812, 299)
Screenshot: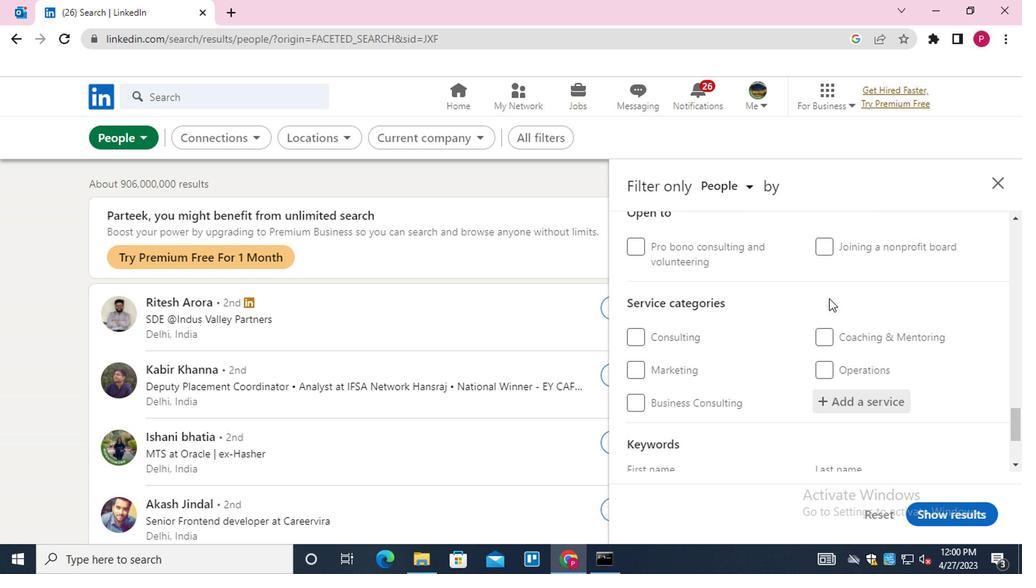 
Action: Mouse scrolled (812, 300) with delta (0, 0)
Screenshot: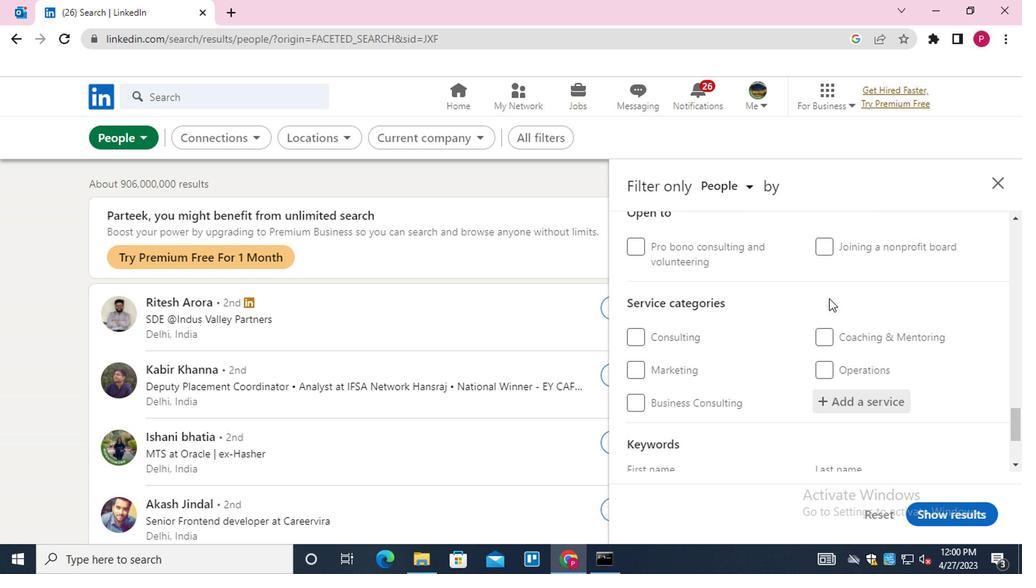 
Action: Mouse moved to (811, 299)
Screenshot: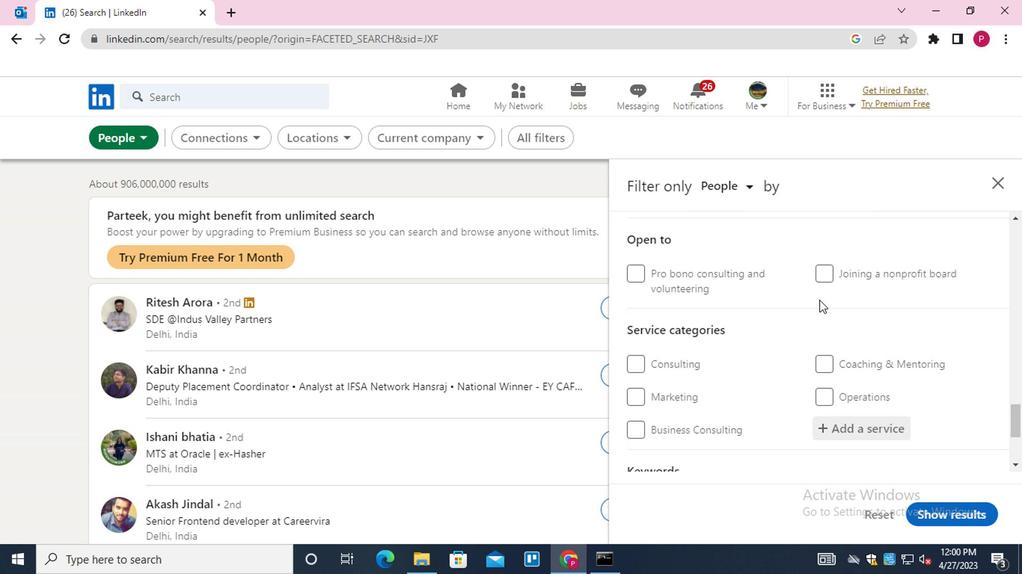 
Action: Mouse scrolled (811, 300) with delta (0, 0)
Screenshot: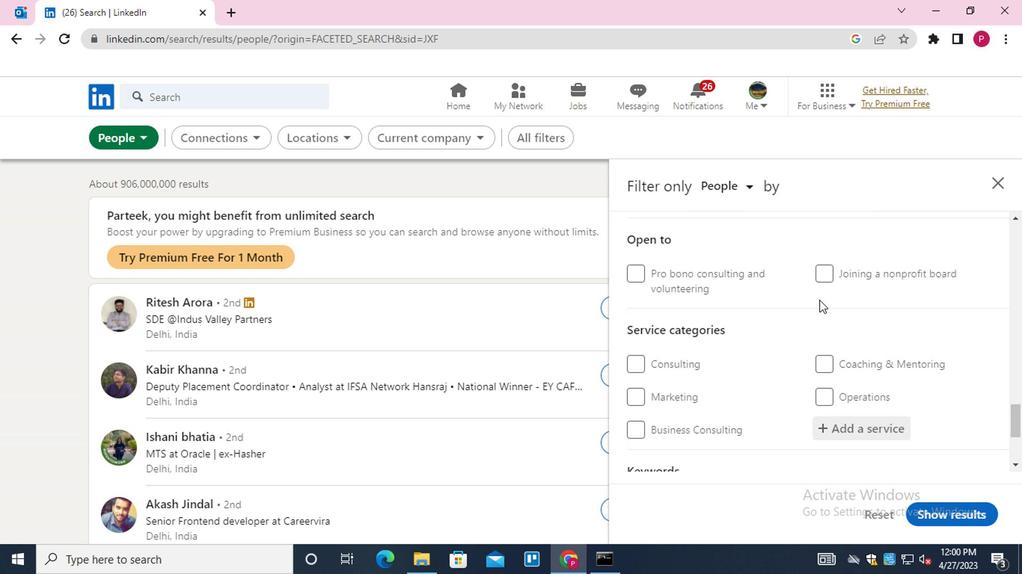 
Action: Mouse moved to (774, 296)
Screenshot: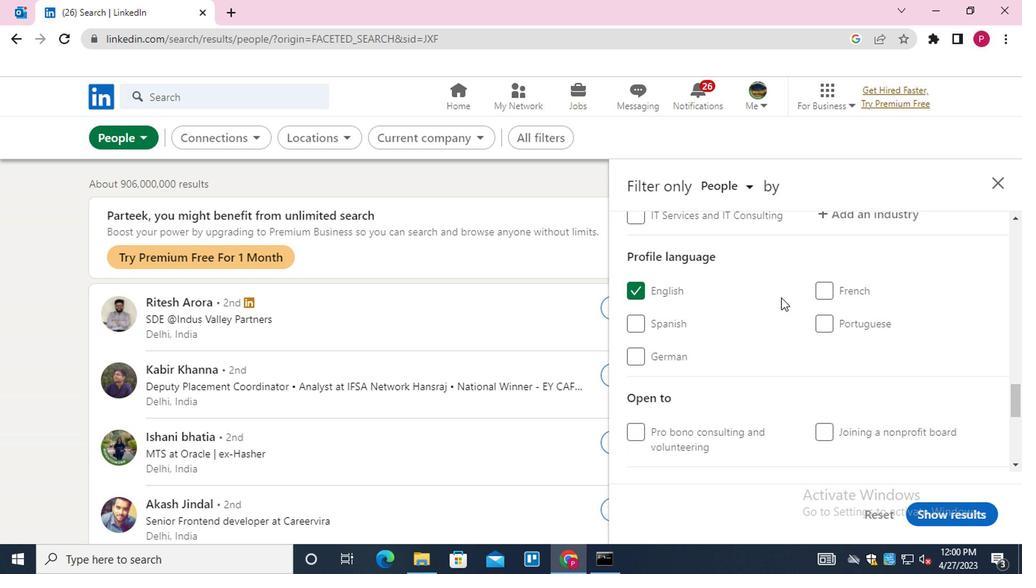 
Action: Mouse scrolled (774, 297) with delta (0, 0)
Screenshot: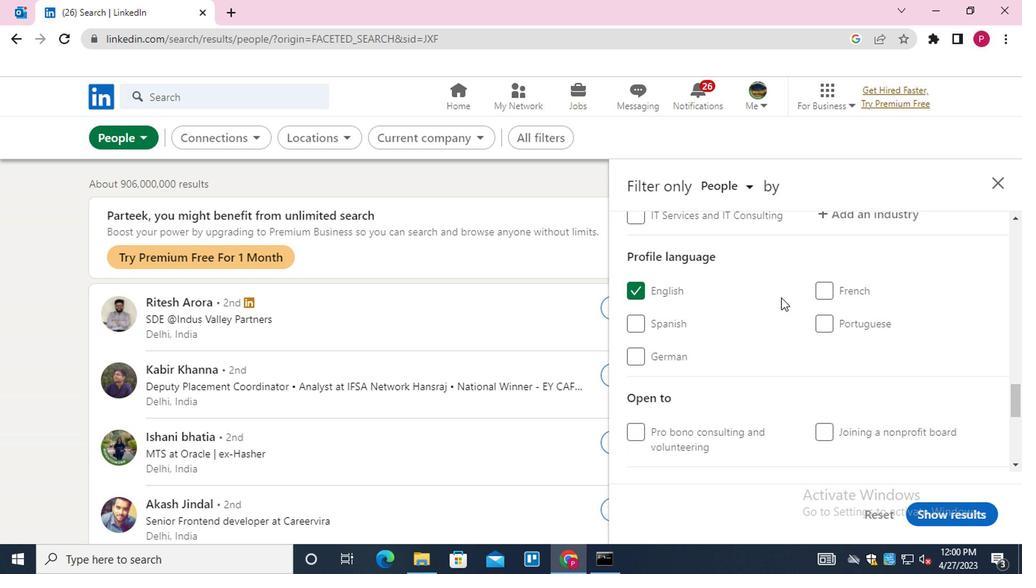 
Action: Mouse moved to (773, 296)
Screenshot: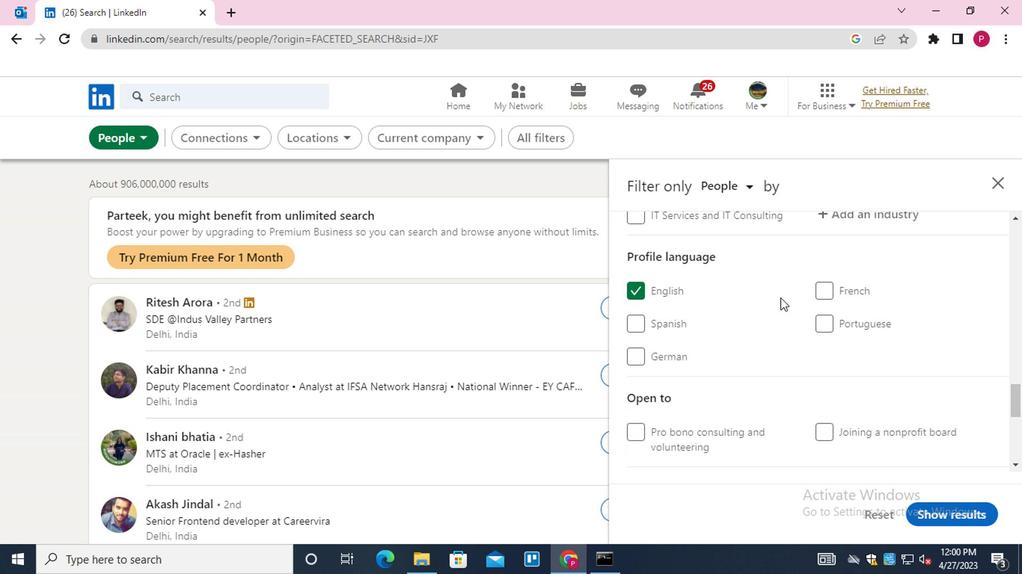 
Action: Mouse scrolled (773, 297) with delta (0, 0)
Screenshot: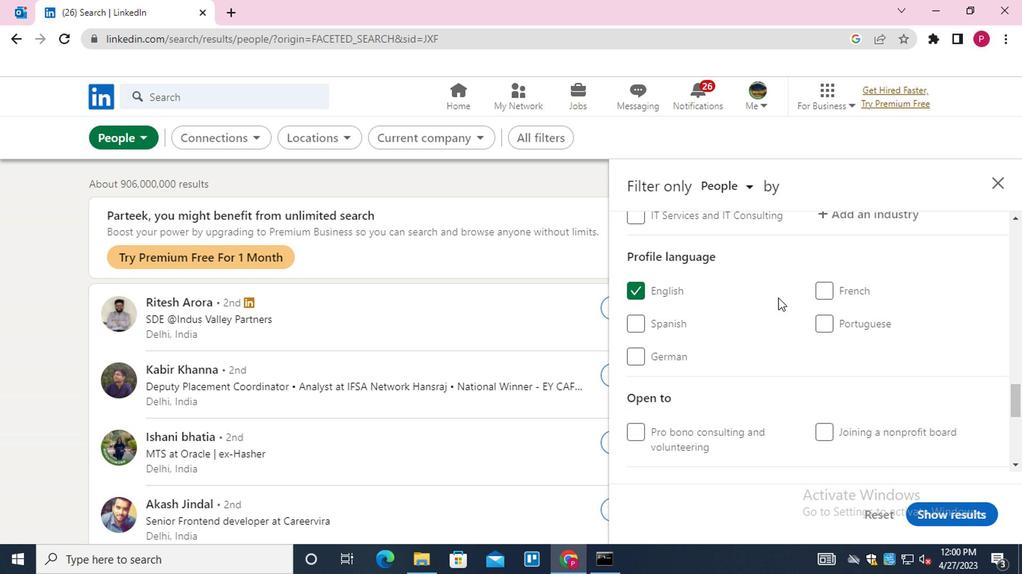 
Action: Mouse moved to (848, 359)
Screenshot: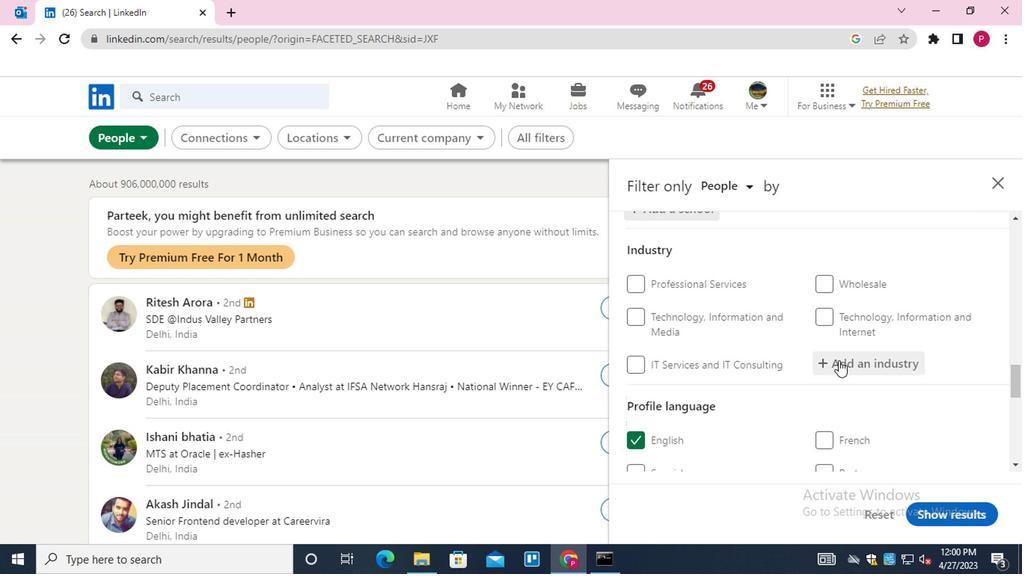 
Action: Mouse pressed left at (848, 359)
Screenshot: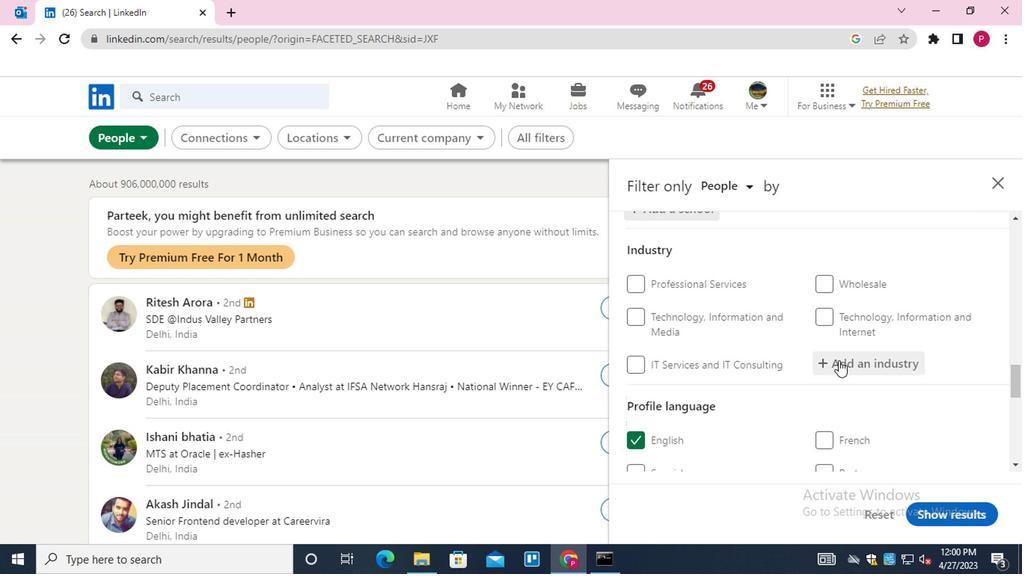 
Action: Key pressed <Key.shift>STAFFING<Key.down><Key.enter>
Screenshot: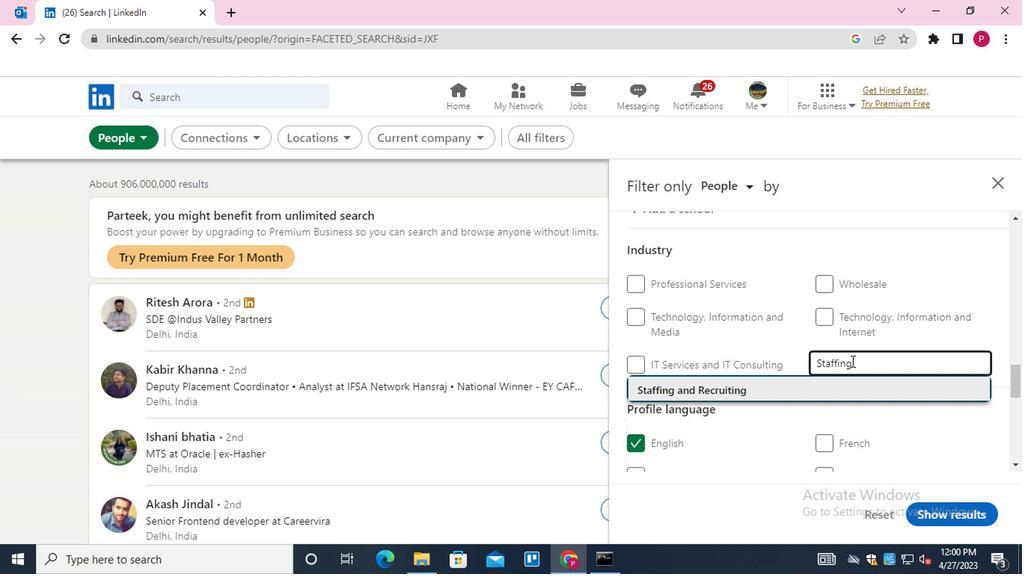 
Action: Mouse moved to (809, 373)
Screenshot: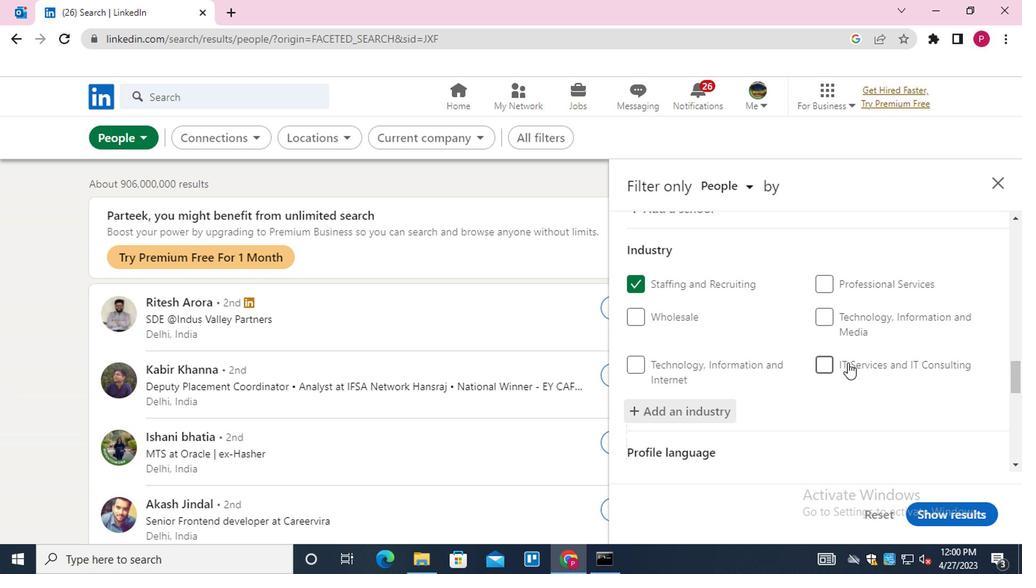 
Action: Mouse scrolled (809, 372) with delta (0, -1)
Screenshot: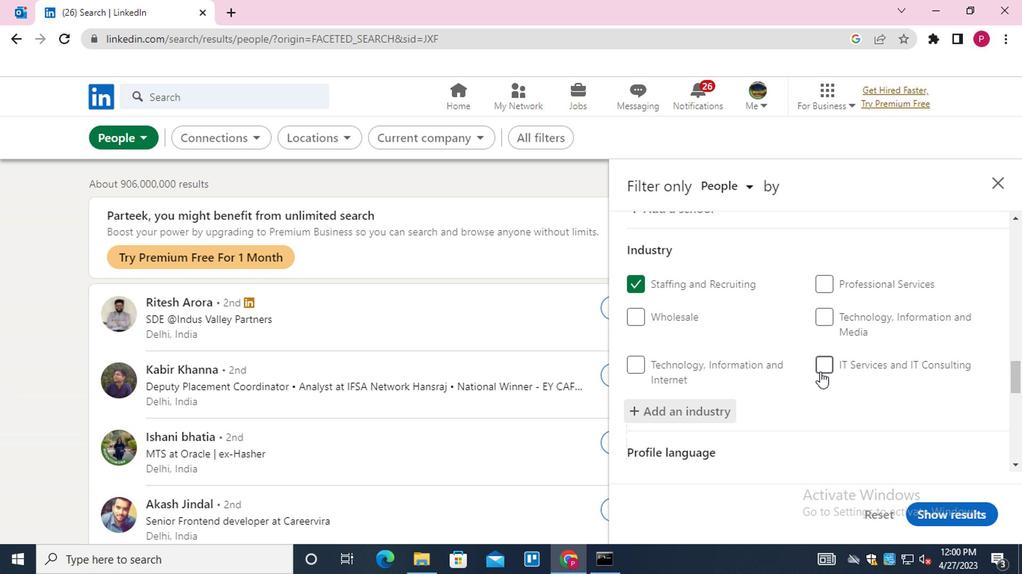 
Action: Mouse moved to (809, 375)
Screenshot: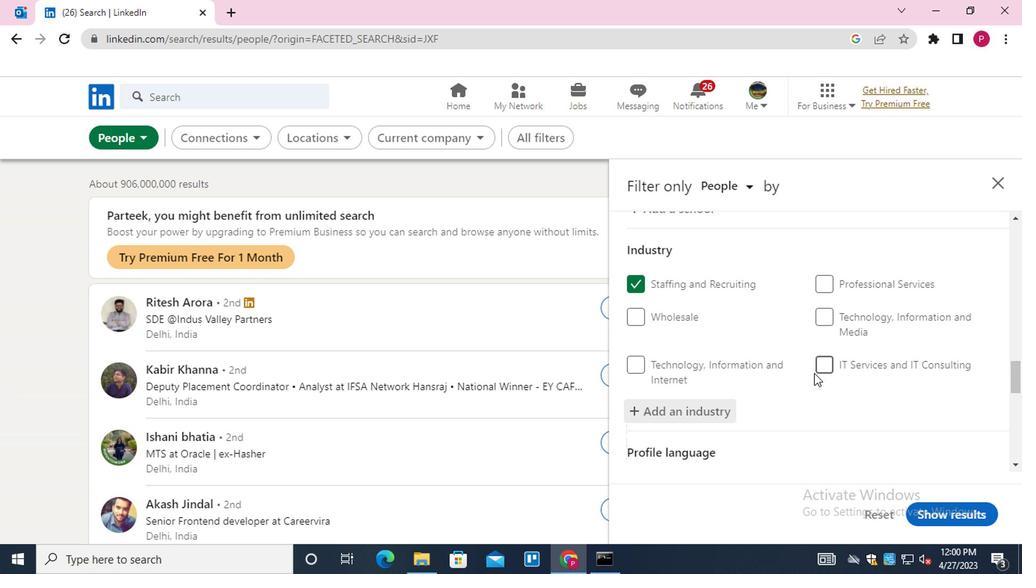 
Action: Mouse scrolled (809, 374) with delta (0, -1)
Screenshot: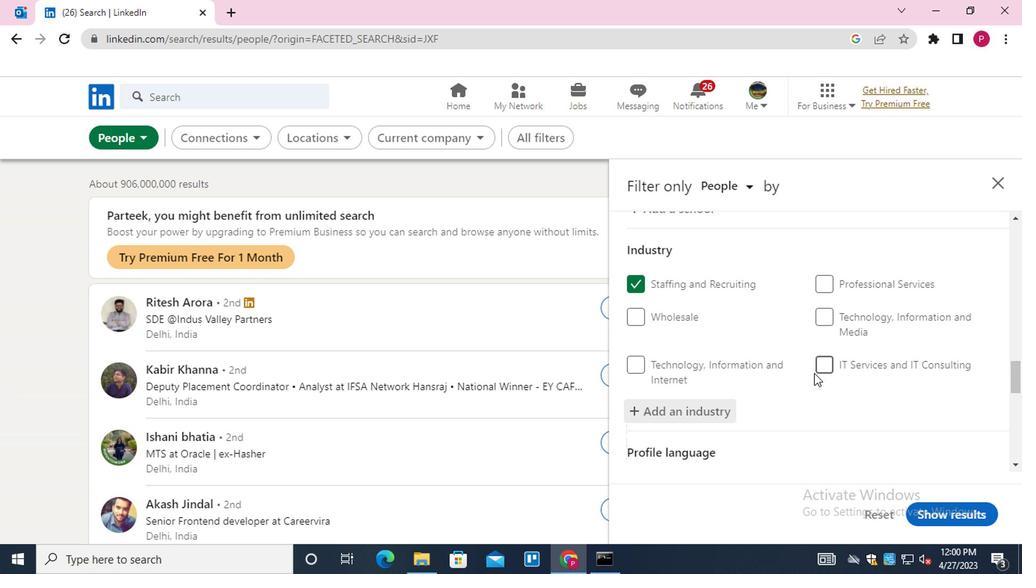 
Action: Mouse moved to (808, 377)
Screenshot: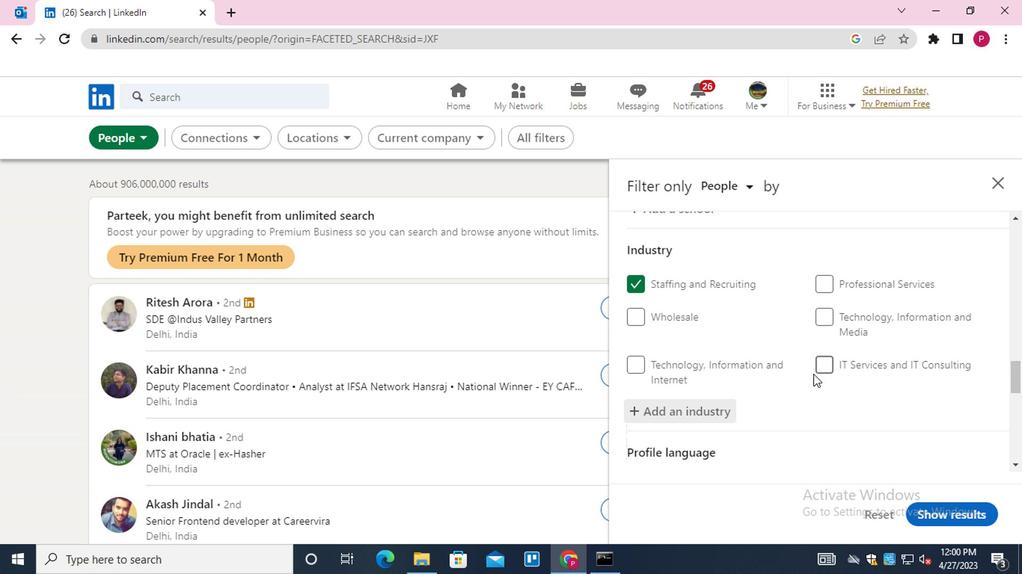 
Action: Mouse scrolled (808, 377) with delta (0, 0)
Screenshot: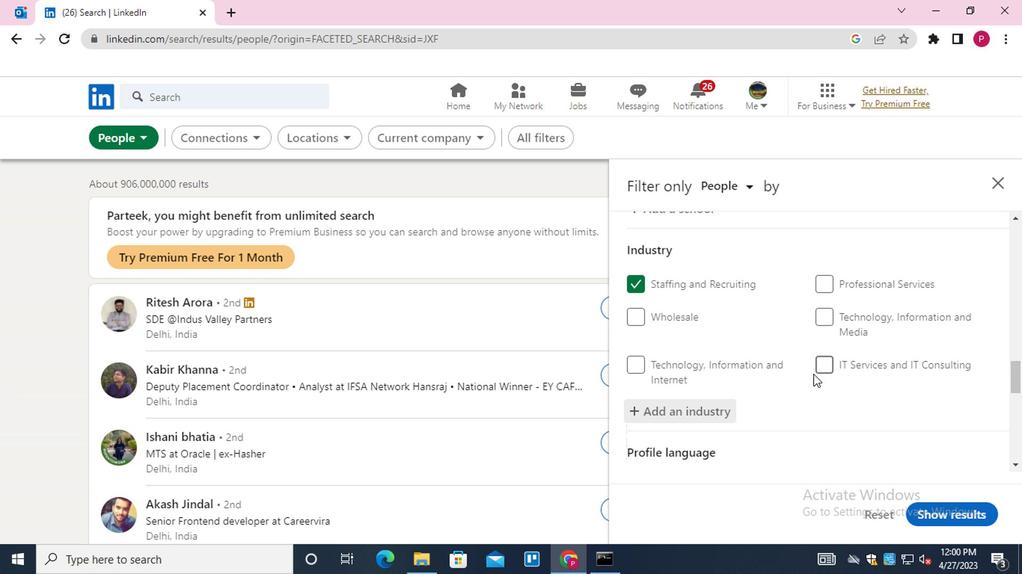 
Action: Mouse moved to (750, 397)
Screenshot: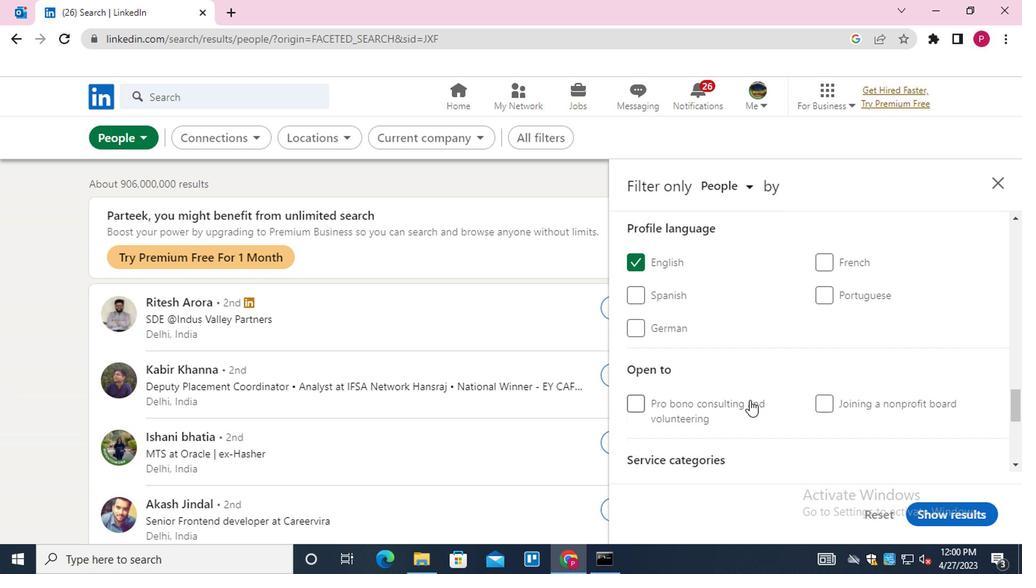 
Action: Mouse scrolled (750, 396) with delta (0, 0)
Screenshot: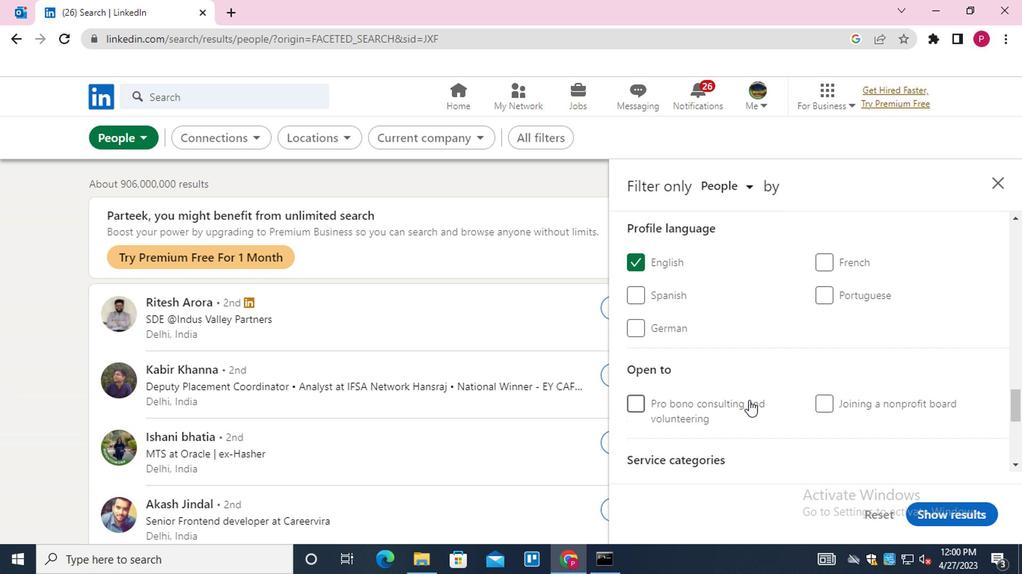 
Action: Mouse scrolled (750, 396) with delta (0, 0)
Screenshot: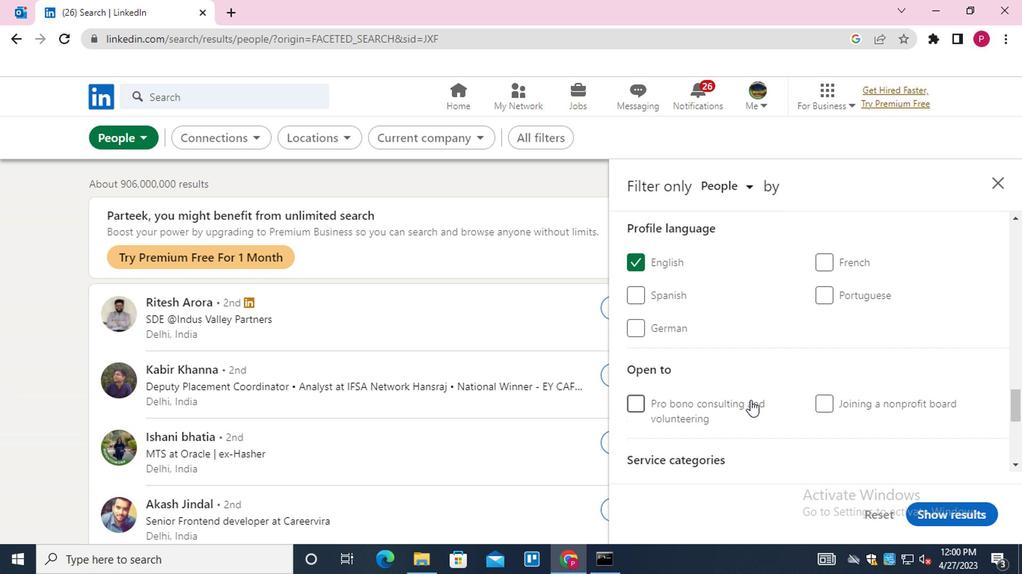 
Action: Mouse moved to (865, 405)
Screenshot: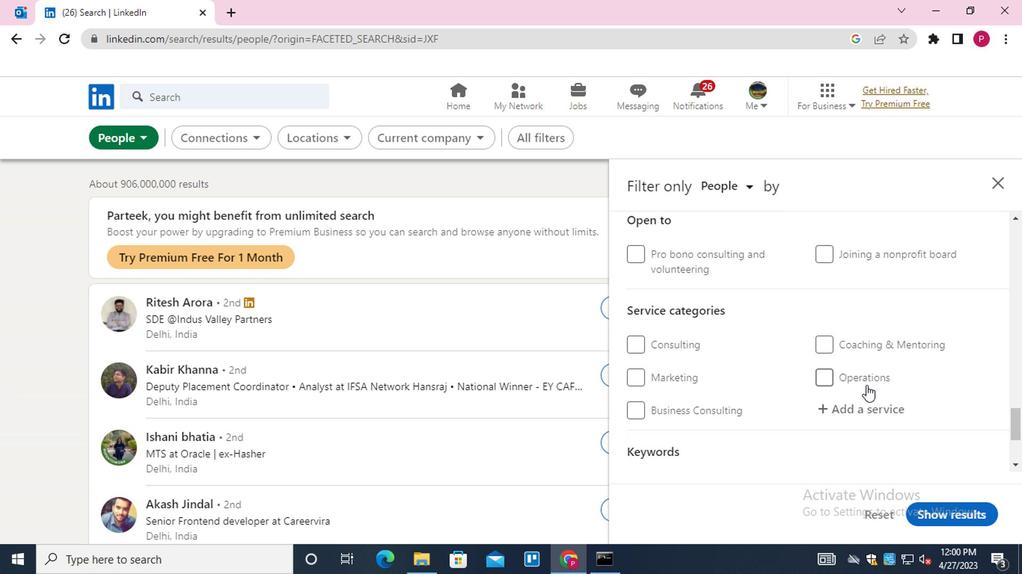 
Action: Mouse pressed left at (865, 405)
Screenshot: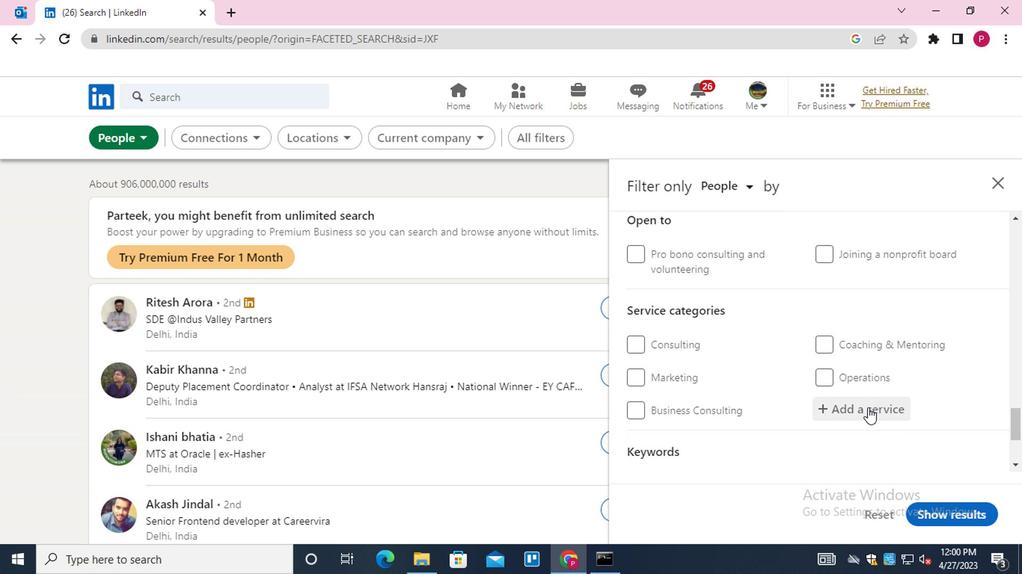
Action: Key pressed <Key.shift><Key.shift>TRADE<Key.down><Key.enter>
Screenshot: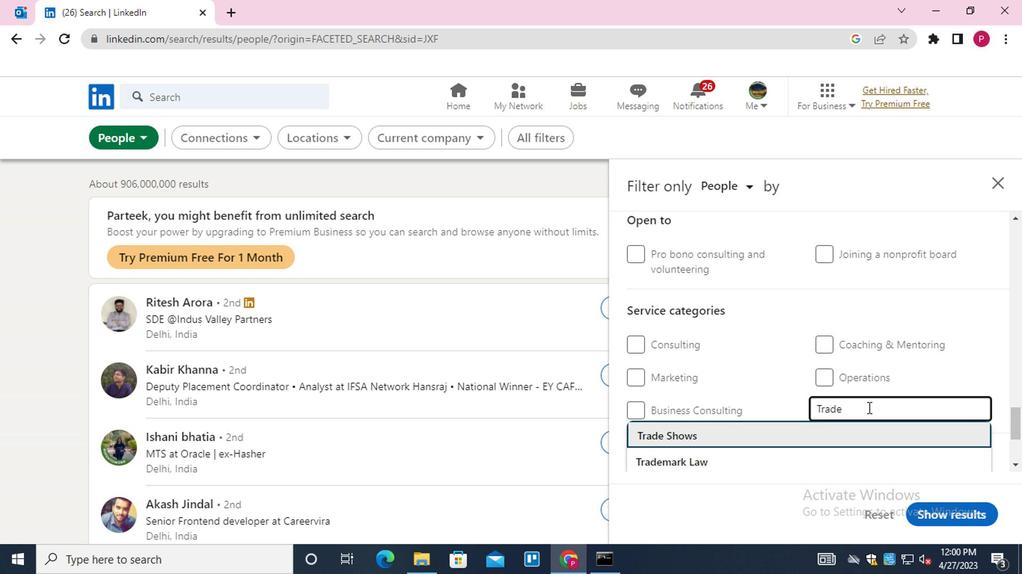 
Action: Mouse moved to (861, 407)
Screenshot: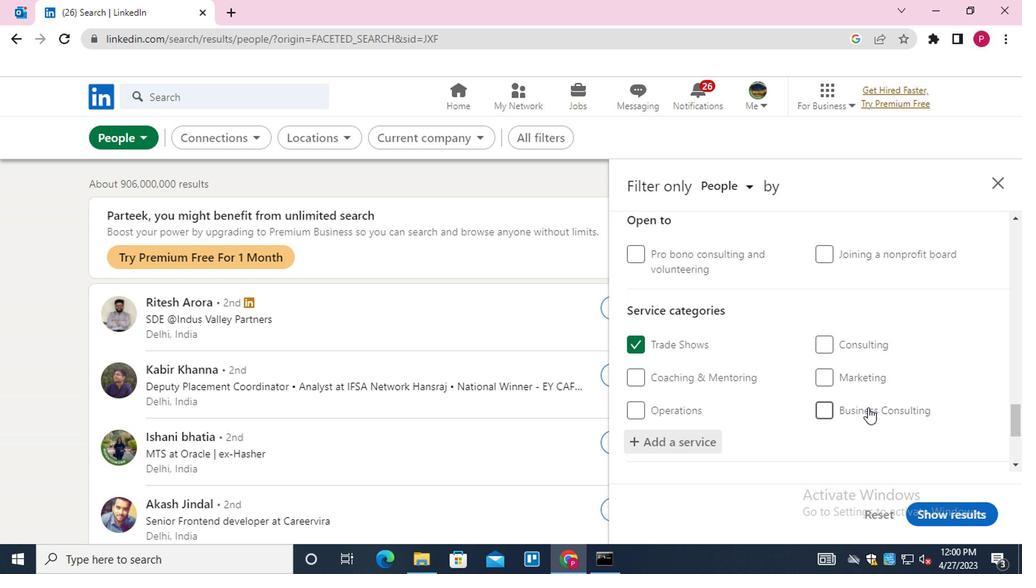 
Action: Mouse scrolled (861, 406) with delta (0, -1)
Screenshot: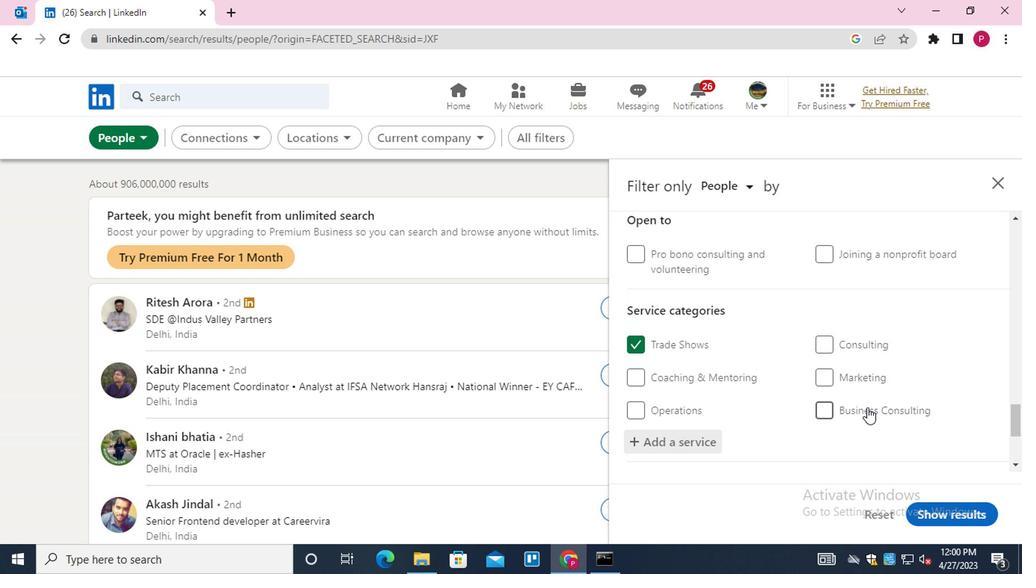 
Action: Mouse scrolled (861, 406) with delta (0, -1)
Screenshot: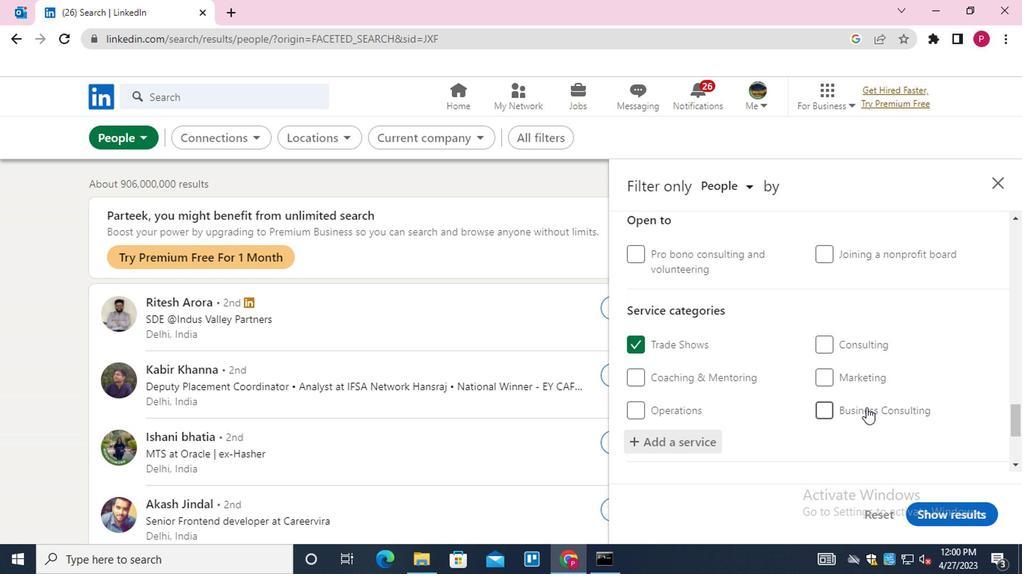 
Action: Mouse scrolled (861, 406) with delta (0, -1)
Screenshot: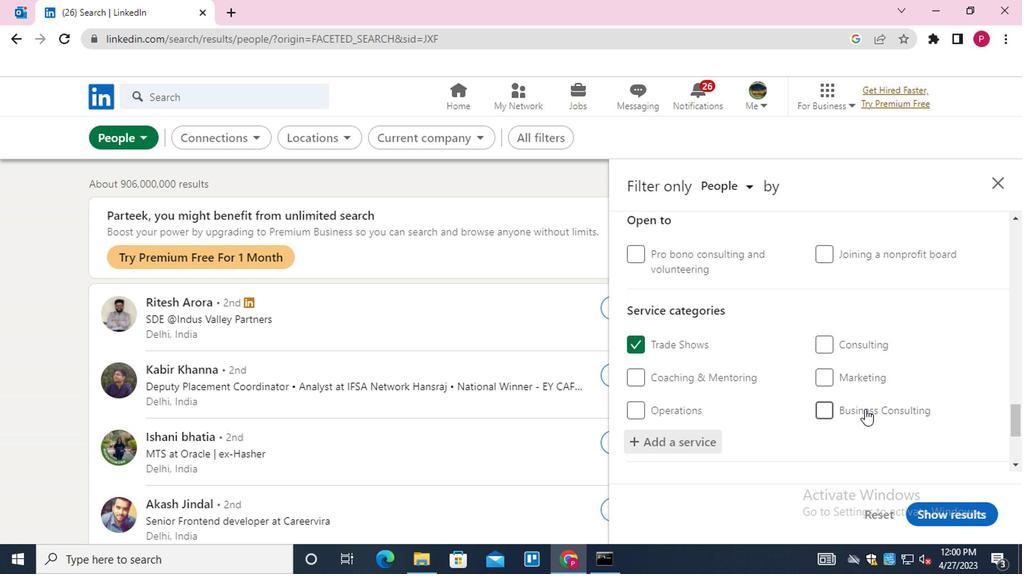 
Action: Mouse scrolled (861, 406) with delta (0, -1)
Screenshot: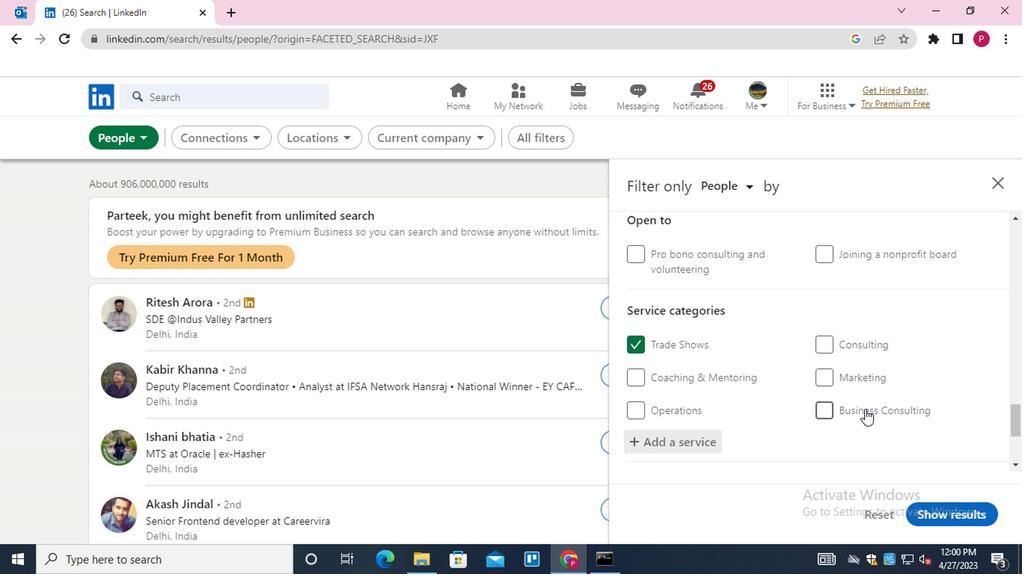 
Action: Mouse moved to (759, 393)
Screenshot: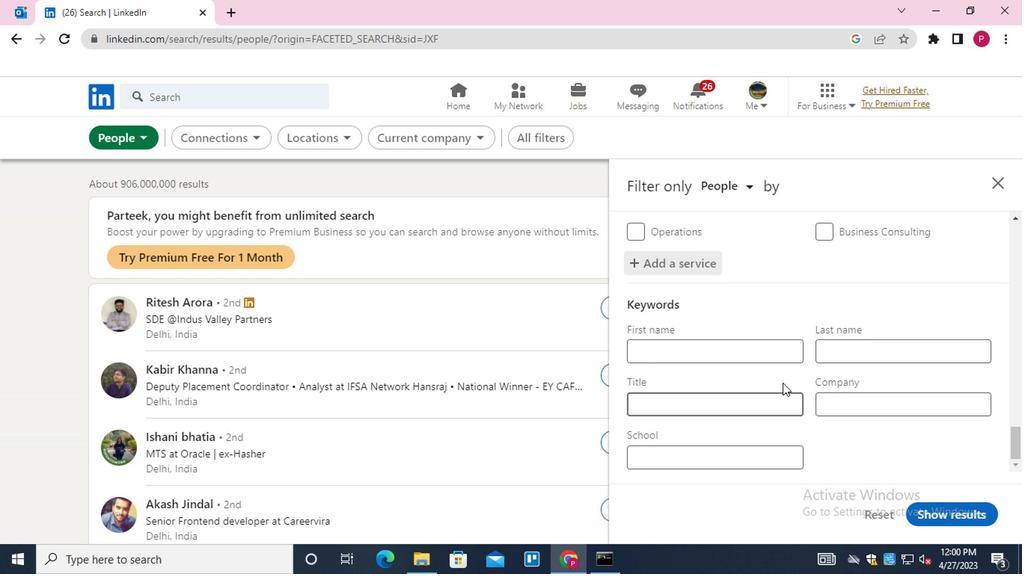 
Action: Mouse pressed left at (759, 393)
Screenshot: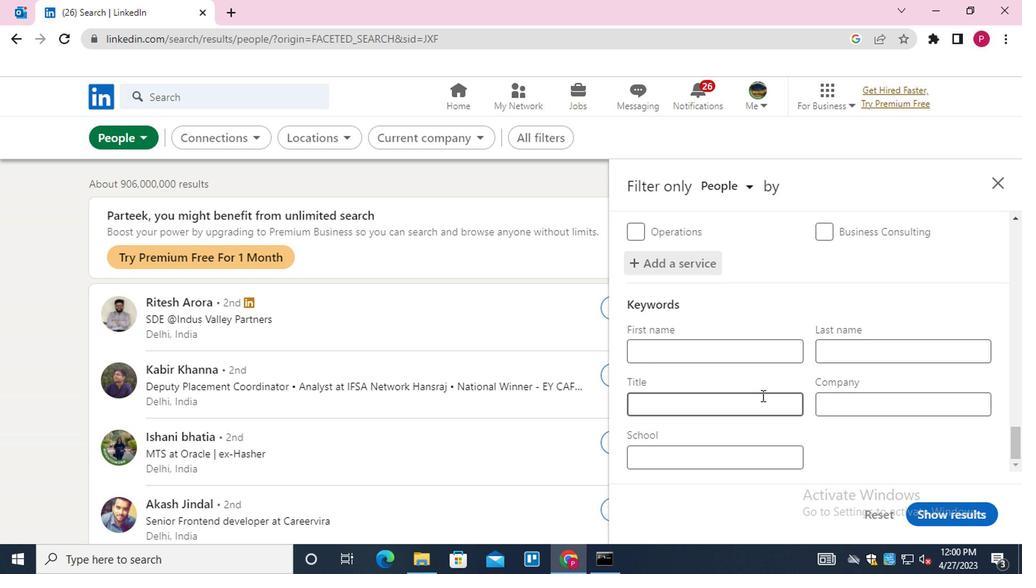 
Action: Key pressed <Key.shift><Key.shift><Key.shift><Key.shift>HOSPITAL<Key.space><Key.shift>VOLUNTEER
Screenshot: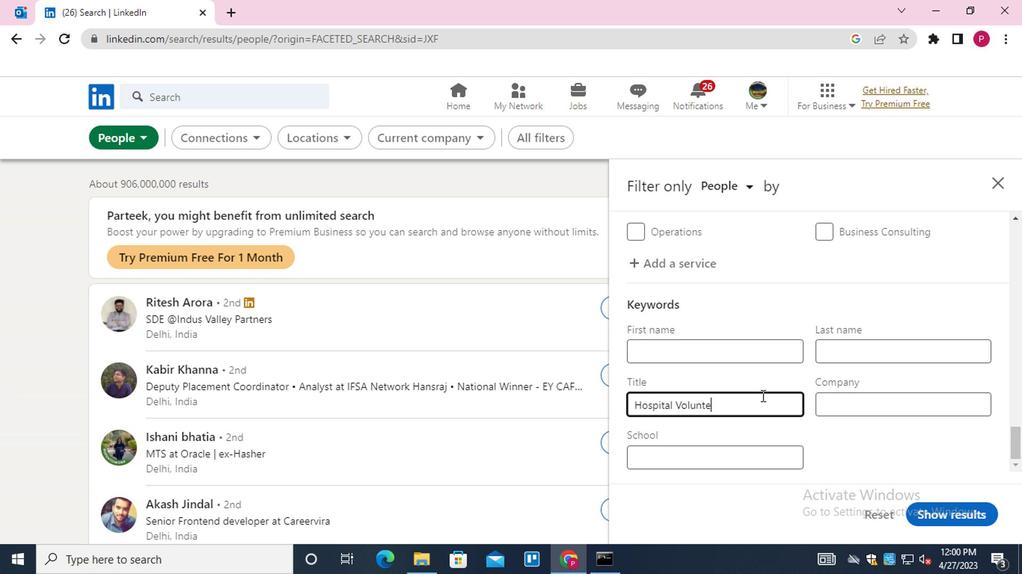 
Action: Mouse moved to (941, 500)
Screenshot: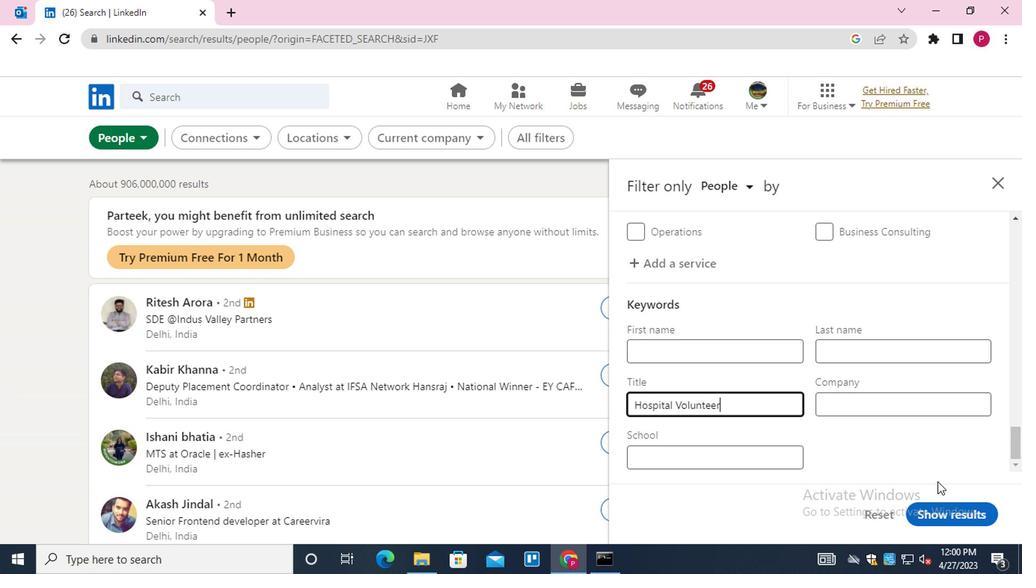 
Action: Mouse pressed left at (941, 500)
Screenshot: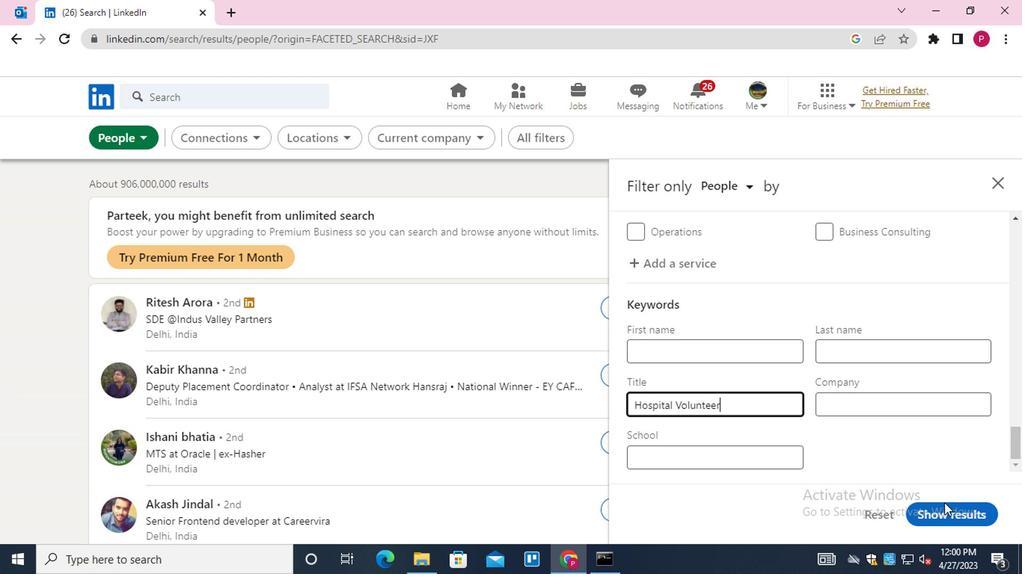 
Action: Mouse moved to (409, 309)
Screenshot: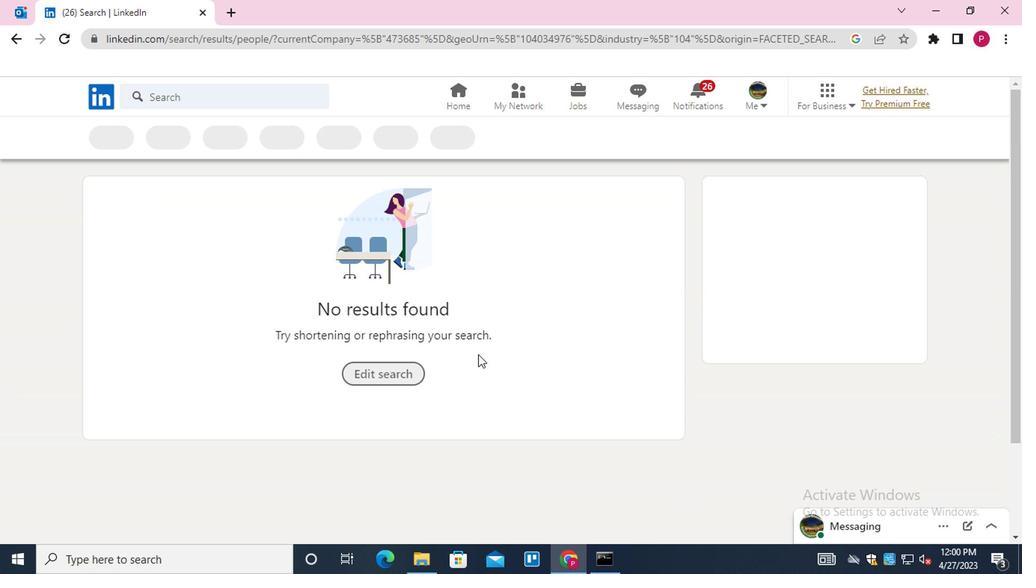 
